 Task: Find a rental property in Sartell, United States, for 8 guests from 24th August to 10th September, with specific amenities and within a certain price range.
Action: Mouse moved to (811, 159)
Screenshot: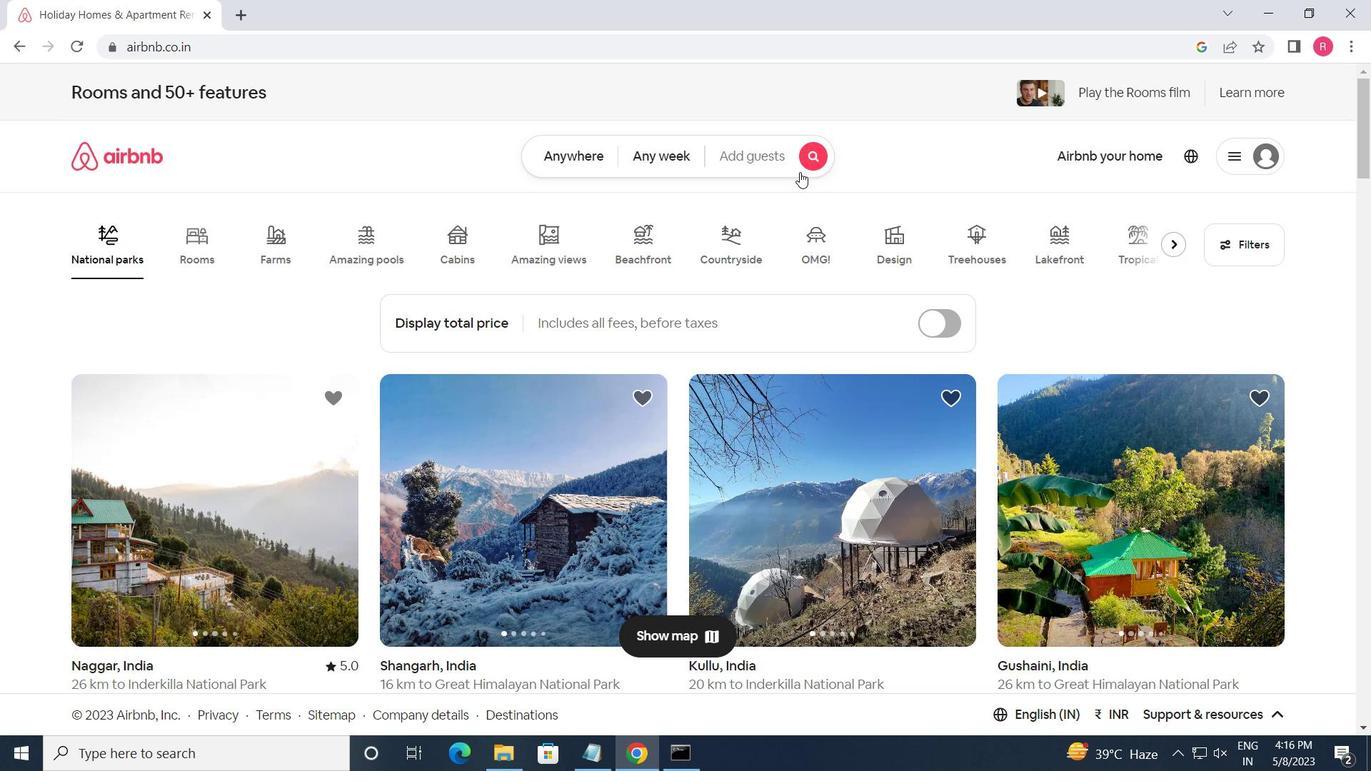 
Action: Mouse pressed left at (811, 159)
Screenshot: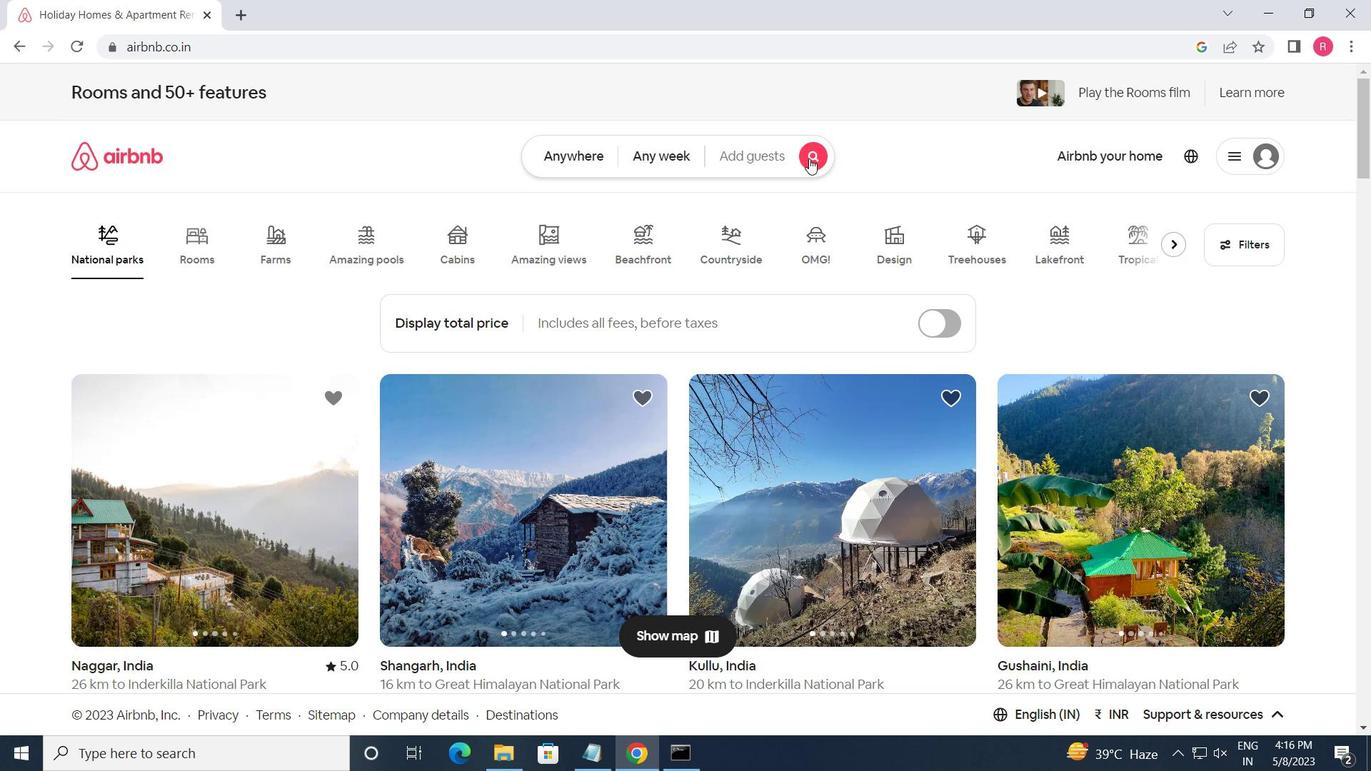 
Action: Mouse moved to (384, 240)
Screenshot: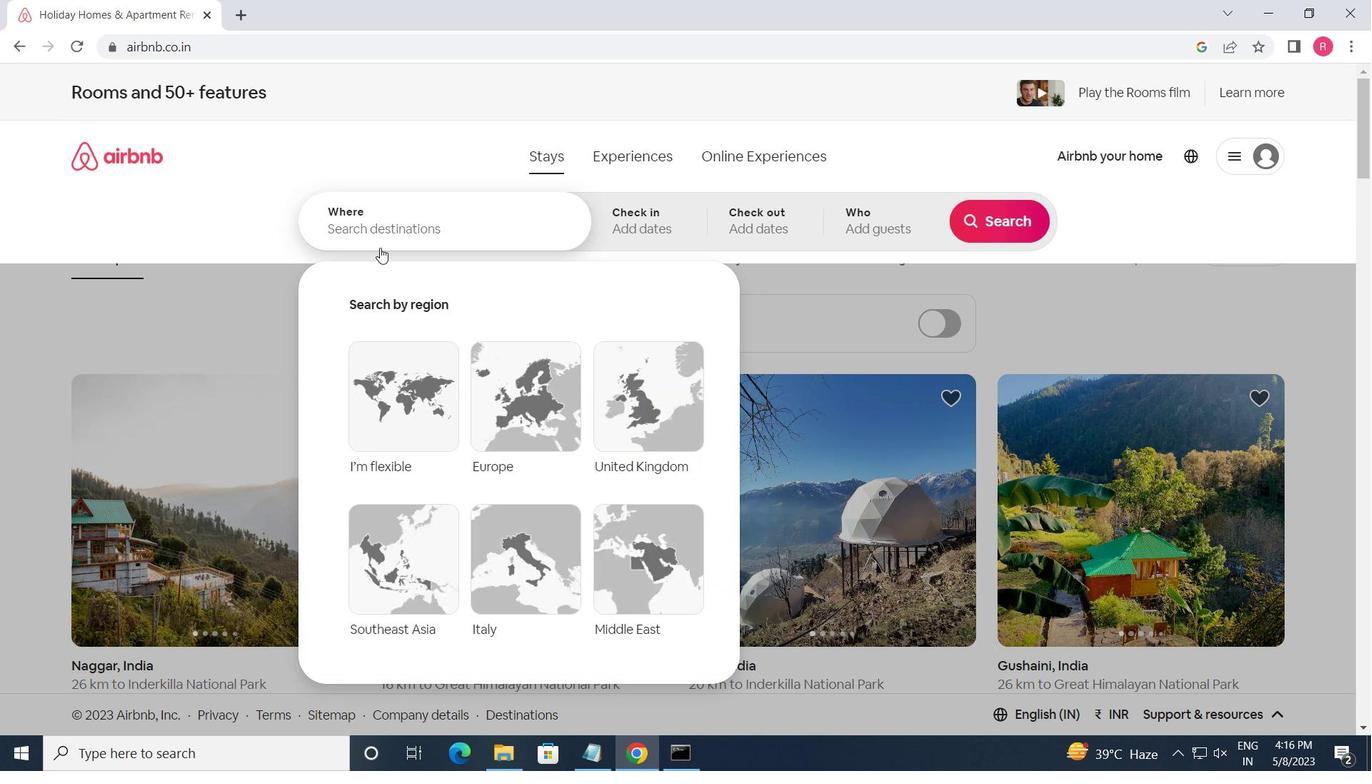 
Action: Mouse pressed left at (384, 240)
Screenshot: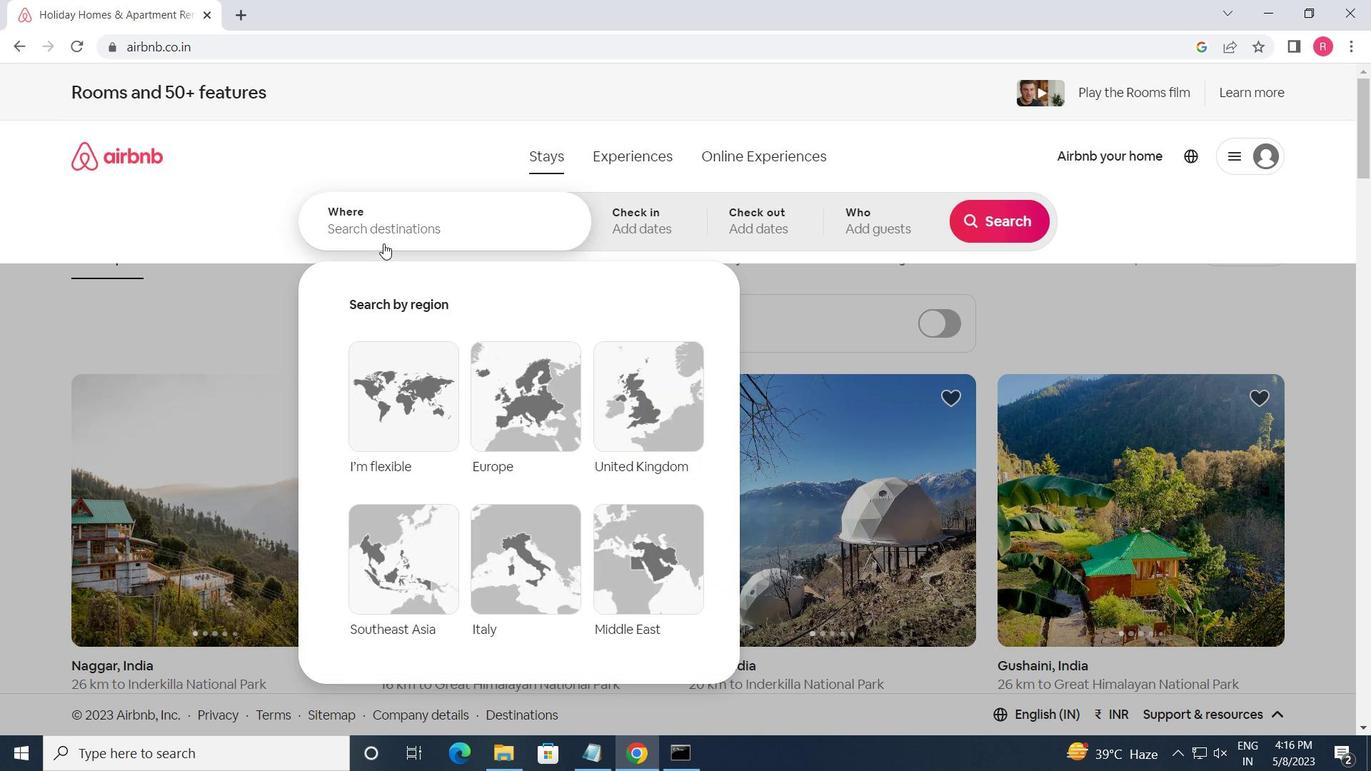 
Action: Key pressed <Key.shift>SARTELL,<Key.space><Key.shift_r>UNITED<Key.space><Key.shift>STATES<Key.enter>
Screenshot: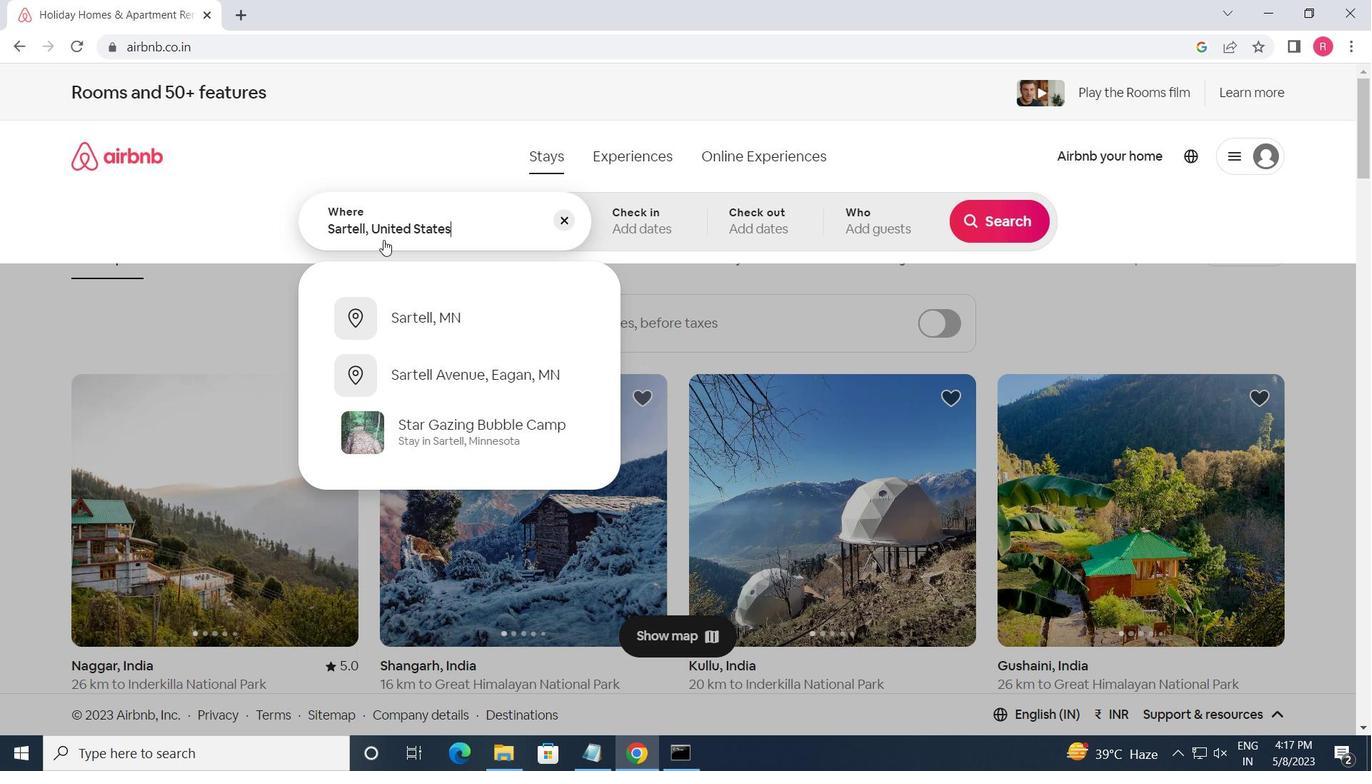 
Action: Mouse moved to (990, 368)
Screenshot: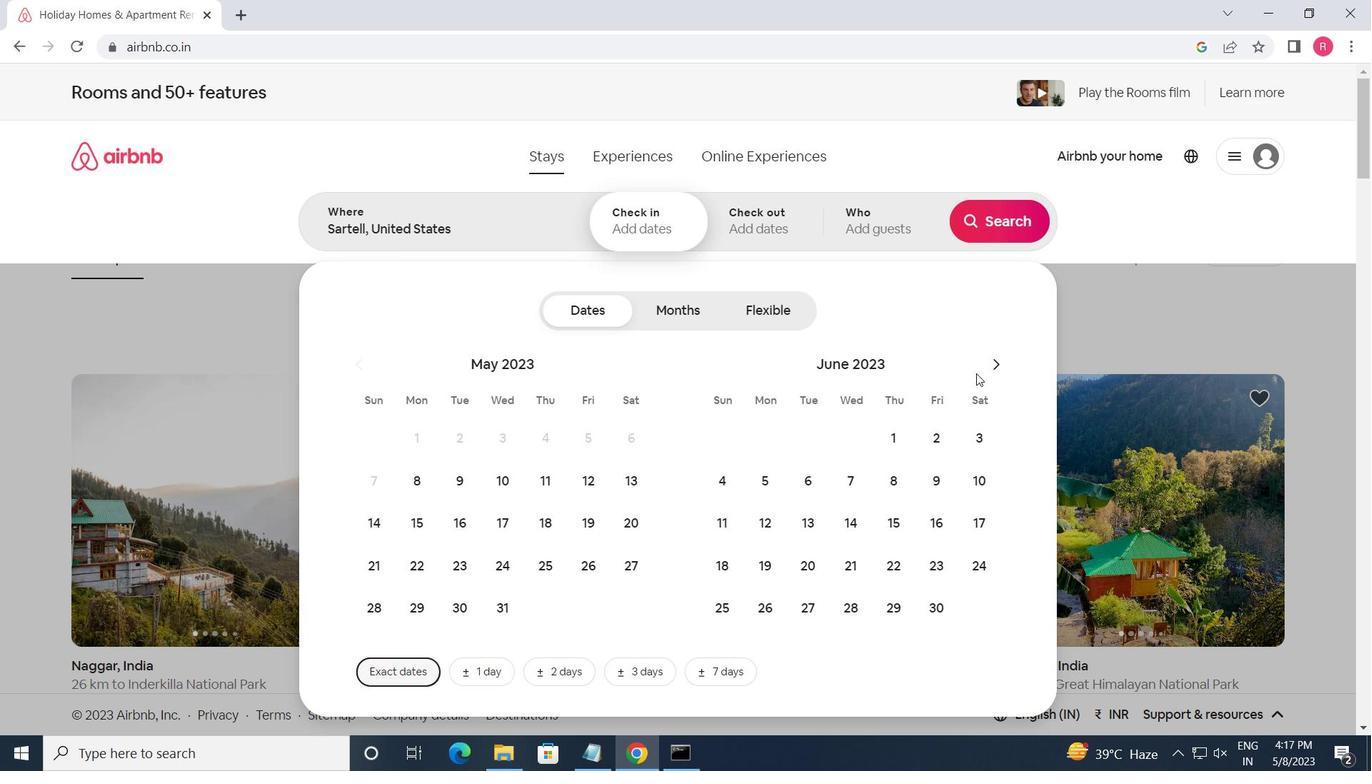 
Action: Mouse pressed left at (990, 368)
Screenshot: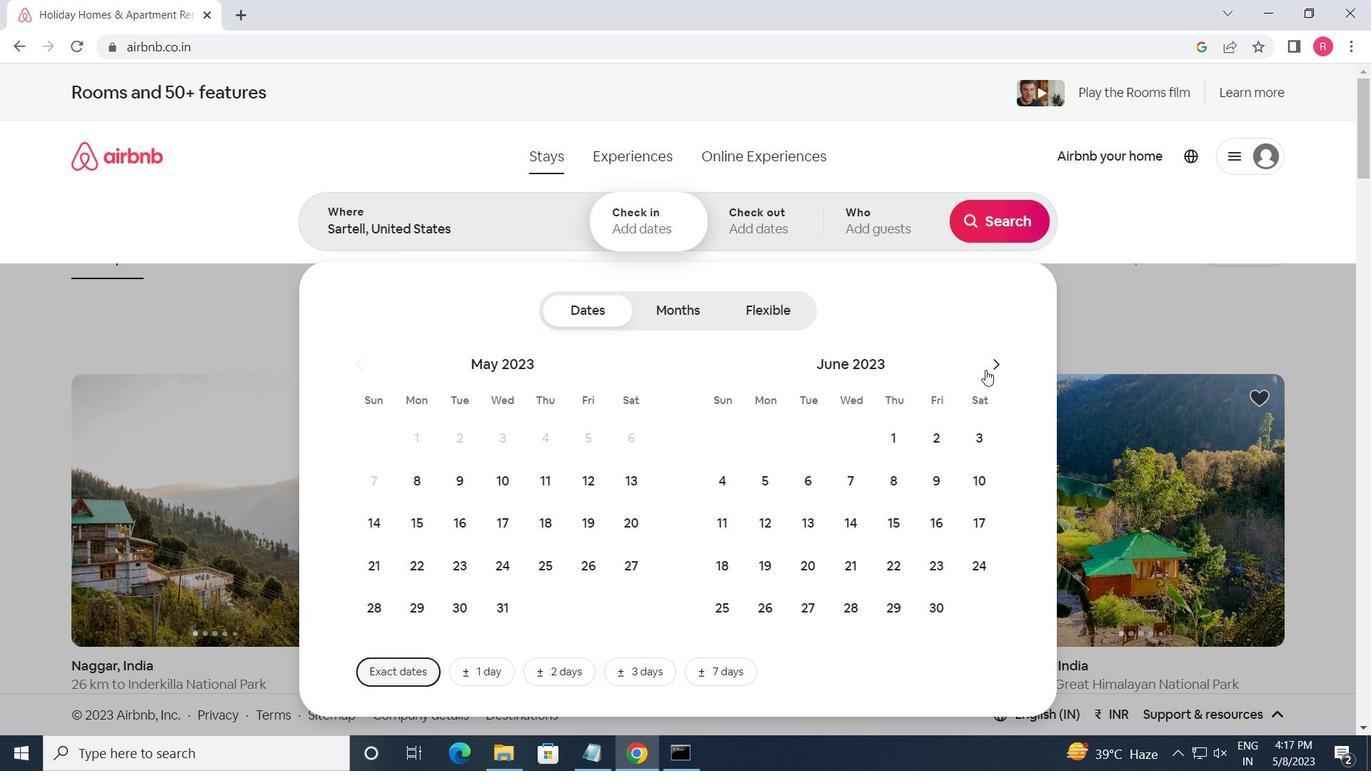 
Action: Mouse pressed left at (990, 368)
Screenshot: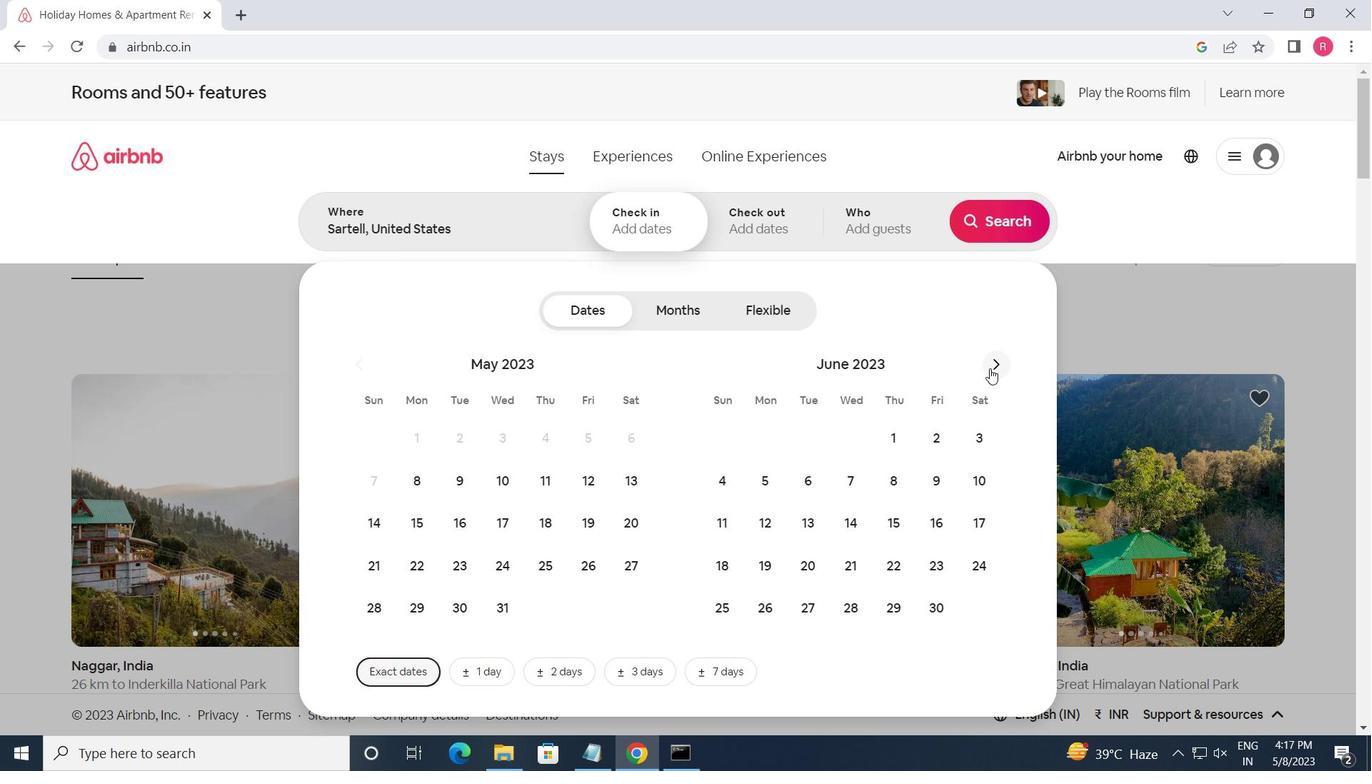 
Action: Mouse pressed left at (990, 368)
Screenshot: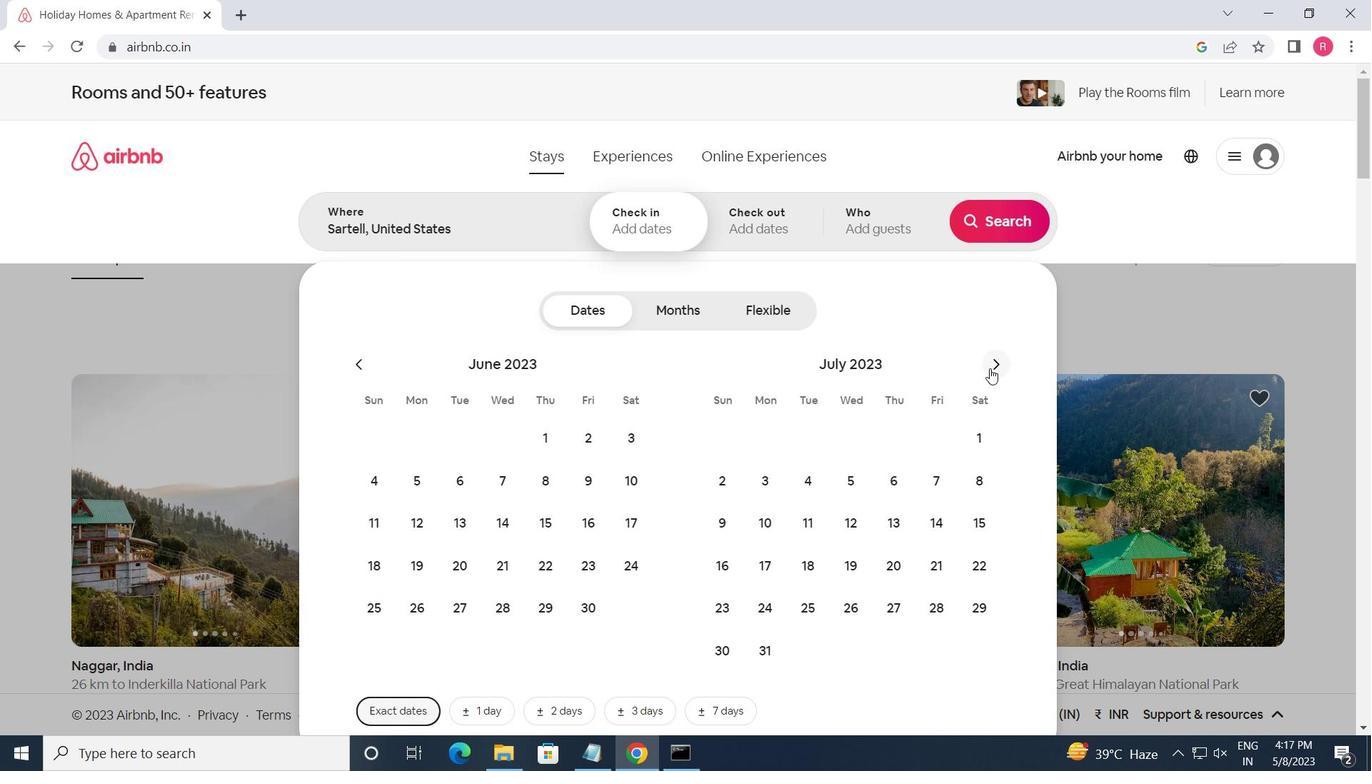 
Action: Mouse moved to (898, 570)
Screenshot: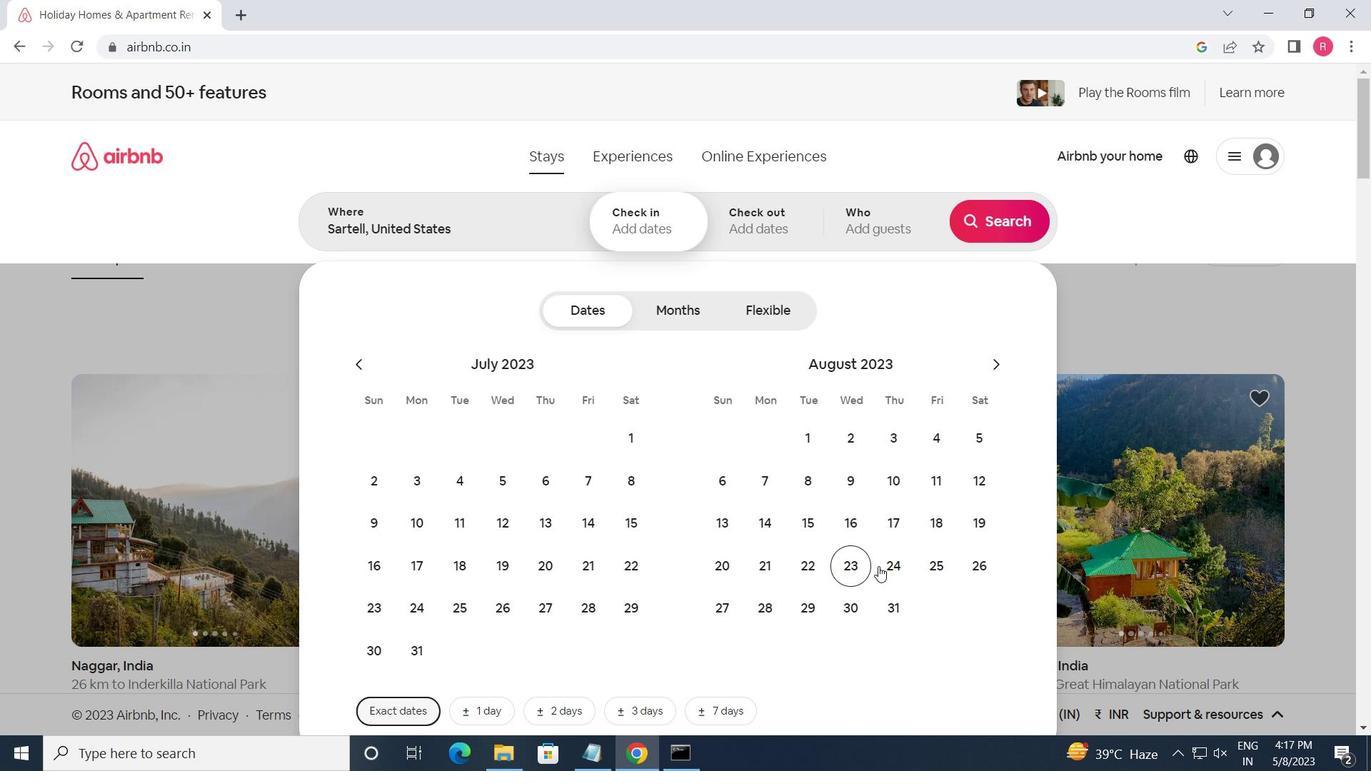 
Action: Mouse pressed left at (898, 570)
Screenshot: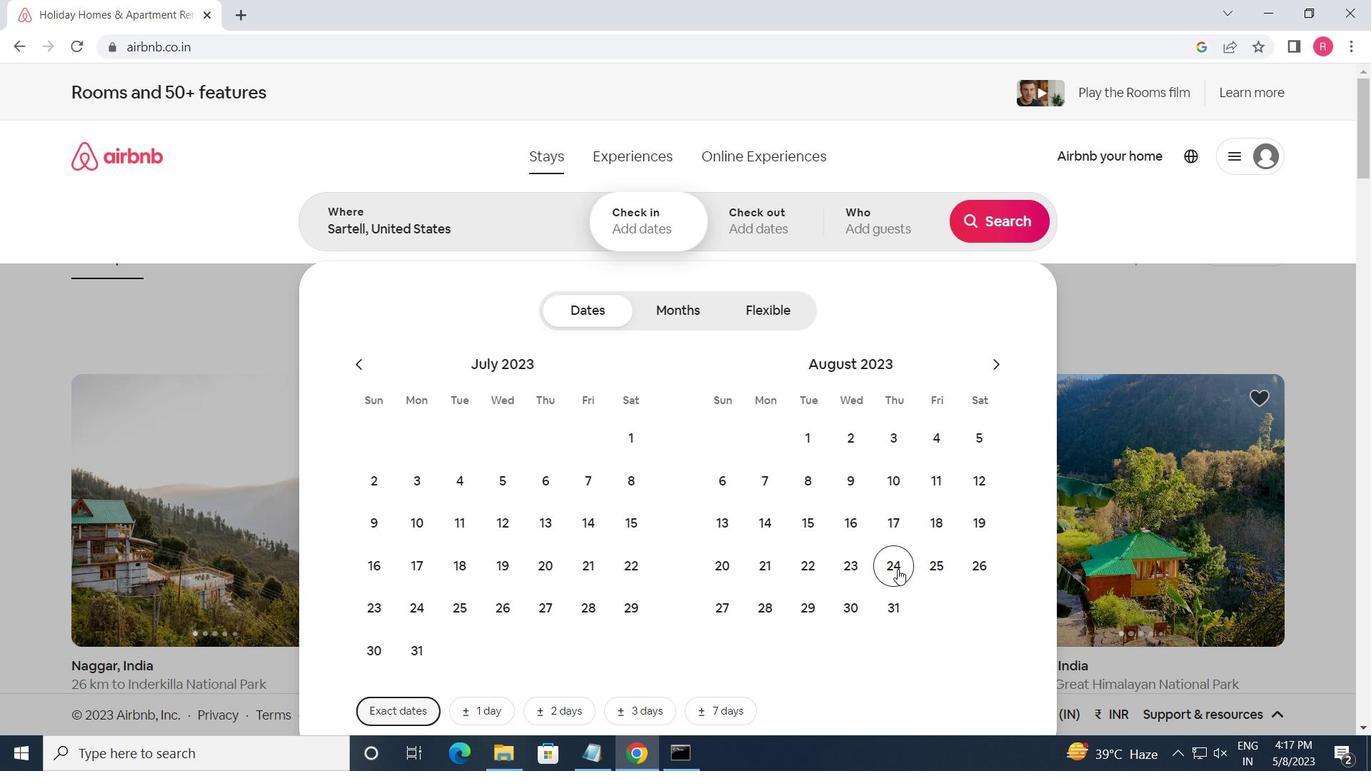 
Action: Mouse moved to (992, 367)
Screenshot: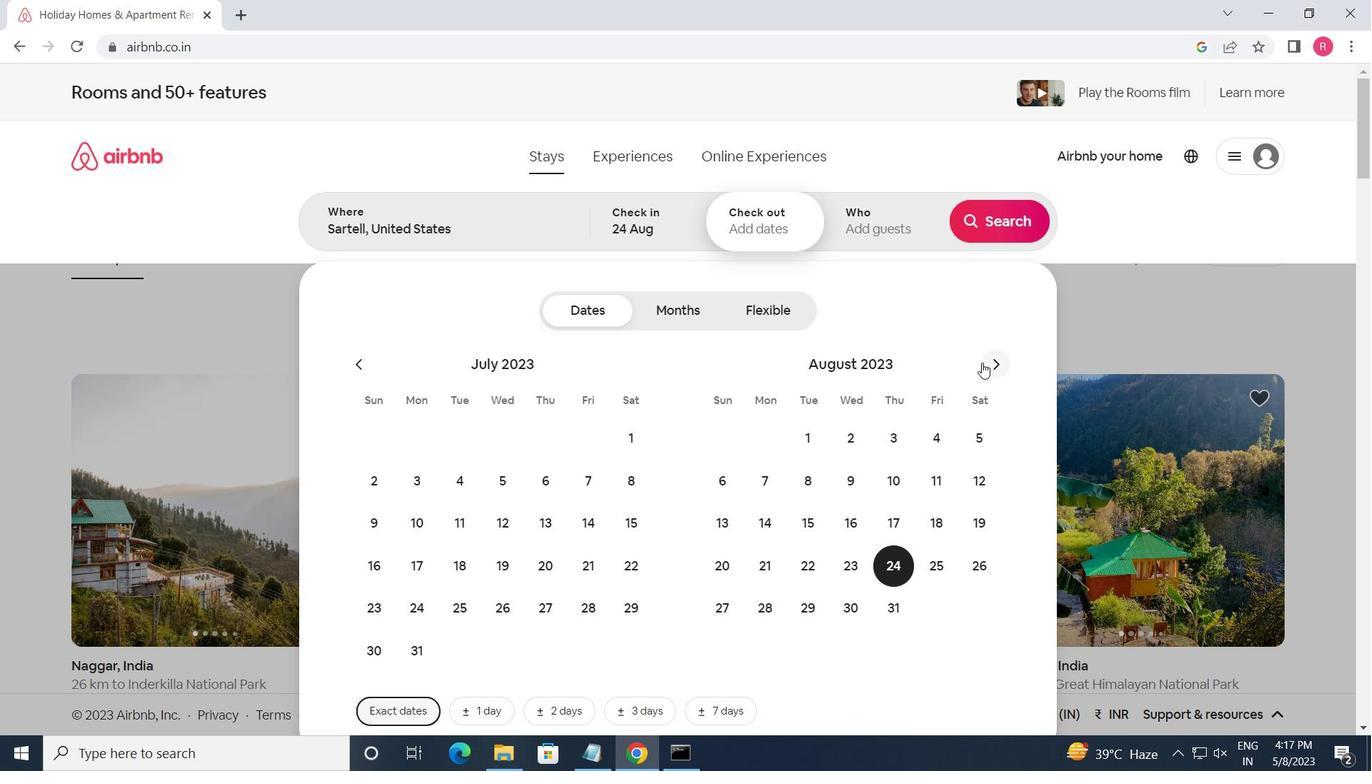 
Action: Mouse pressed left at (992, 367)
Screenshot: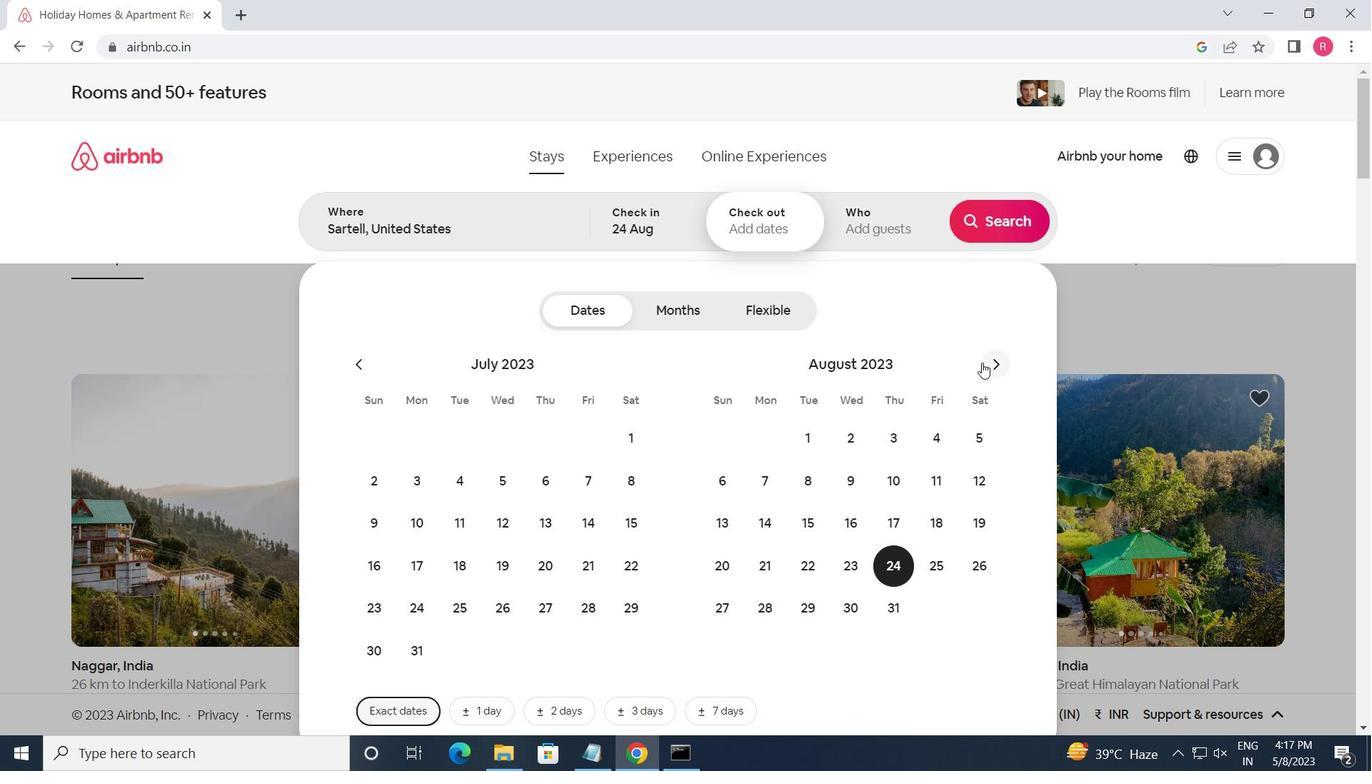 
Action: Mouse moved to (731, 520)
Screenshot: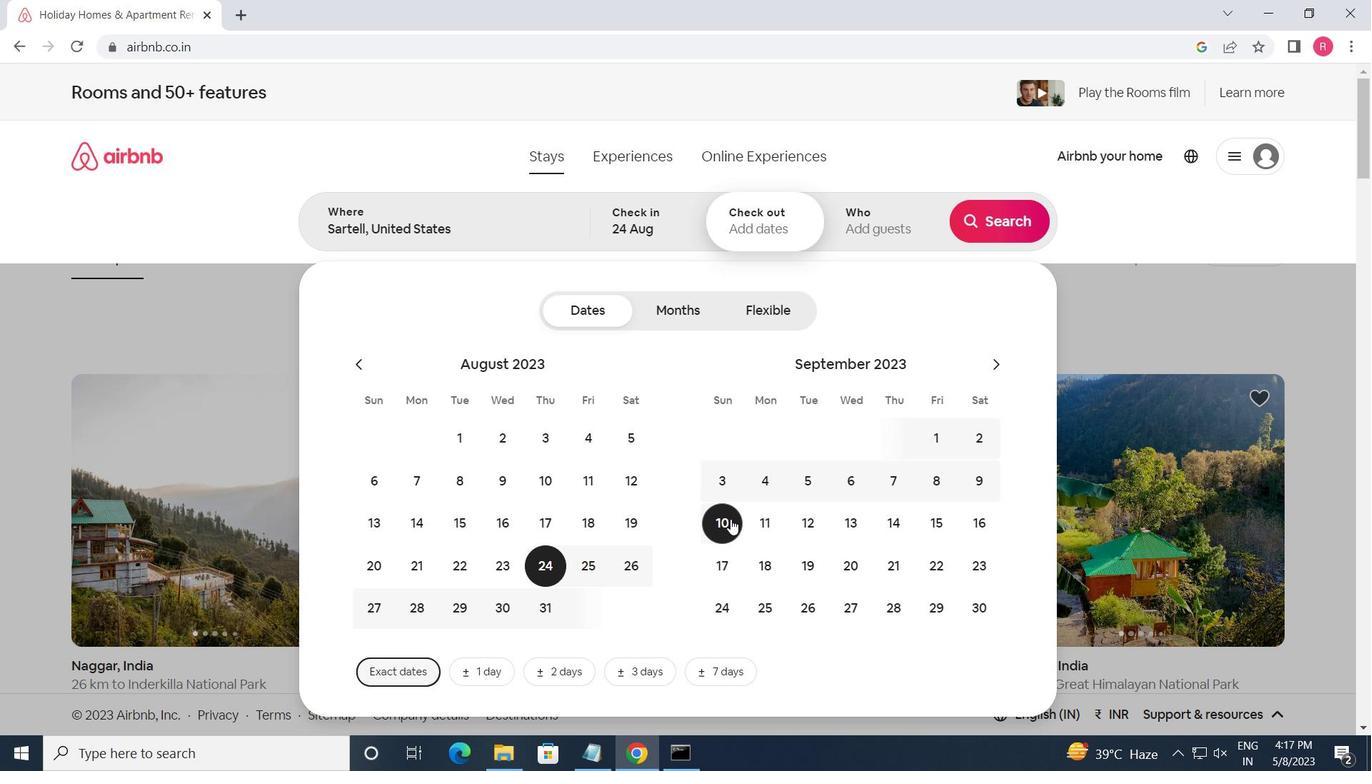 
Action: Mouse pressed left at (731, 520)
Screenshot: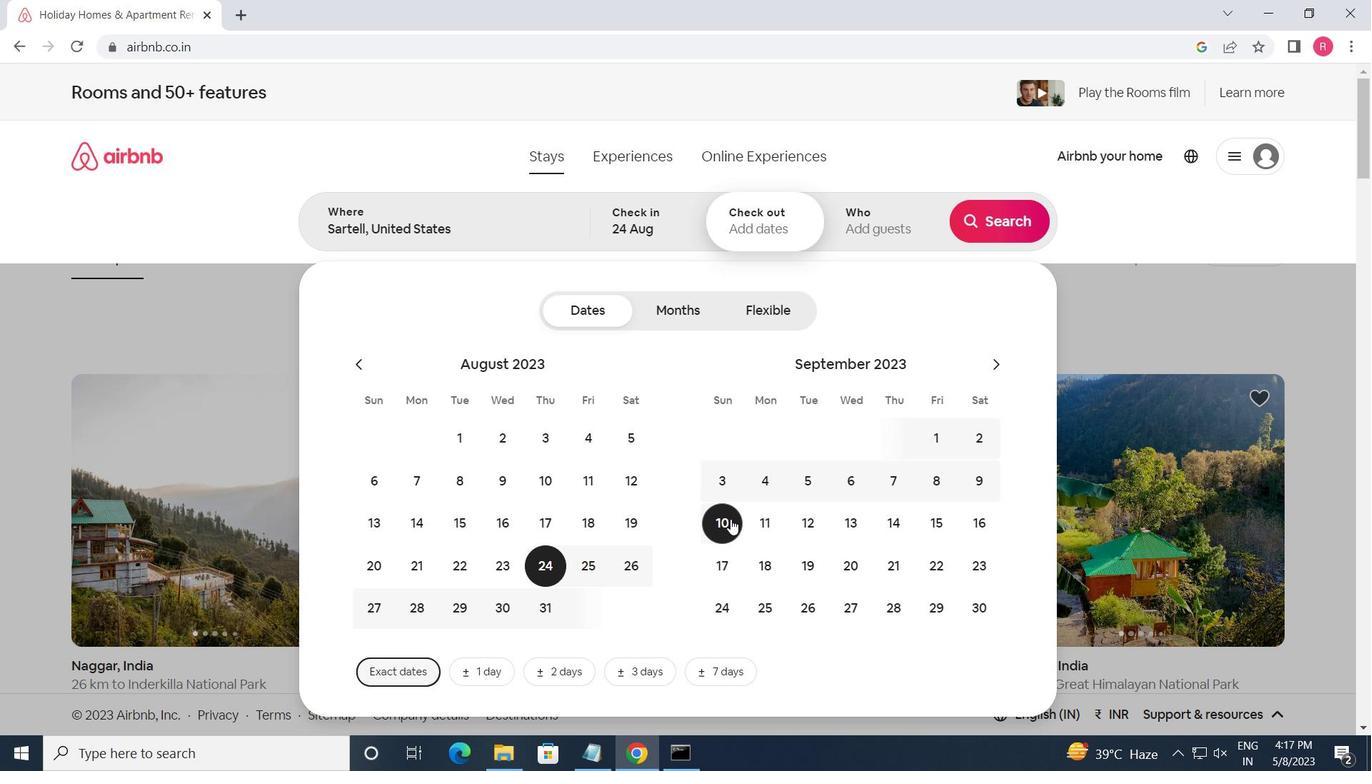 
Action: Mouse moved to (898, 245)
Screenshot: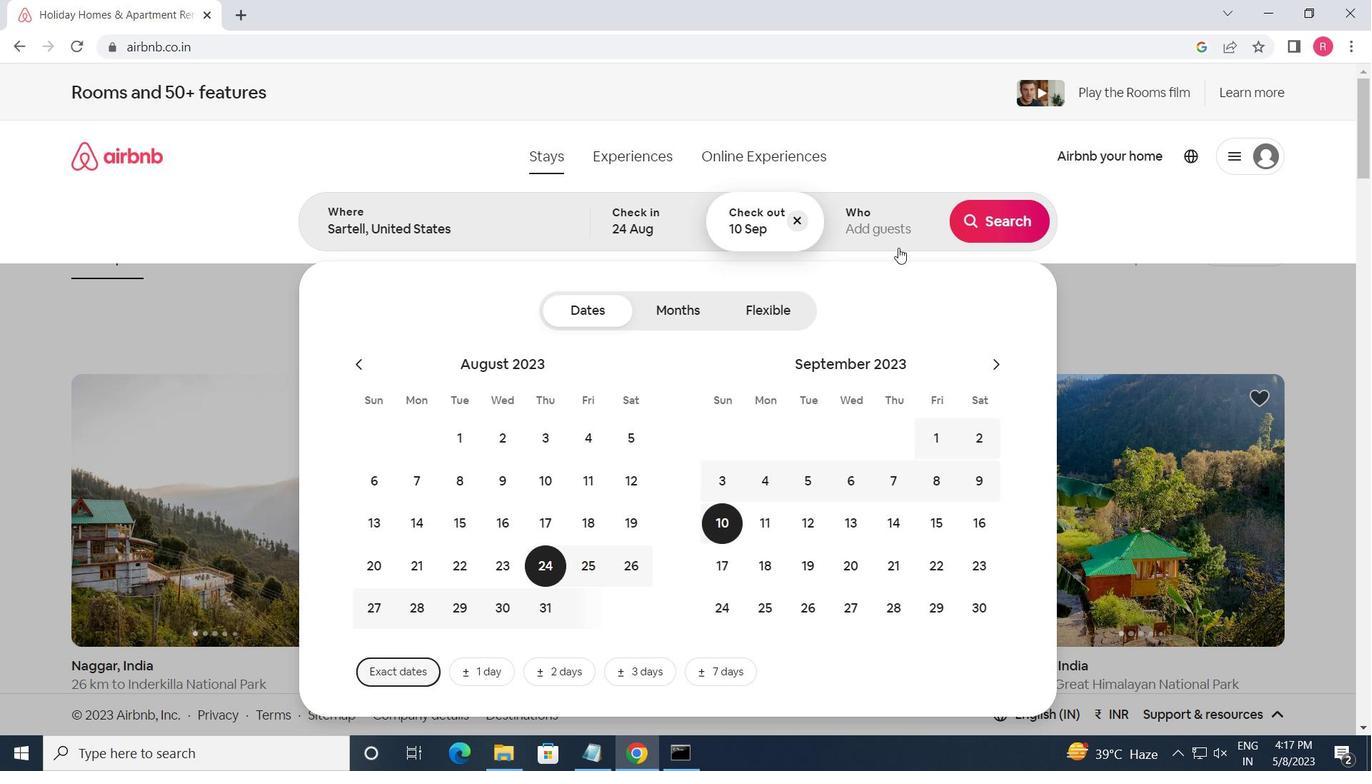 
Action: Mouse pressed left at (898, 245)
Screenshot: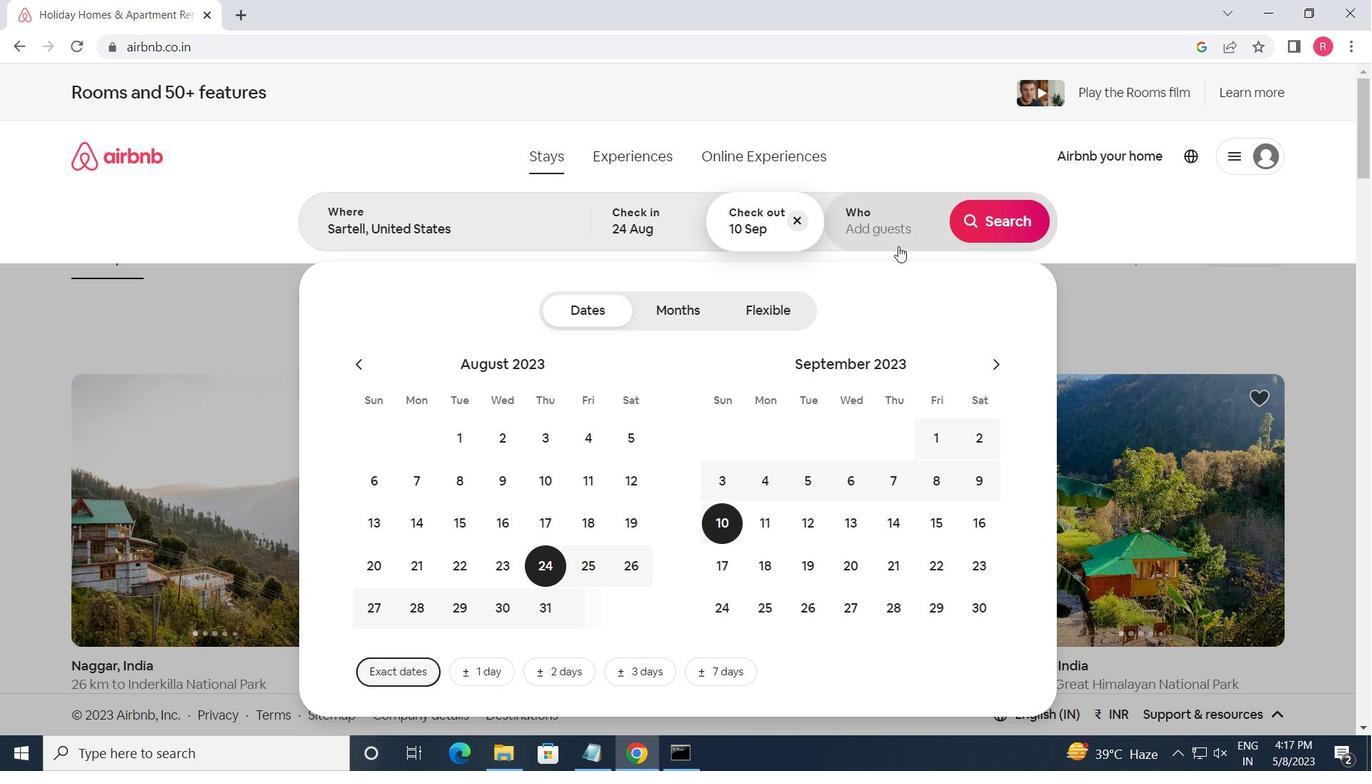 
Action: Mouse moved to (992, 312)
Screenshot: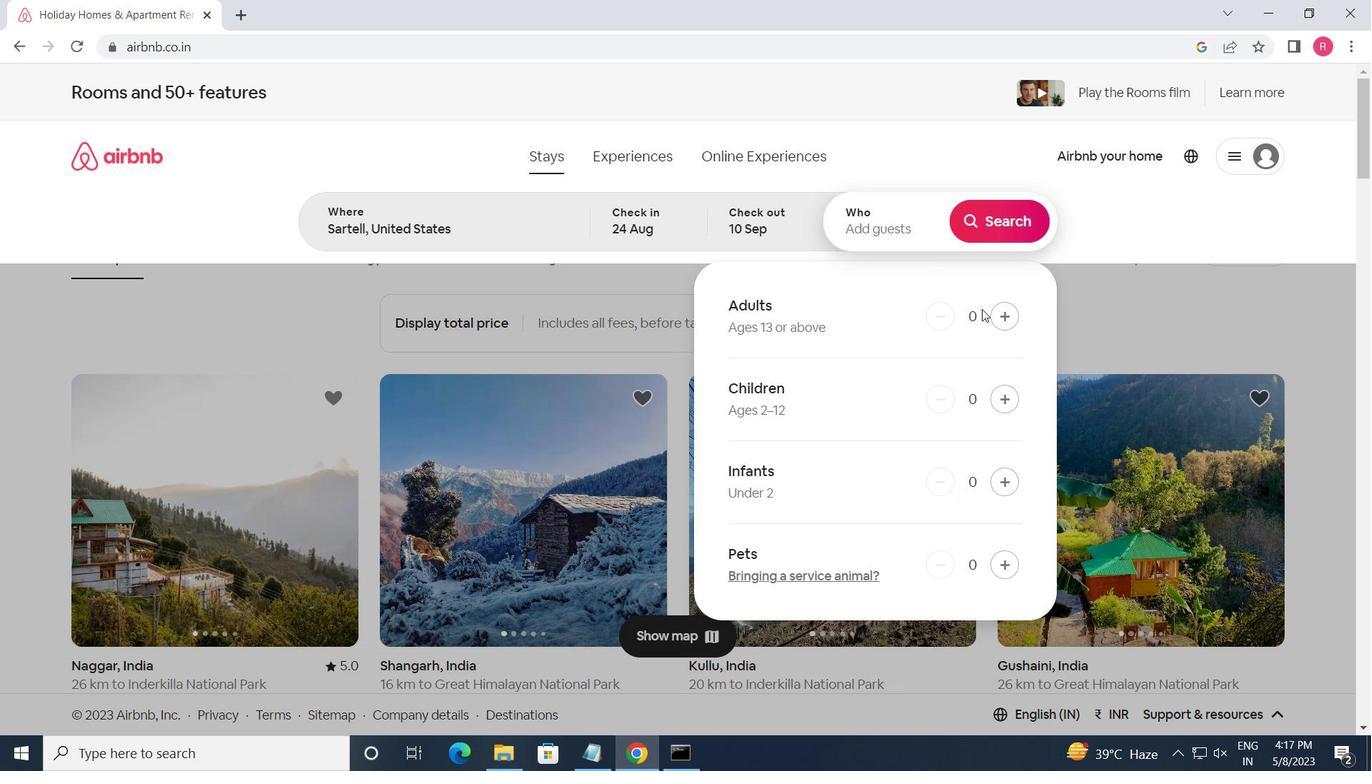
Action: Mouse pressed left at (992, 312)
Screenshot: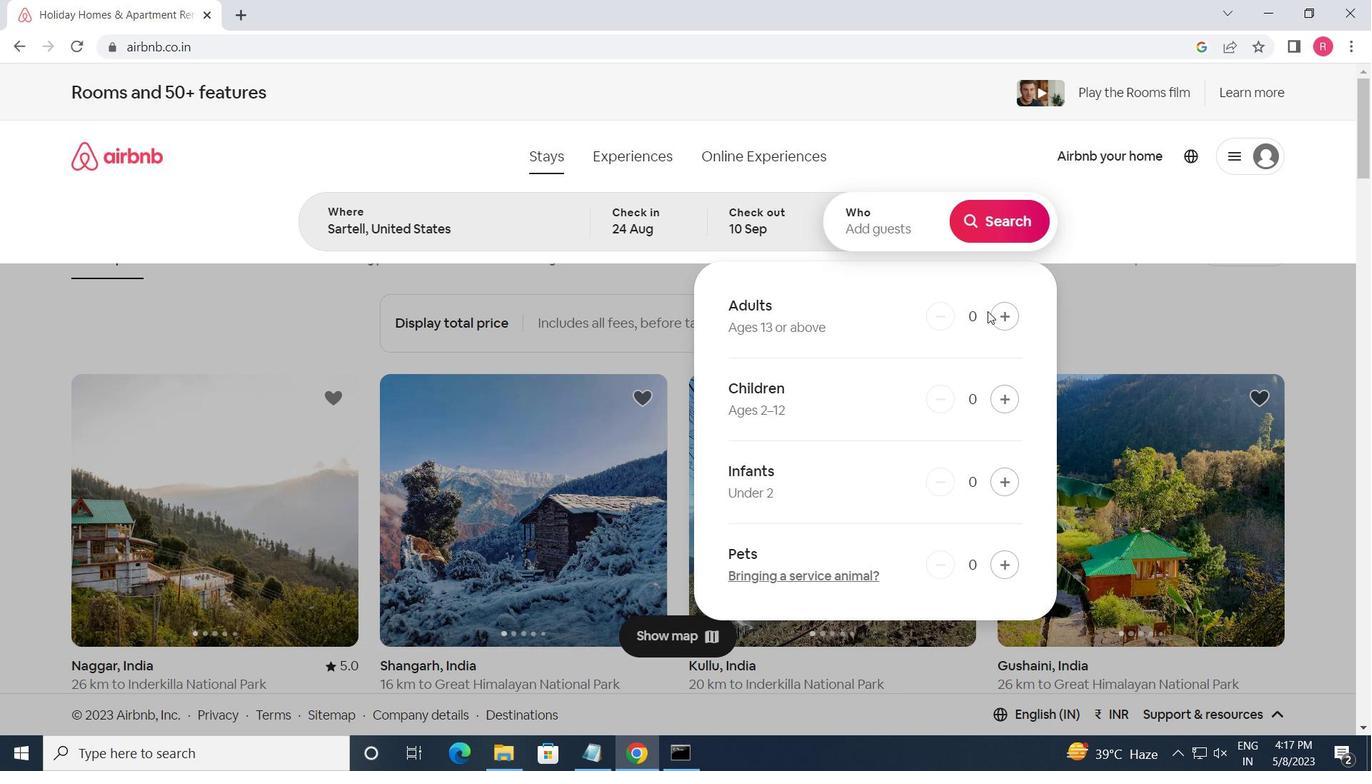 
Action: Mouse pressed left at (992, 312)
Screenshot: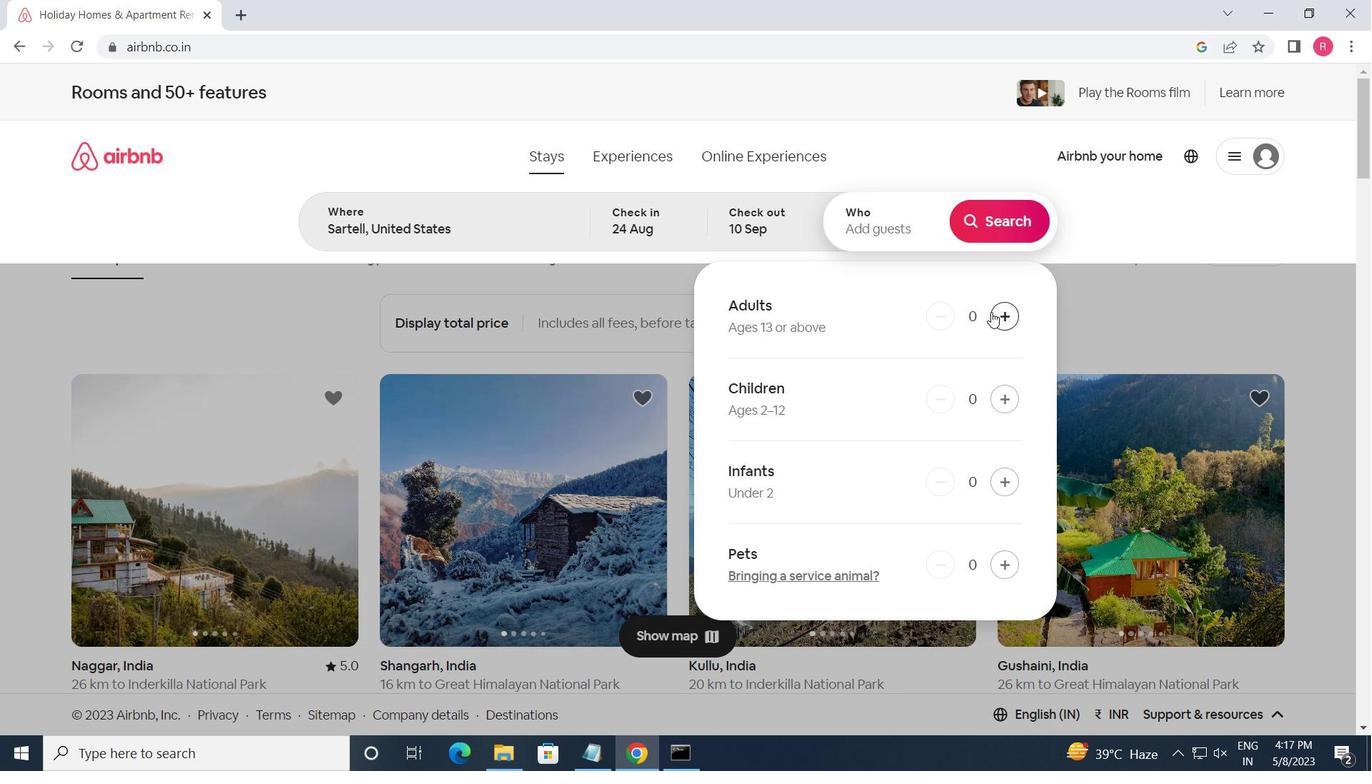 
Action: Mouse pressed left at (992, 312)
Screenshot: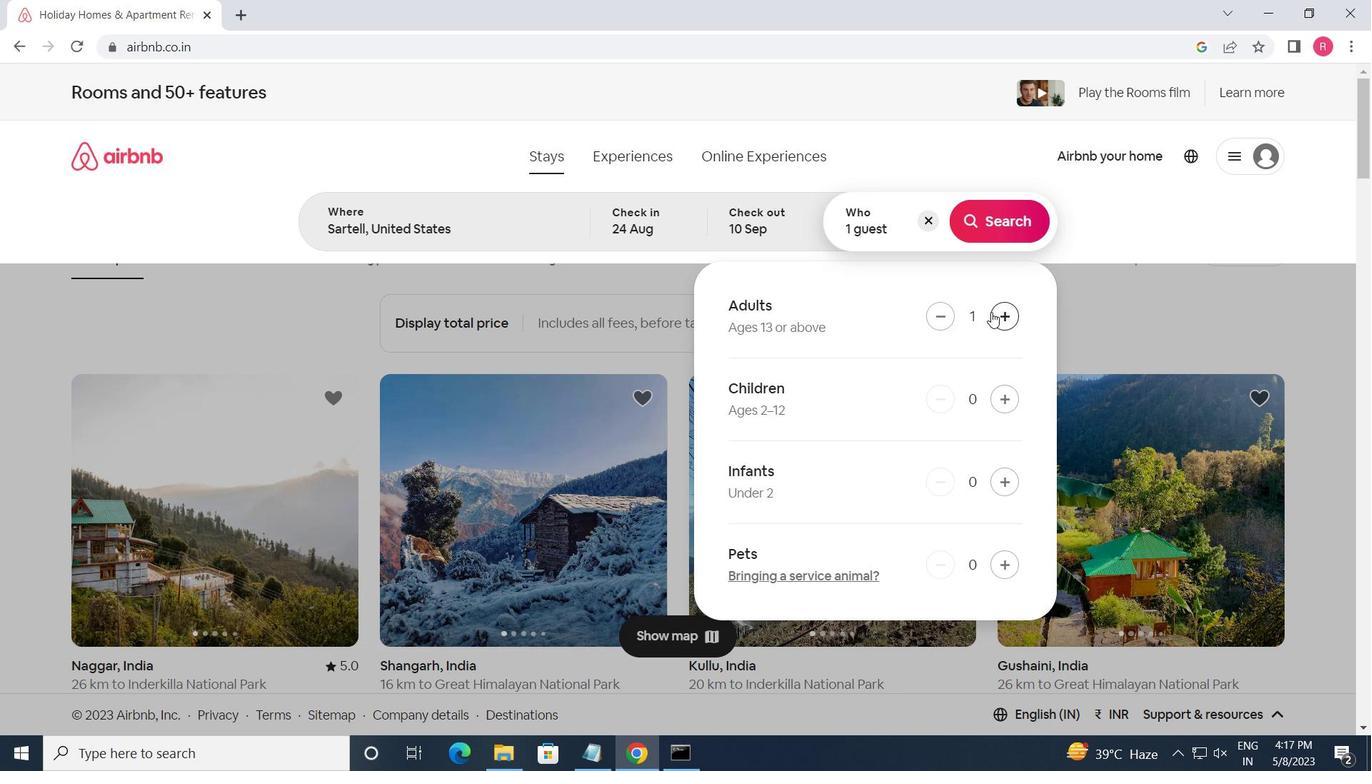 
Action: Mouse pressed left at (992, 312)
Screenshot: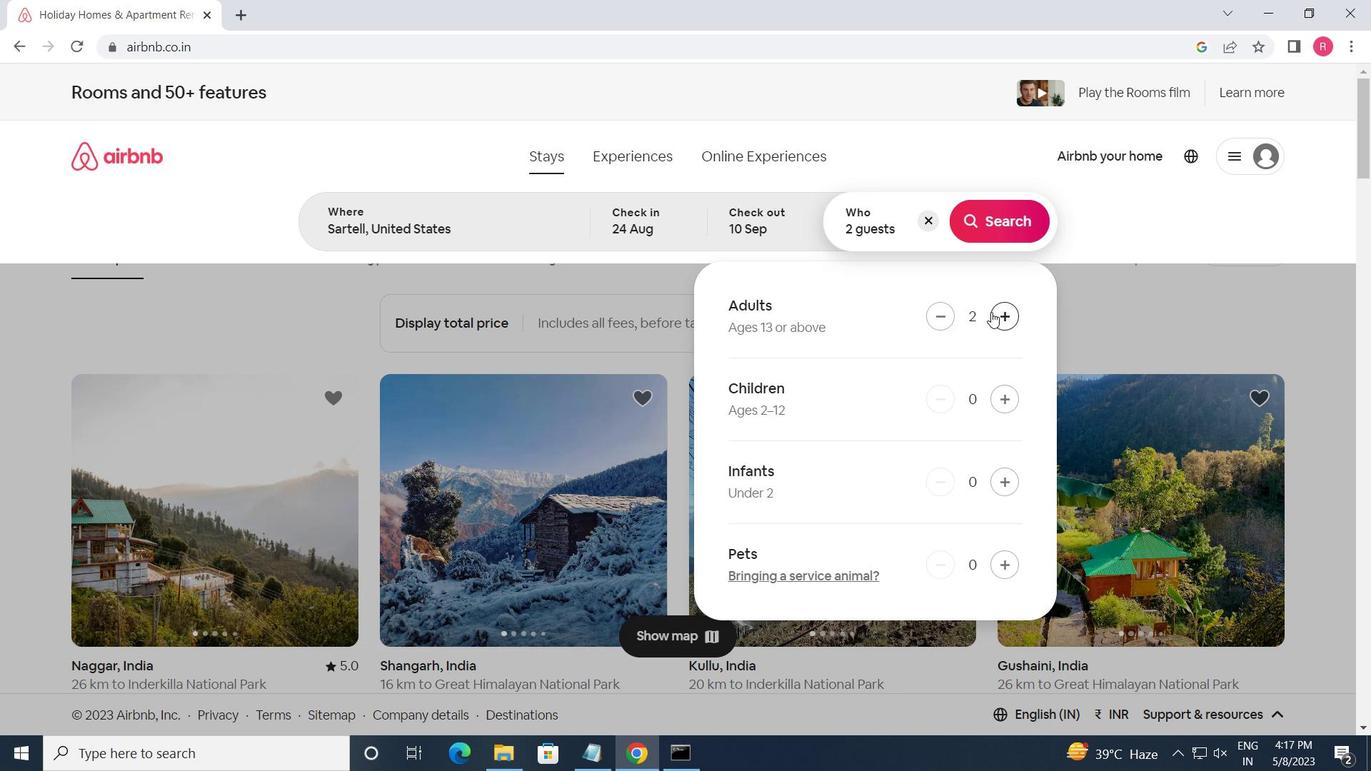 
Action: Mouse pressed left at (992, 312)
Screenshot: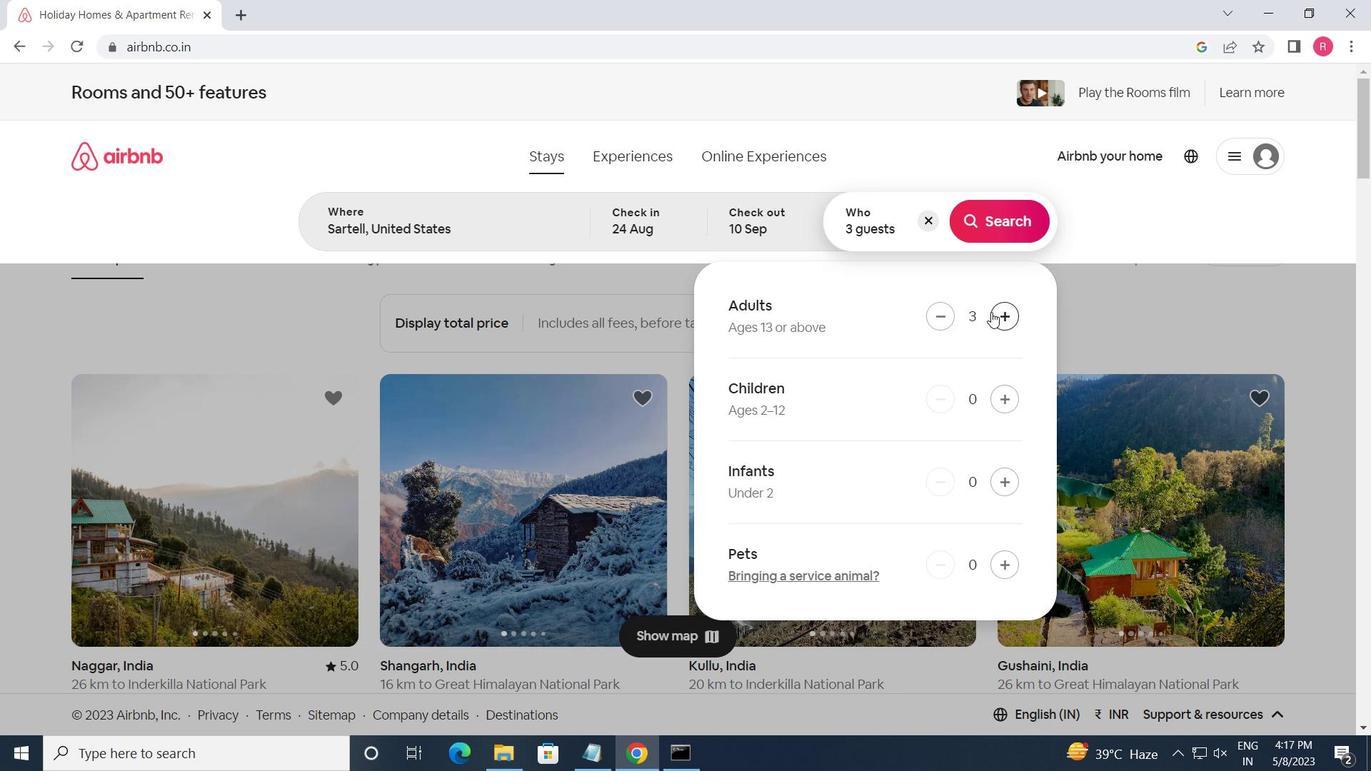 
Action: Mouse pressed left at (992, 312)
Screenshot: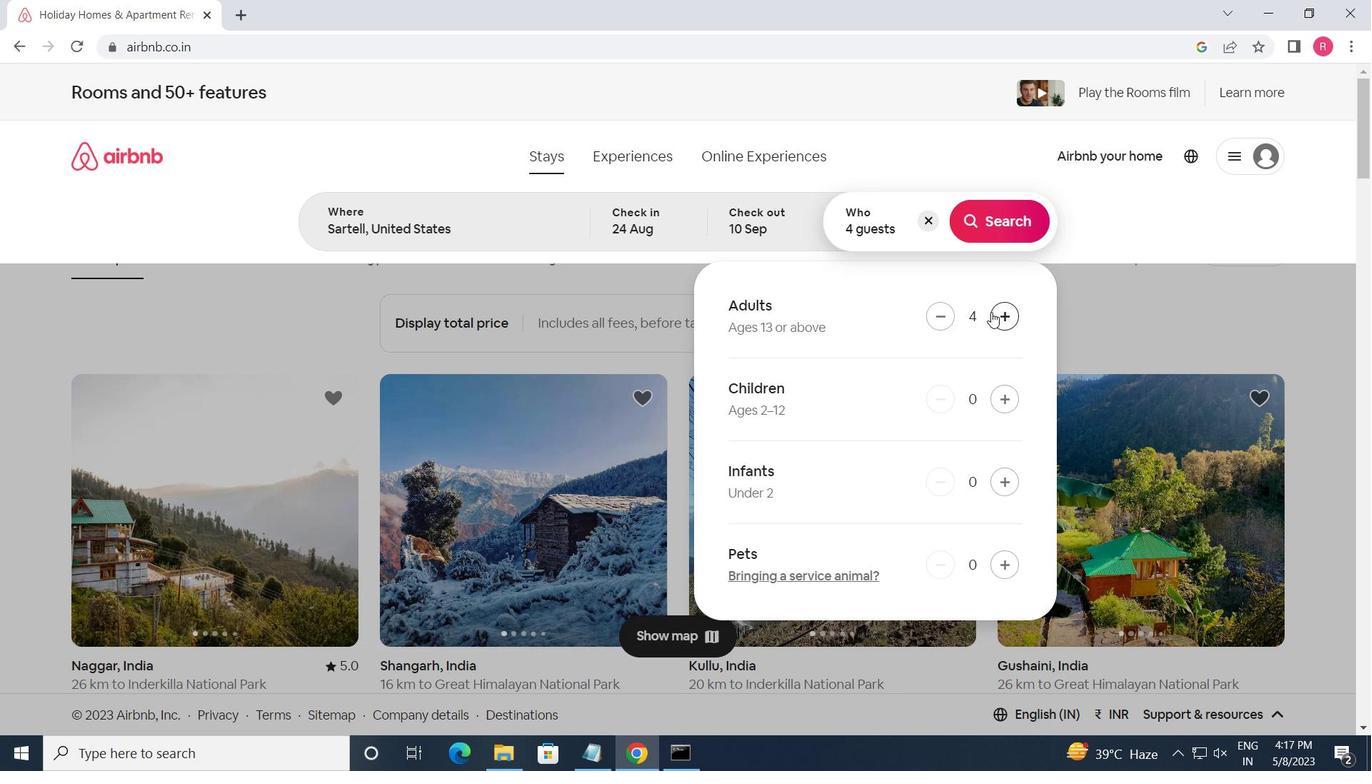 
Action: Mouse pressed left at (992, 312)
Screenshot: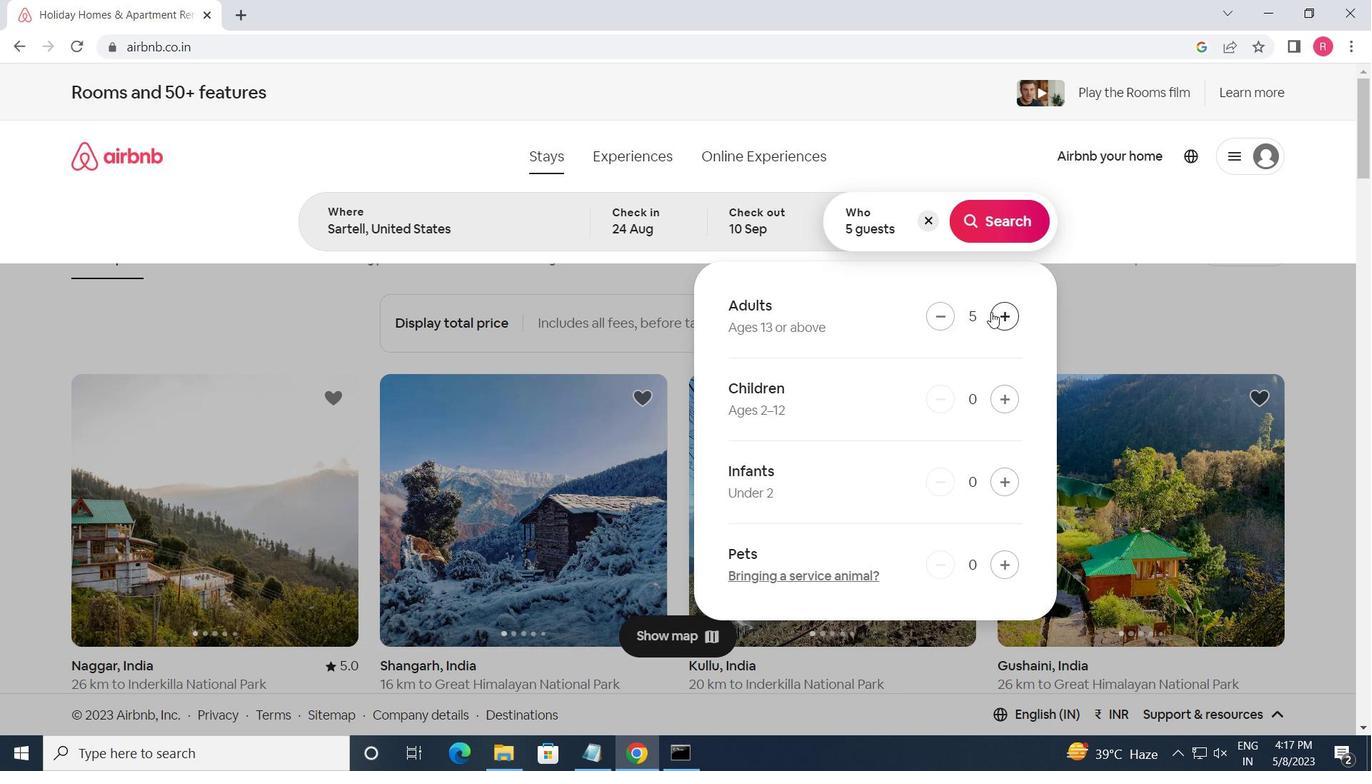 
Action: Mouse pressed left at (992, 312)
Screenshot: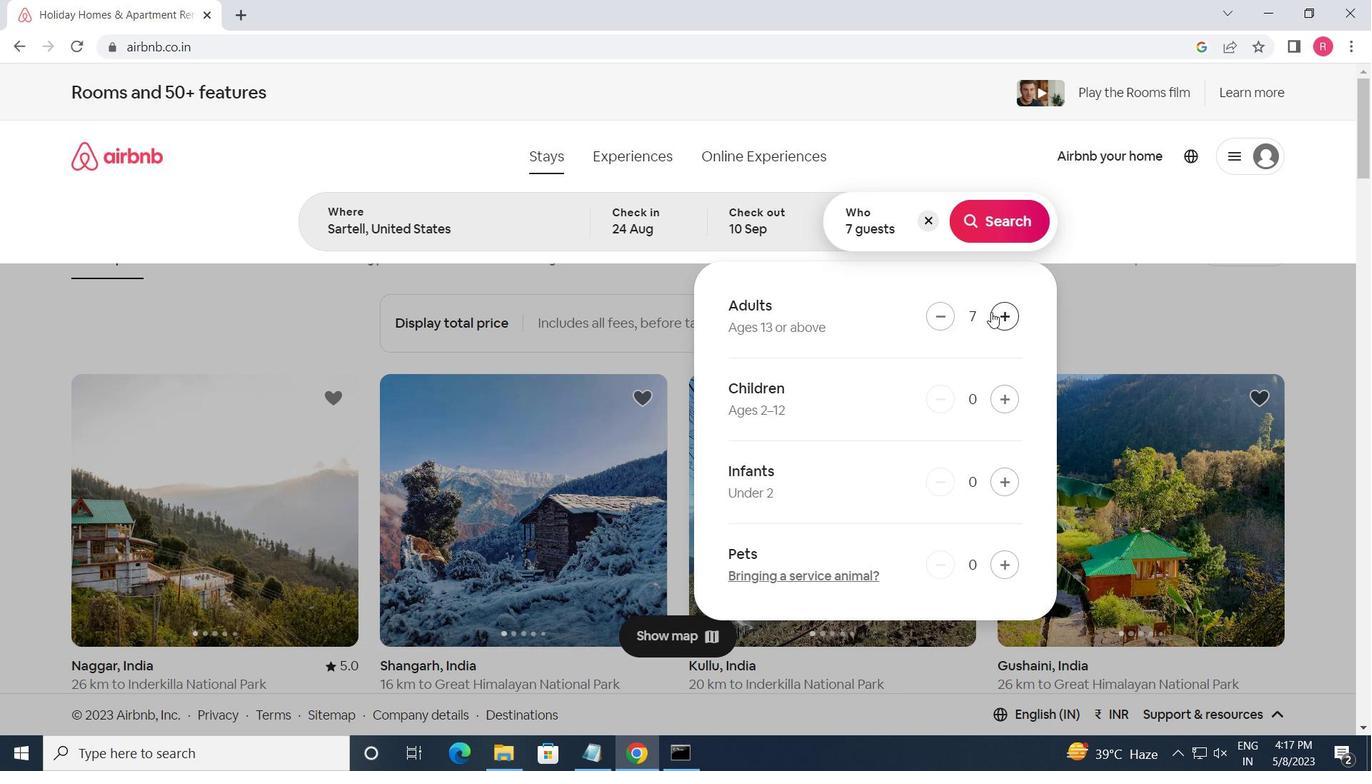 
Action: Mouse moved to (997, 234)
Screenshot: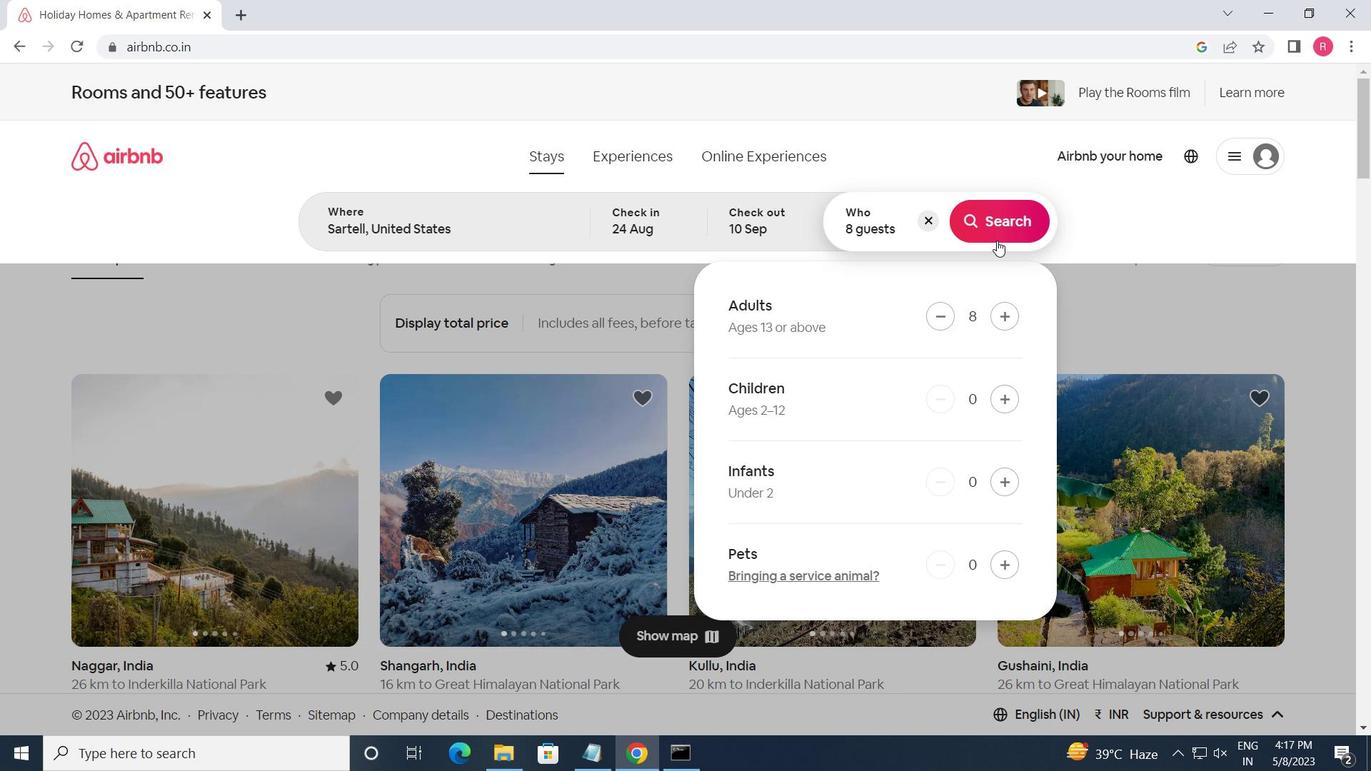 
Action: Mouse pressed left at (997, 234)
Screenshot: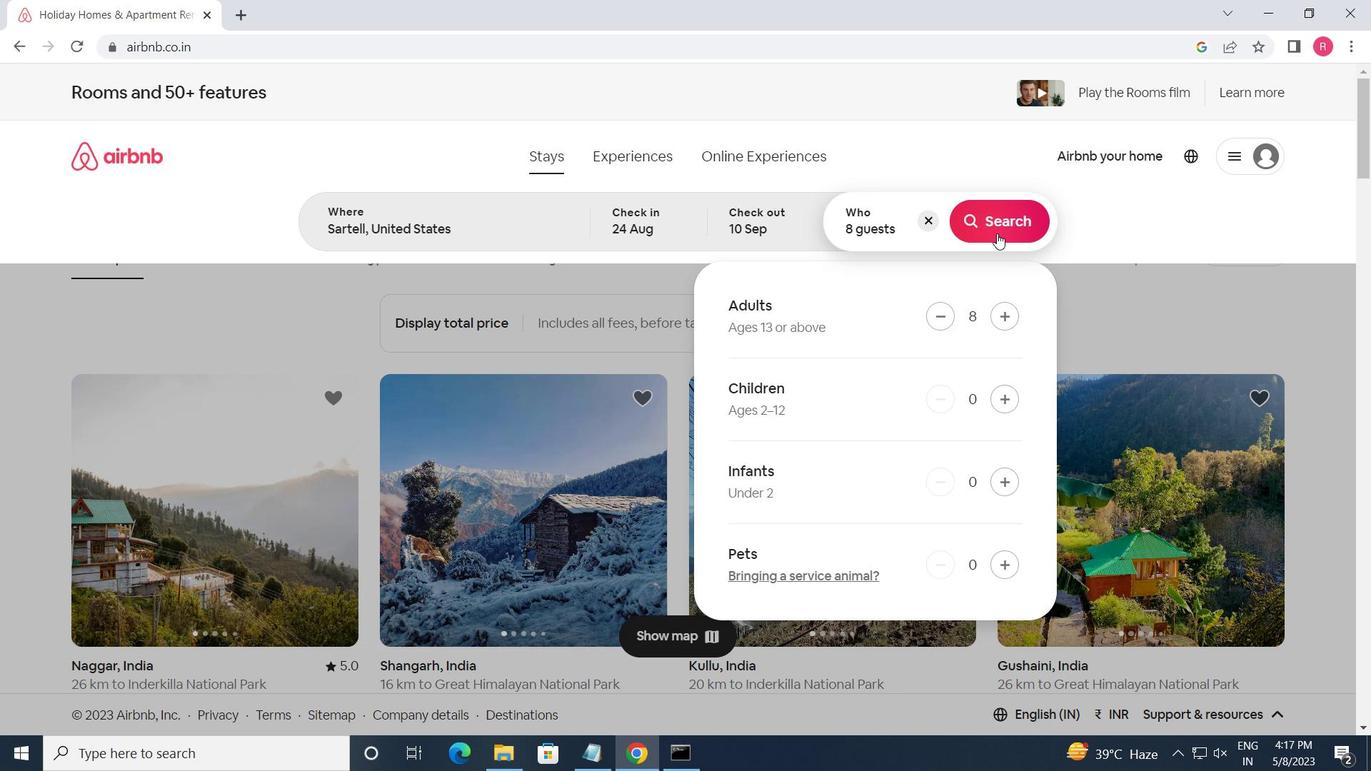 
Action: Mouse moved to (1289, 183)
Screenshot: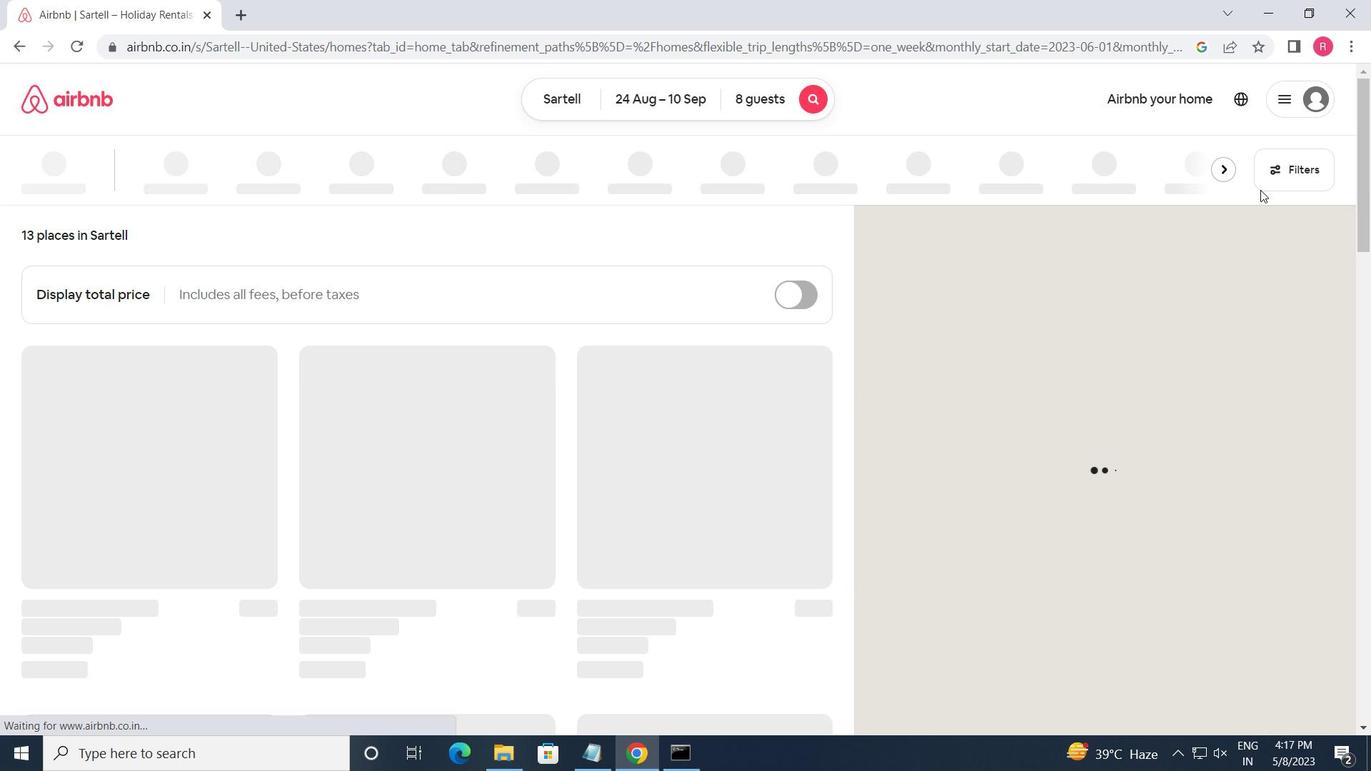 
Action: Mouse pressed left at (1289, 183)
Screenshot: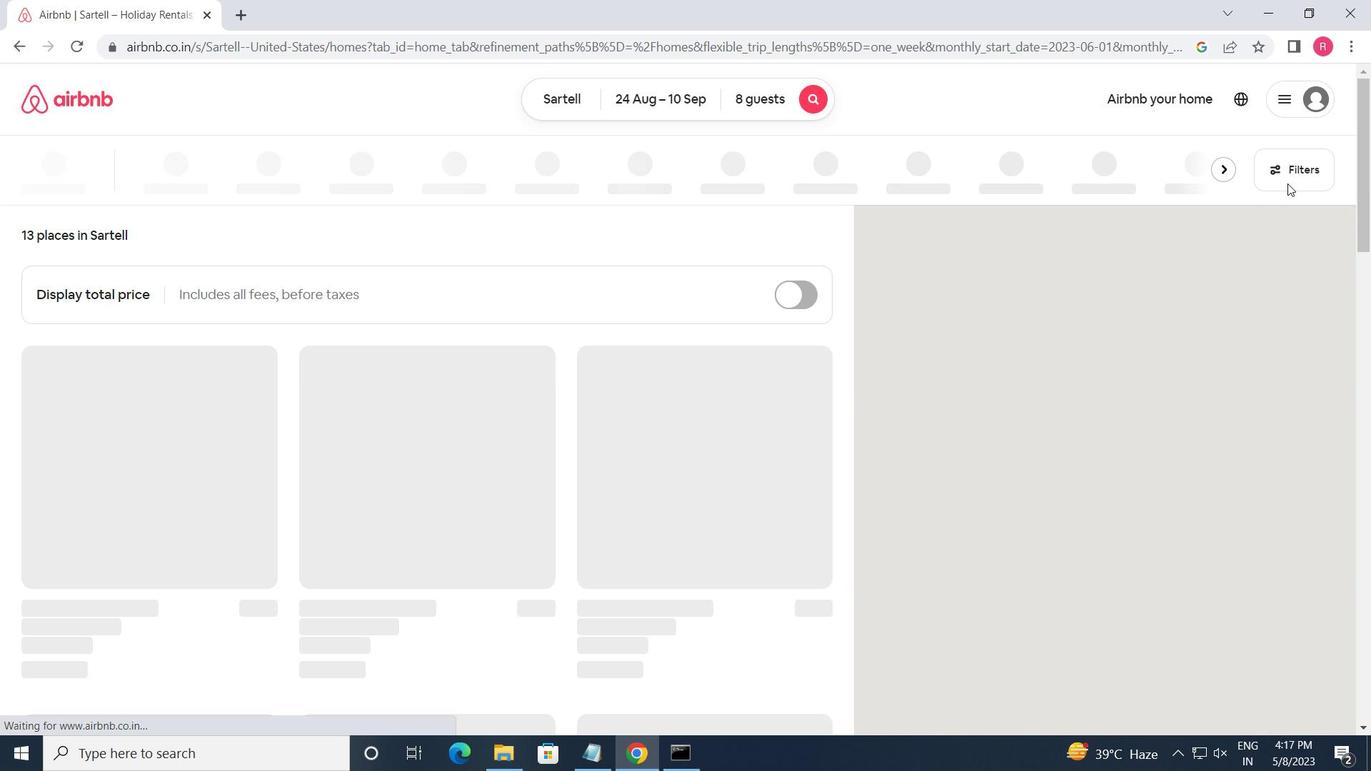 
Action: Mouse moved to (561, 608)
Screenshot: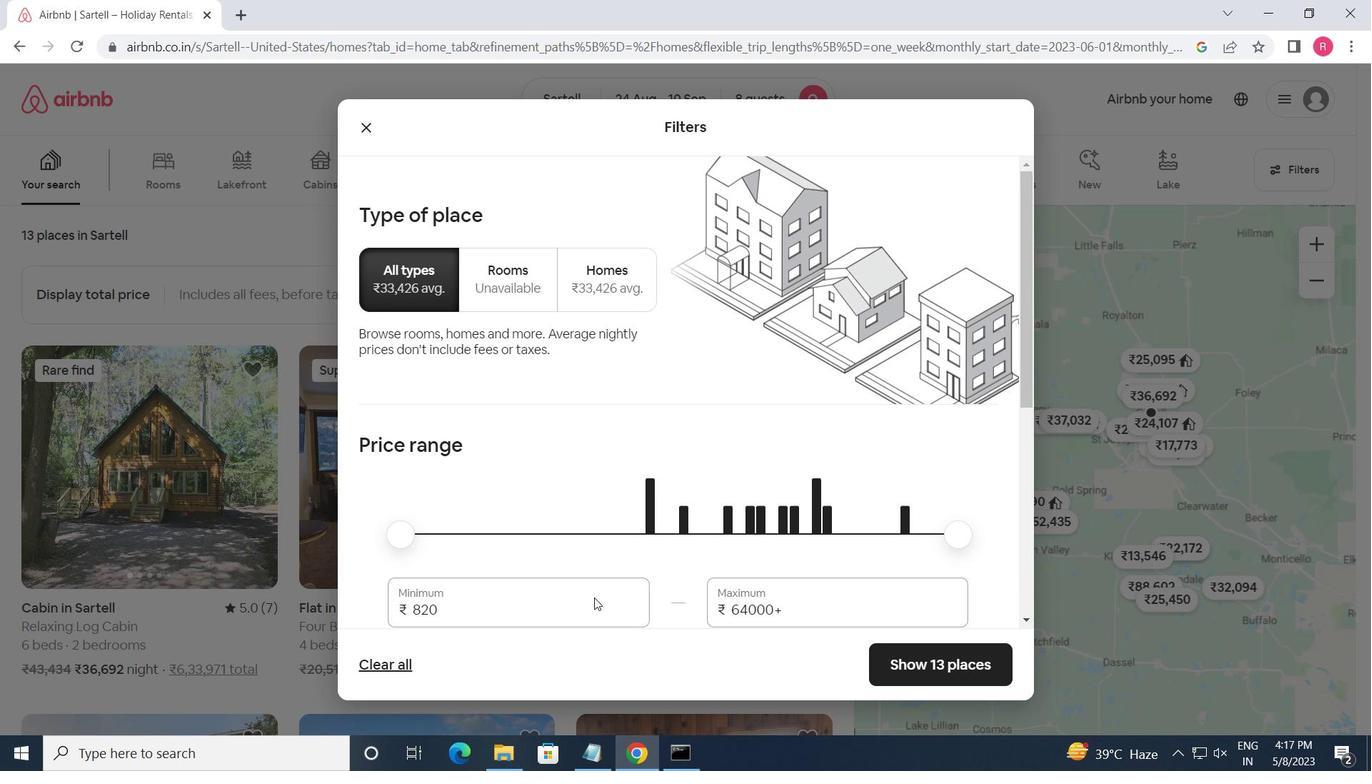 
Action: Mouse pressed left at (561, 608)
Screenshot: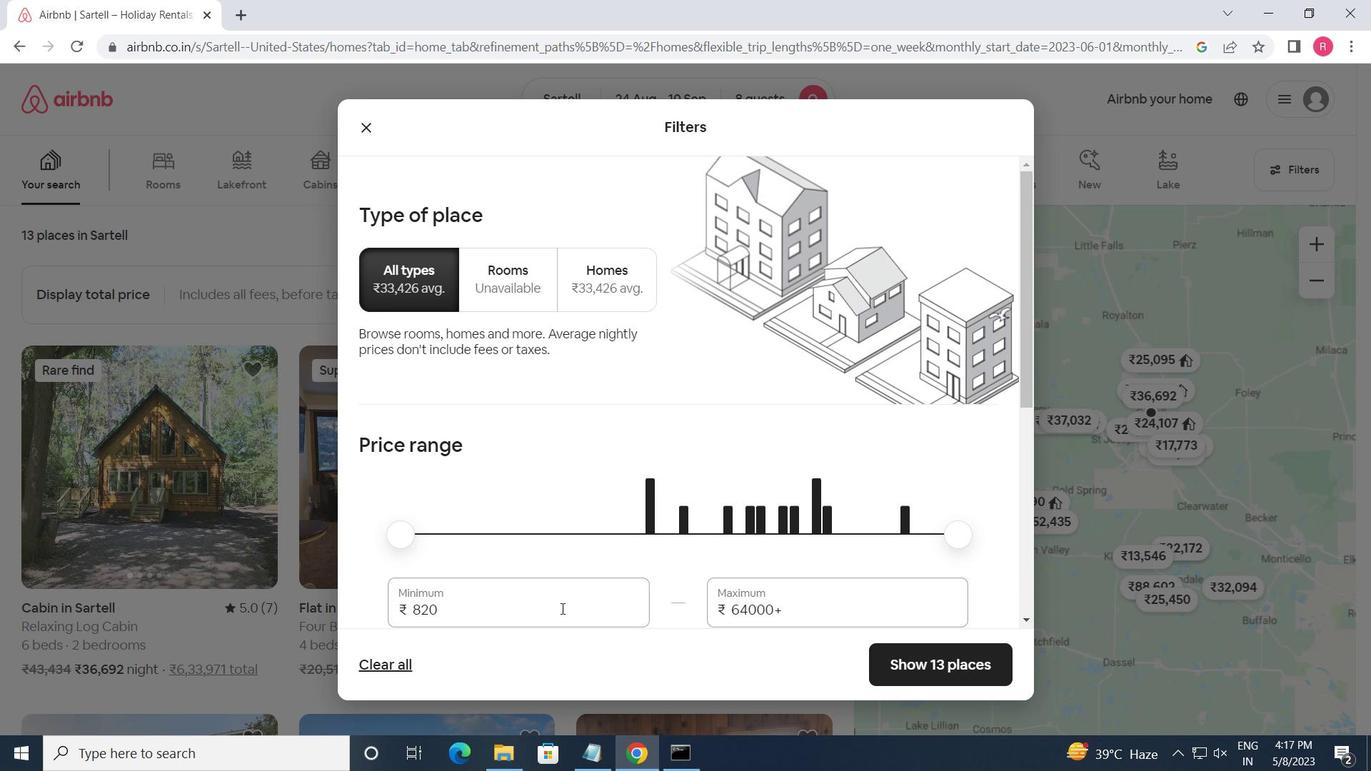 
Action: Mouse pressed left at (561, 608)
Screenshot: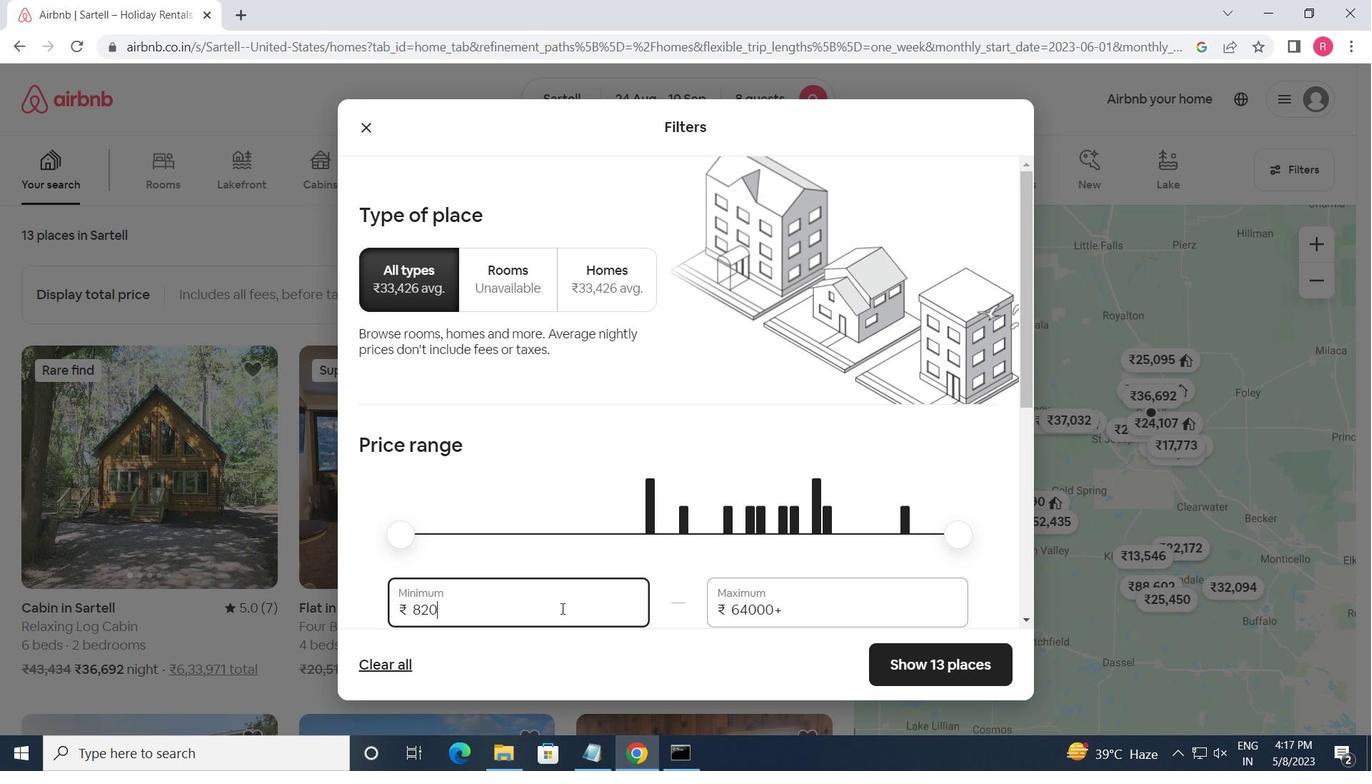 
Action: Key pressed 12
Screenshot: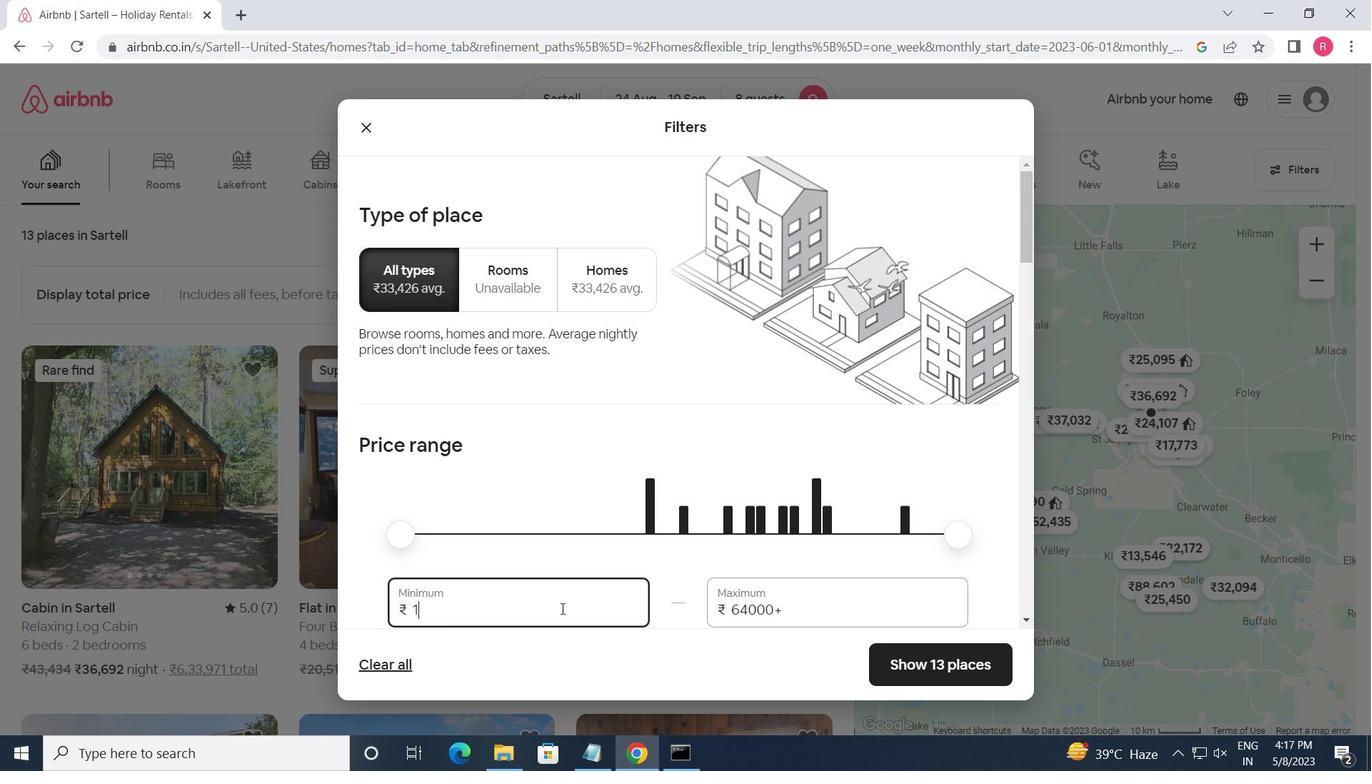 
Action: Mouse moved to (642, 607)
Screenshot: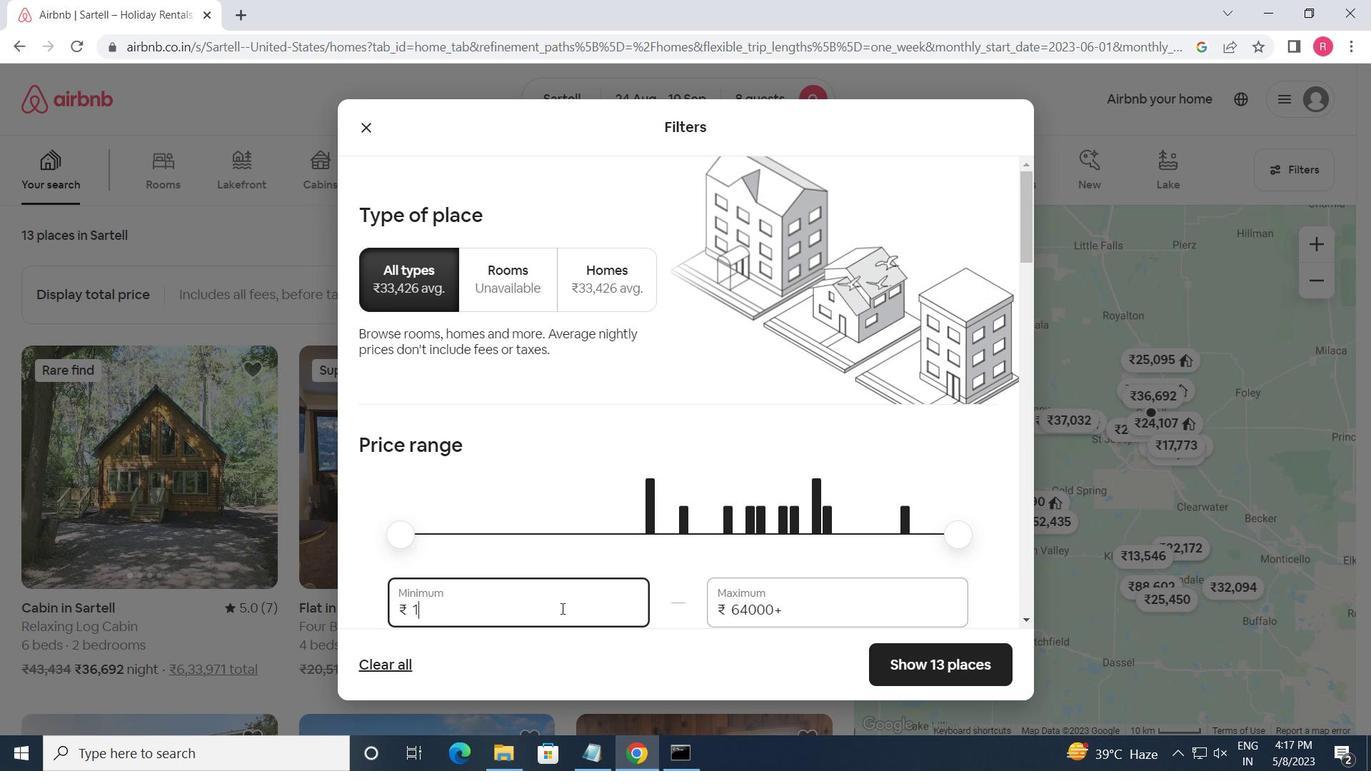 
Action: Key pressed 000<Key.tab>15000
Screenshot: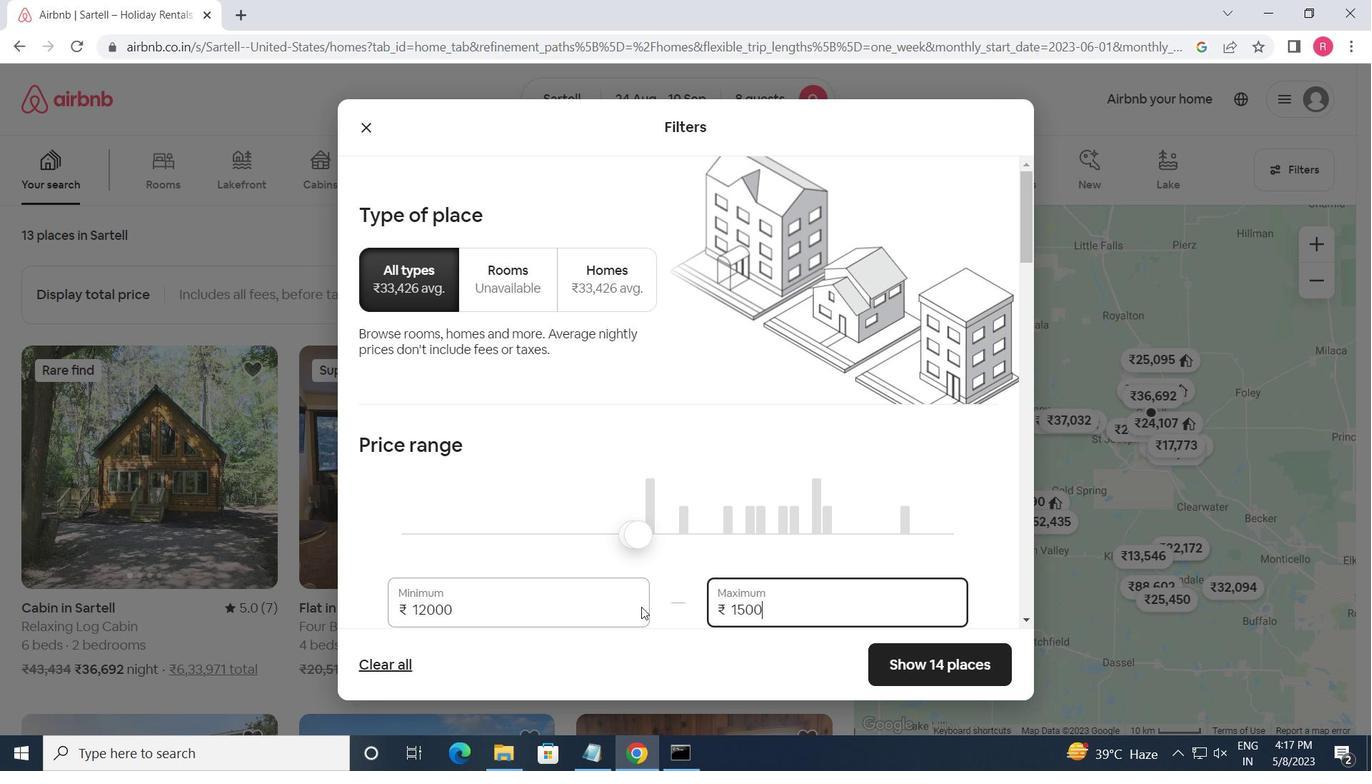 
Action: Mouse moved to (647, 582)
Screenshot: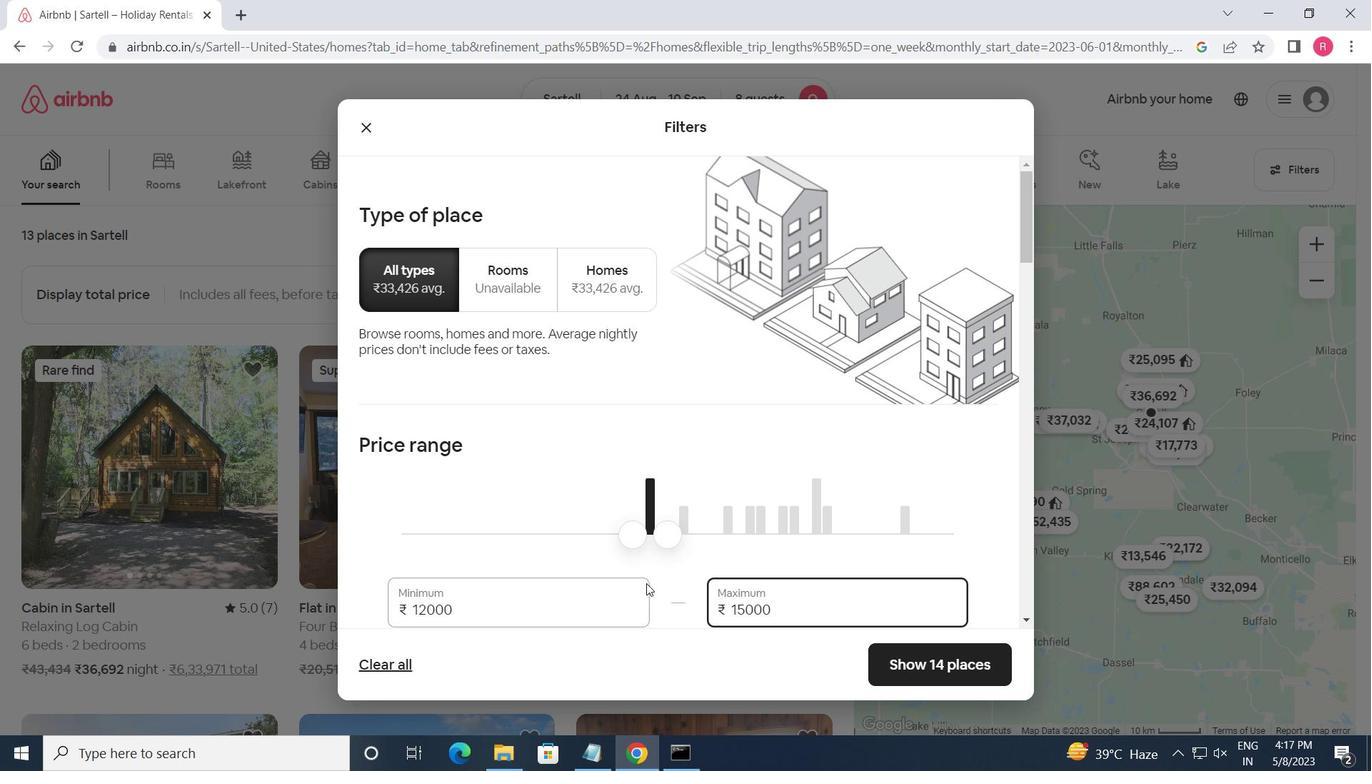 
Action: Mouse scrolled (647, 581) with delta (0, 0)
Screenshot: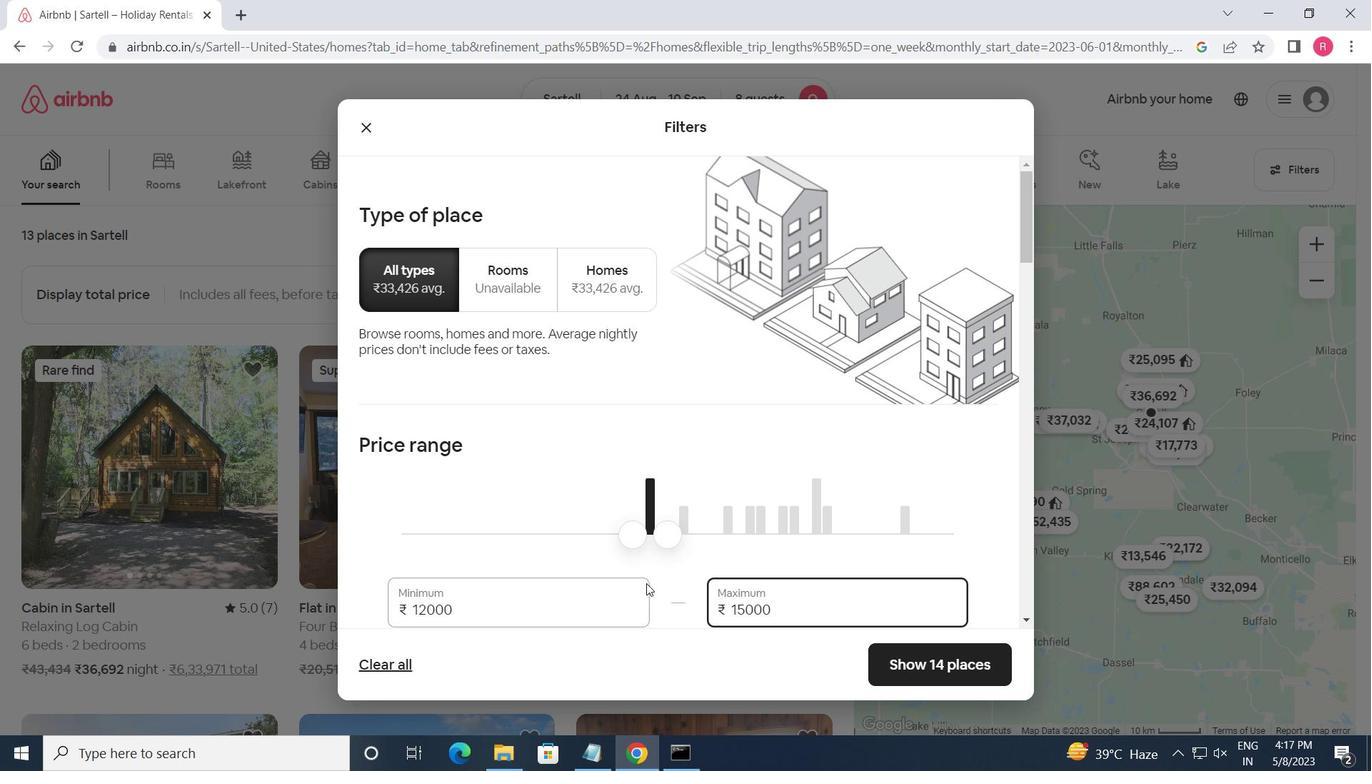 
Action: Mouse moved to (648, 581)
Screenshot: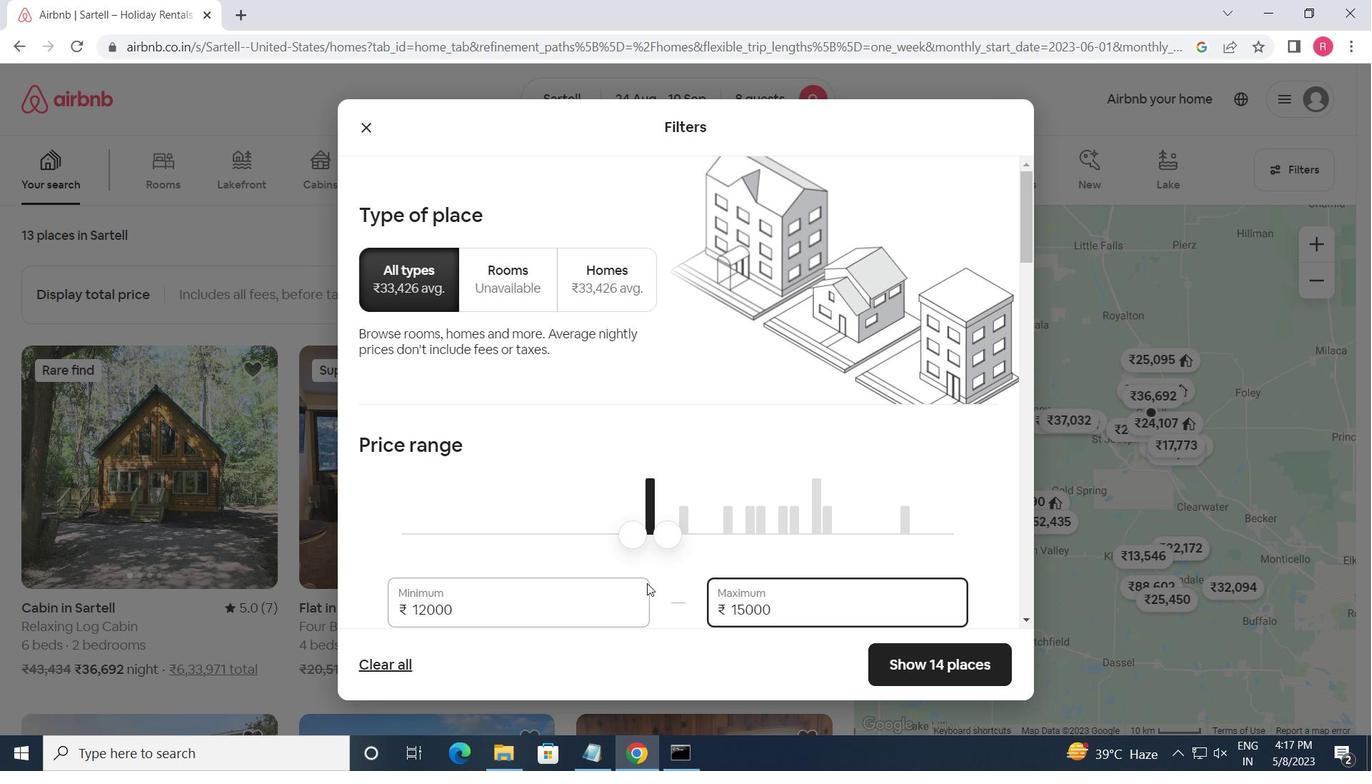 
Action: Mouse scrolled (648, 580) with delta (0, 0)
Screenshot: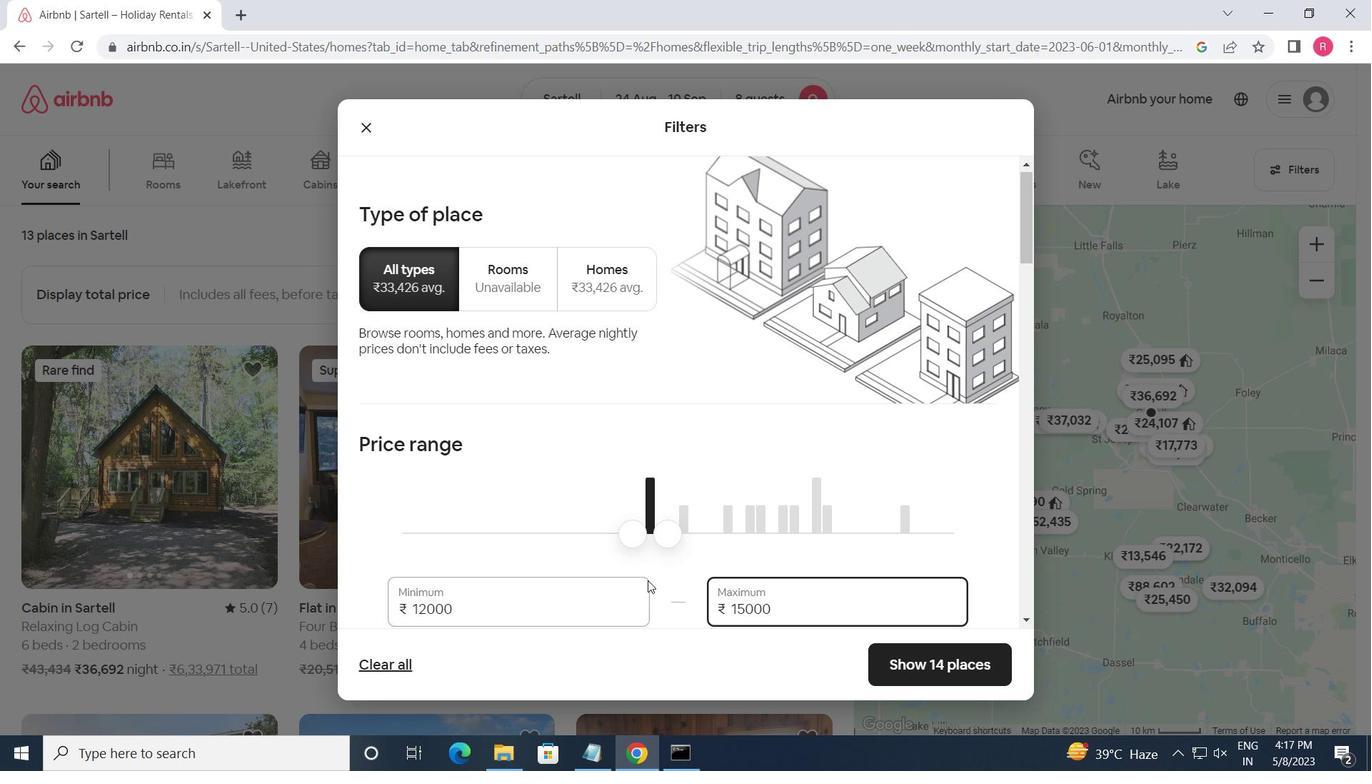 
Action: Mouse scrolled (648, 580) with delta (0, 0)
Screenshot: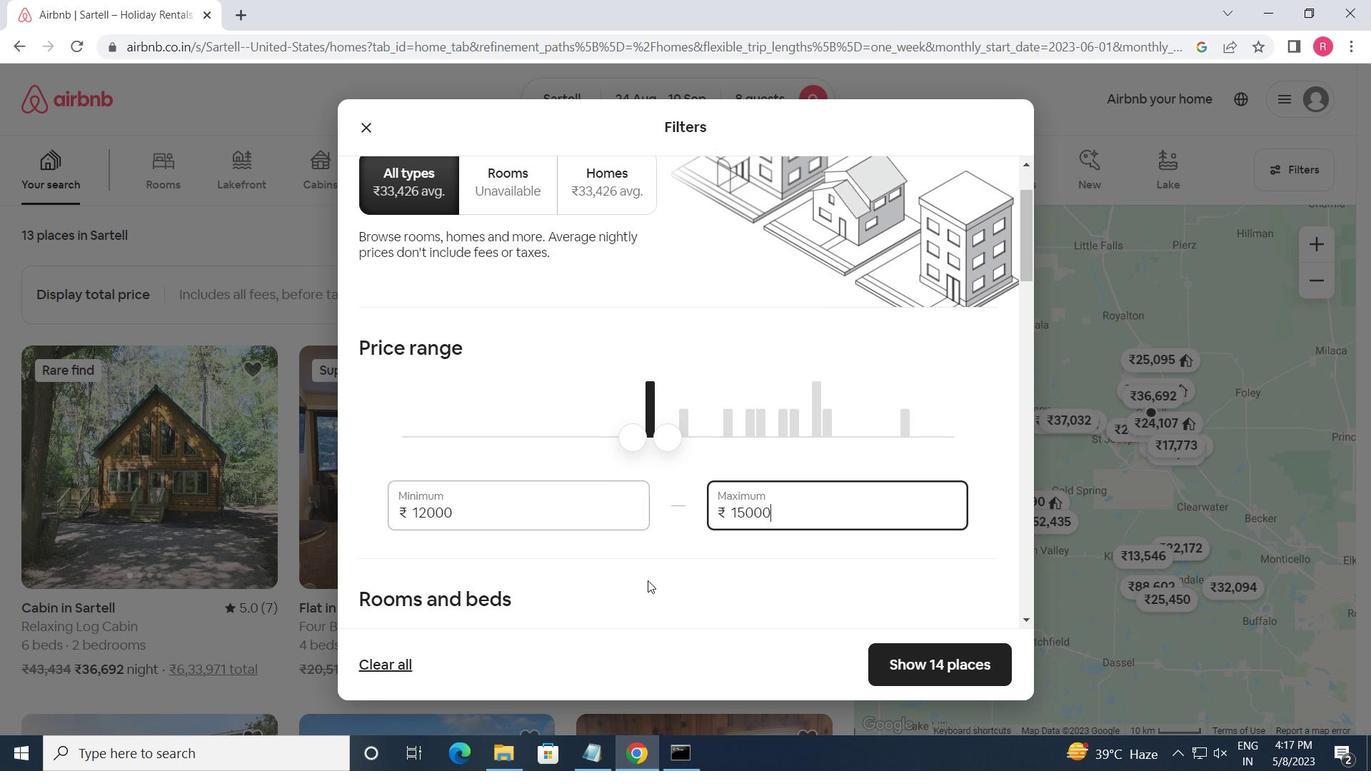 
Action: Mouse moved to (643, 577)
Screenshot: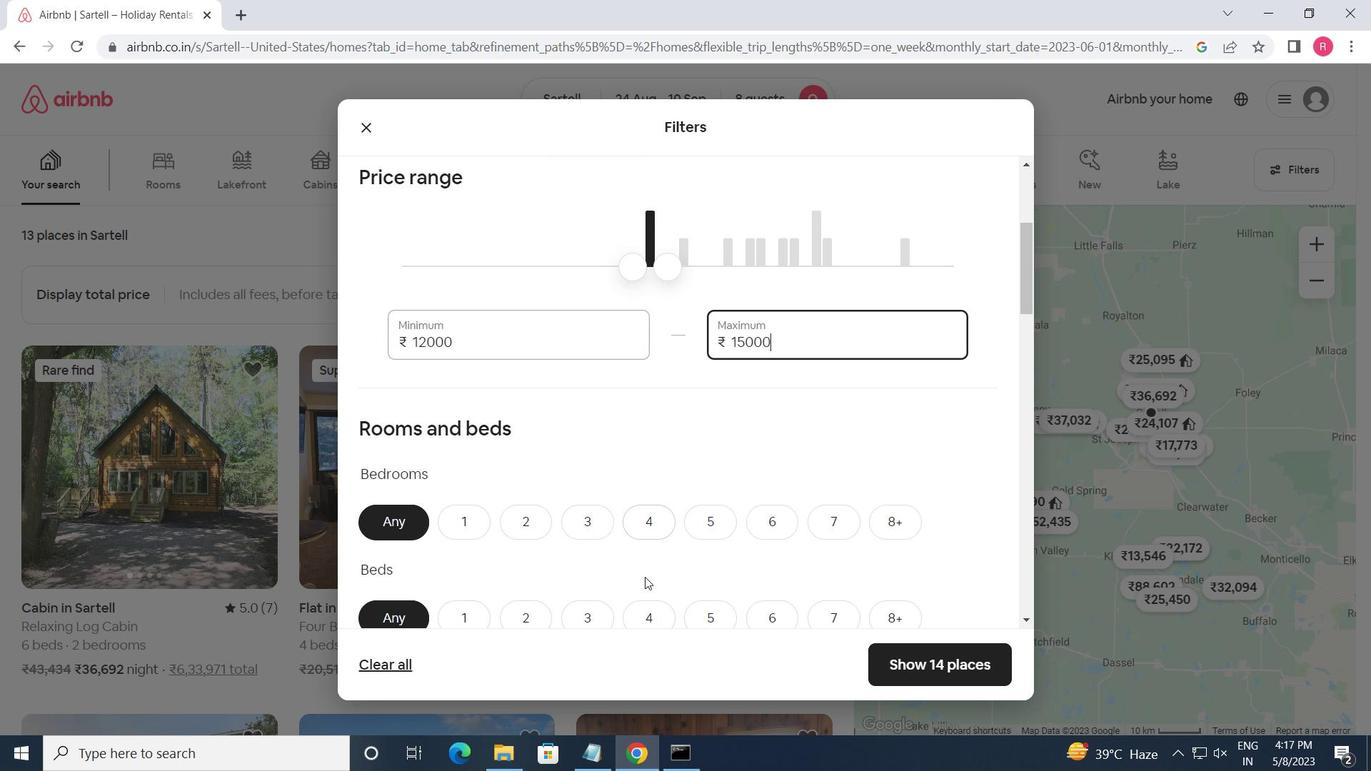 
Action: Mouse scrolled (643, 576) with delta (0, 0)
Screenshot: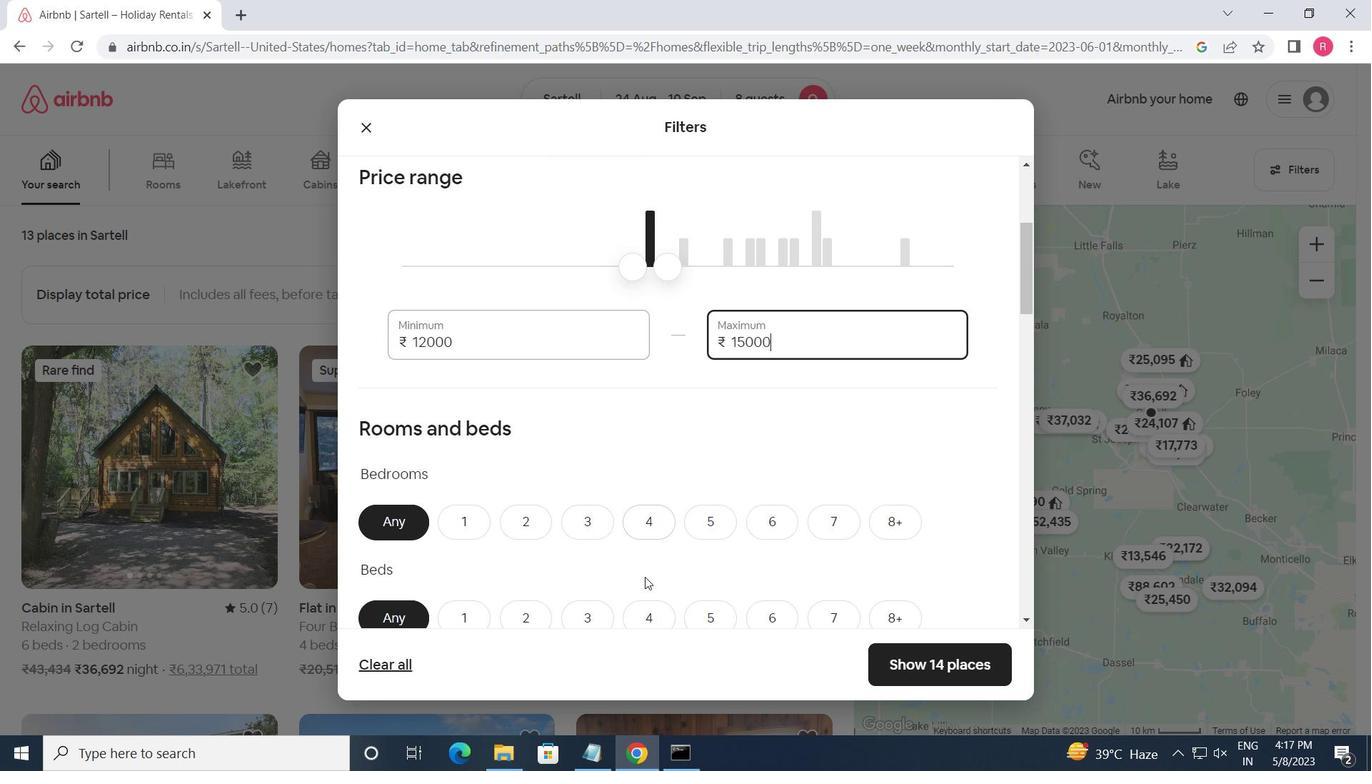 
Action: Mouse moved to (652, 443)
Screenshot: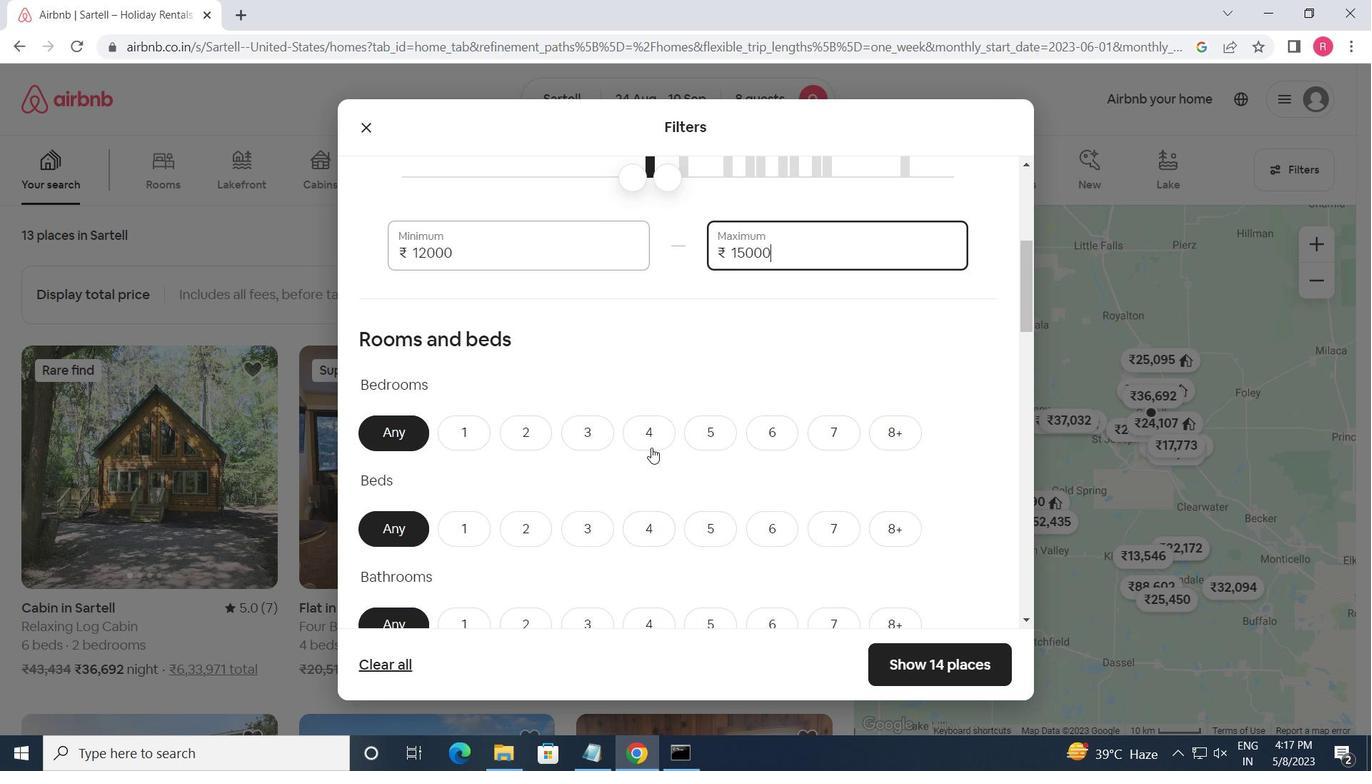 
Action: Mouse pressed left at (652, 443)
Screenshot: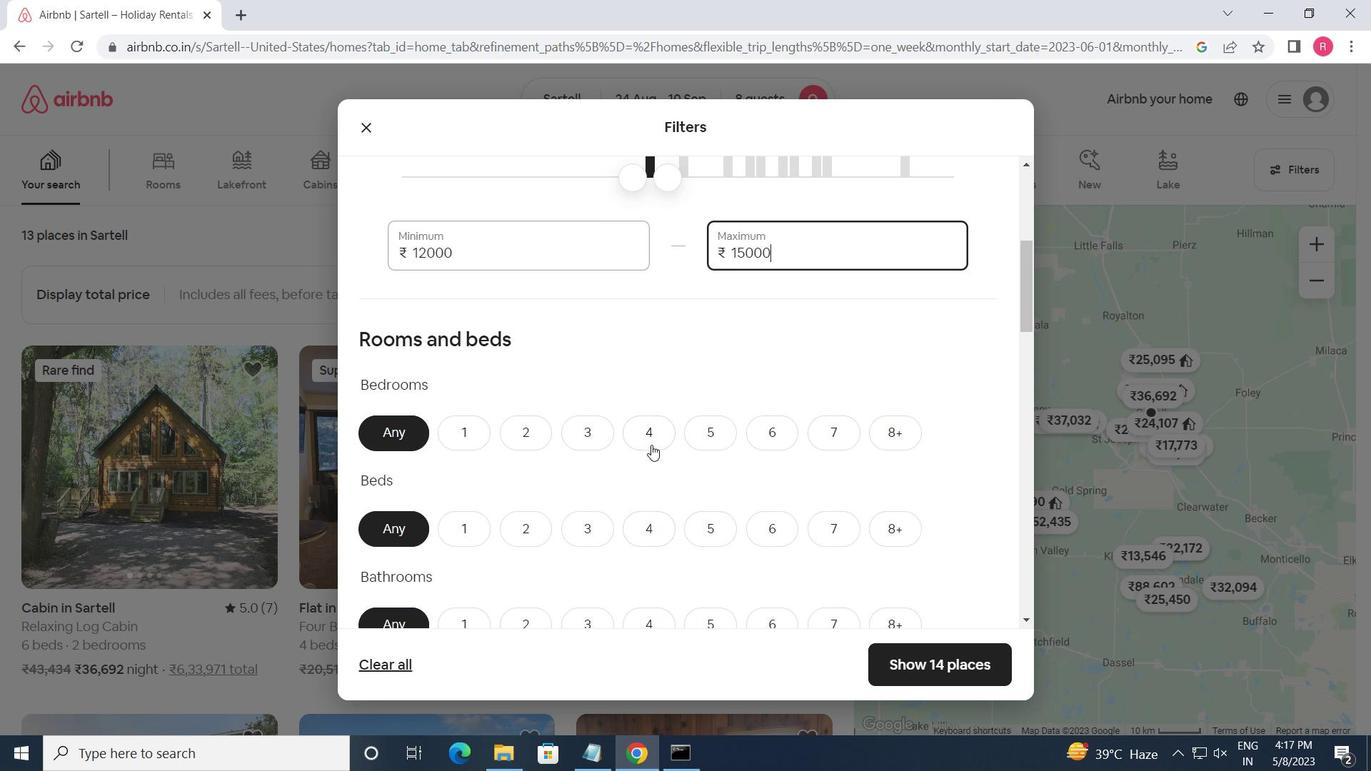 
Action: Mouse moved to (900, 525)
Screenshot: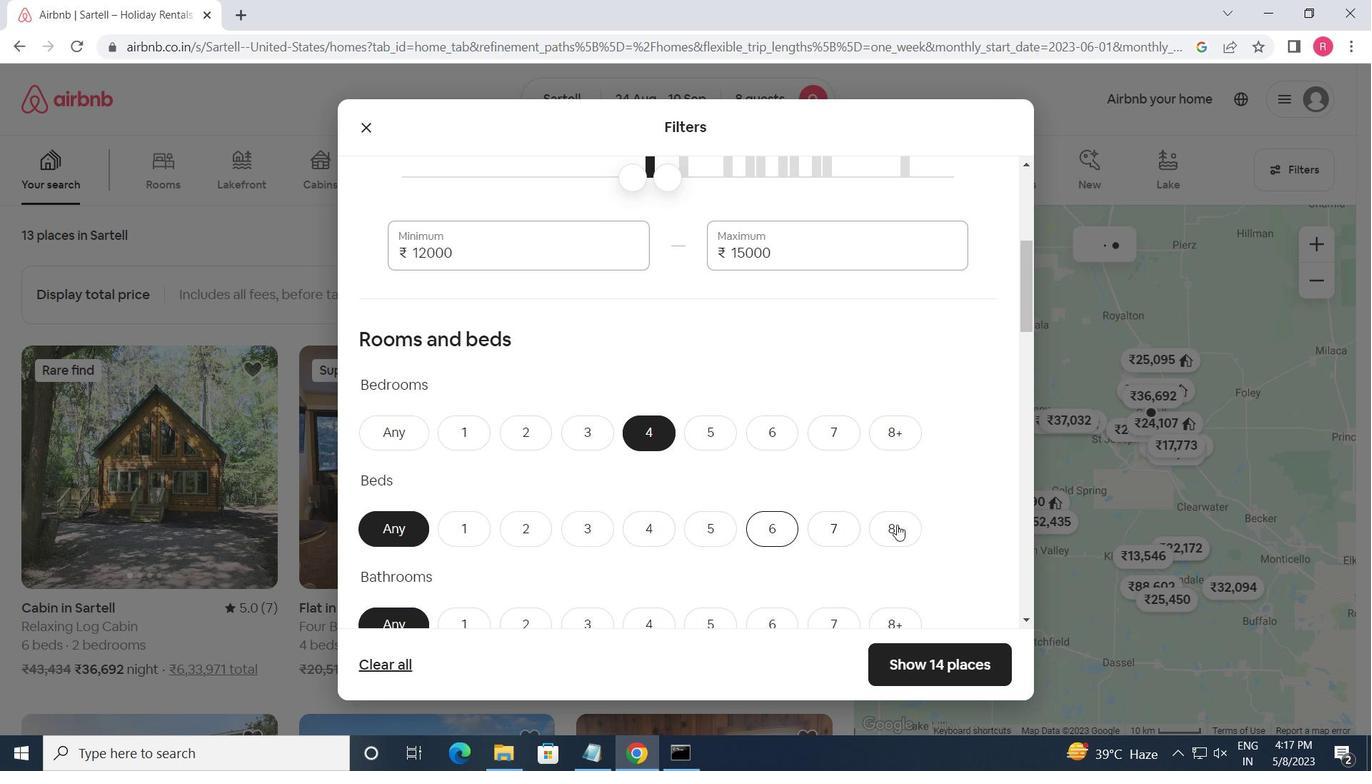 
Action: Mouse pressed left at (900, 525)
Screenshot: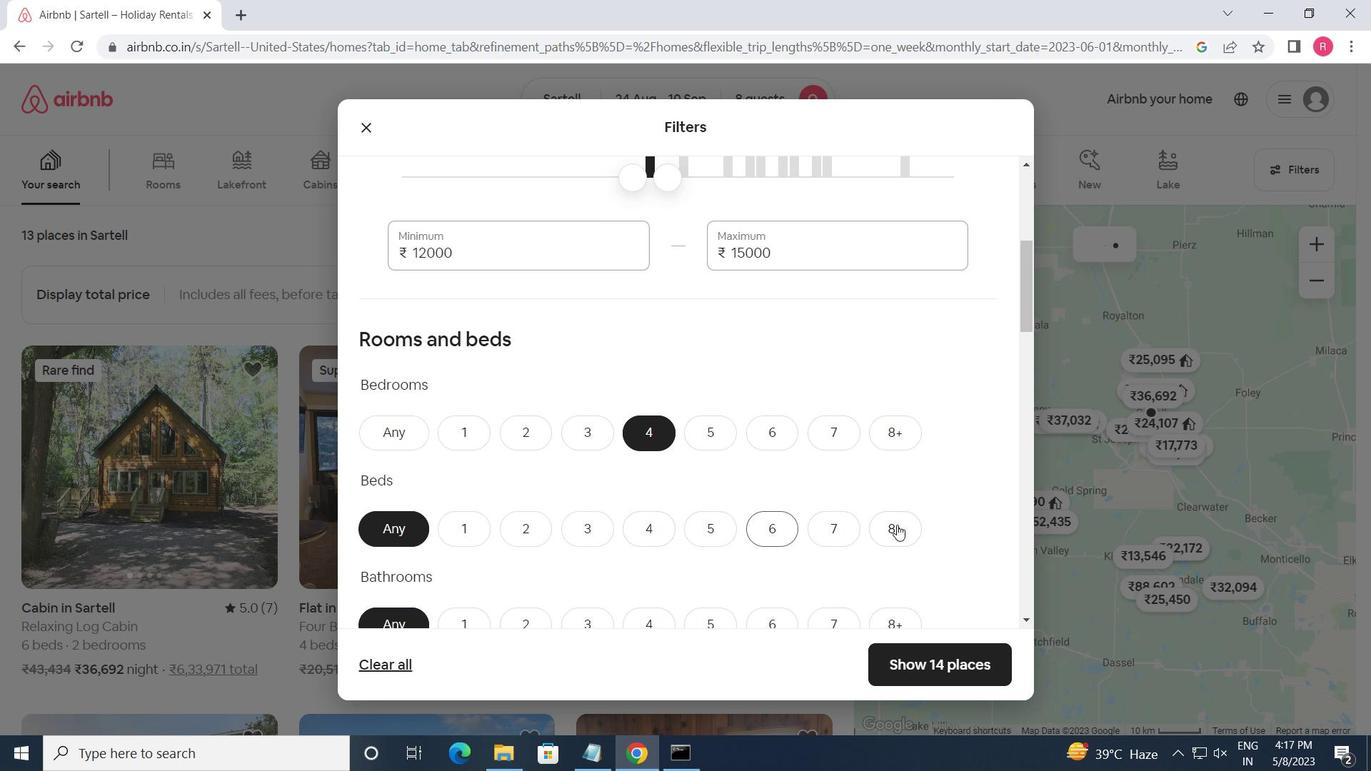 
Action: Mouse moved to (638, 610)
Screenshot: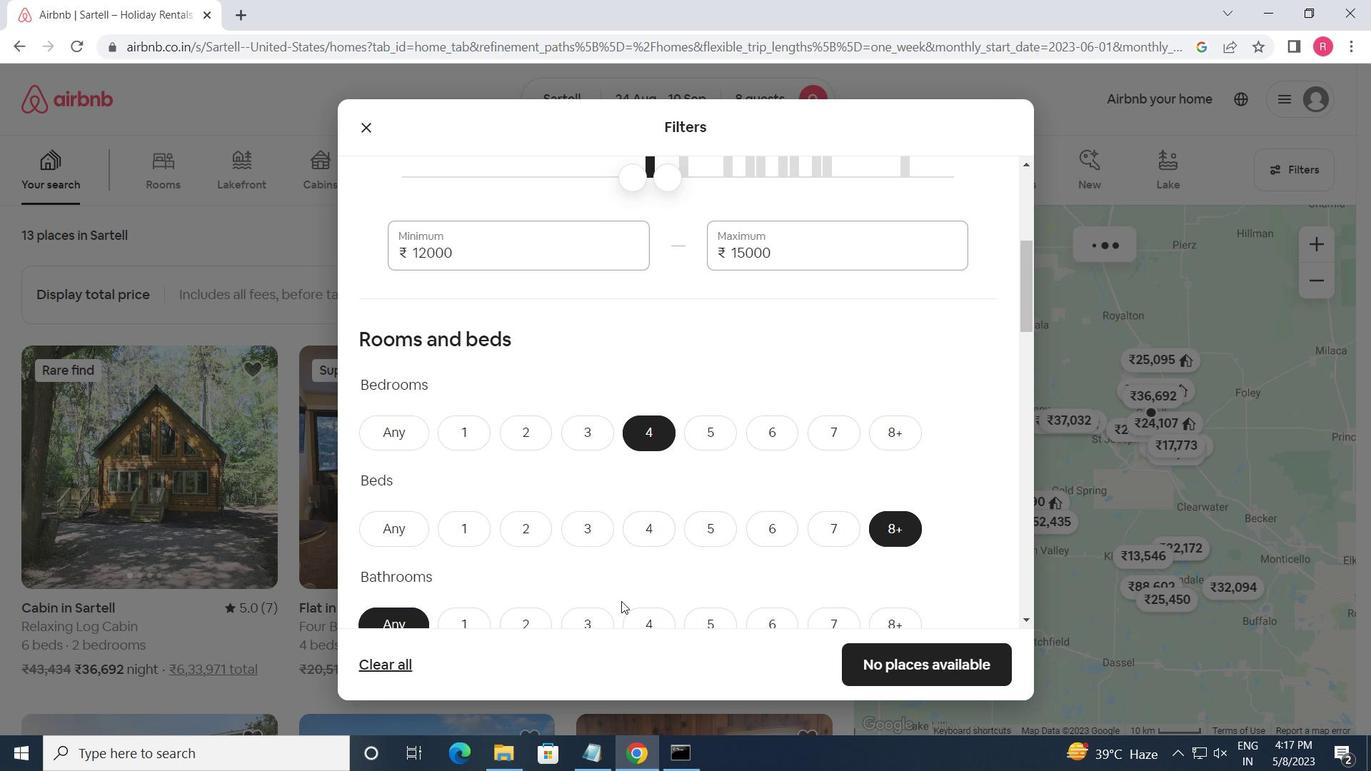 
Action: Mouse pressed left at (638, 610)
Screenshot: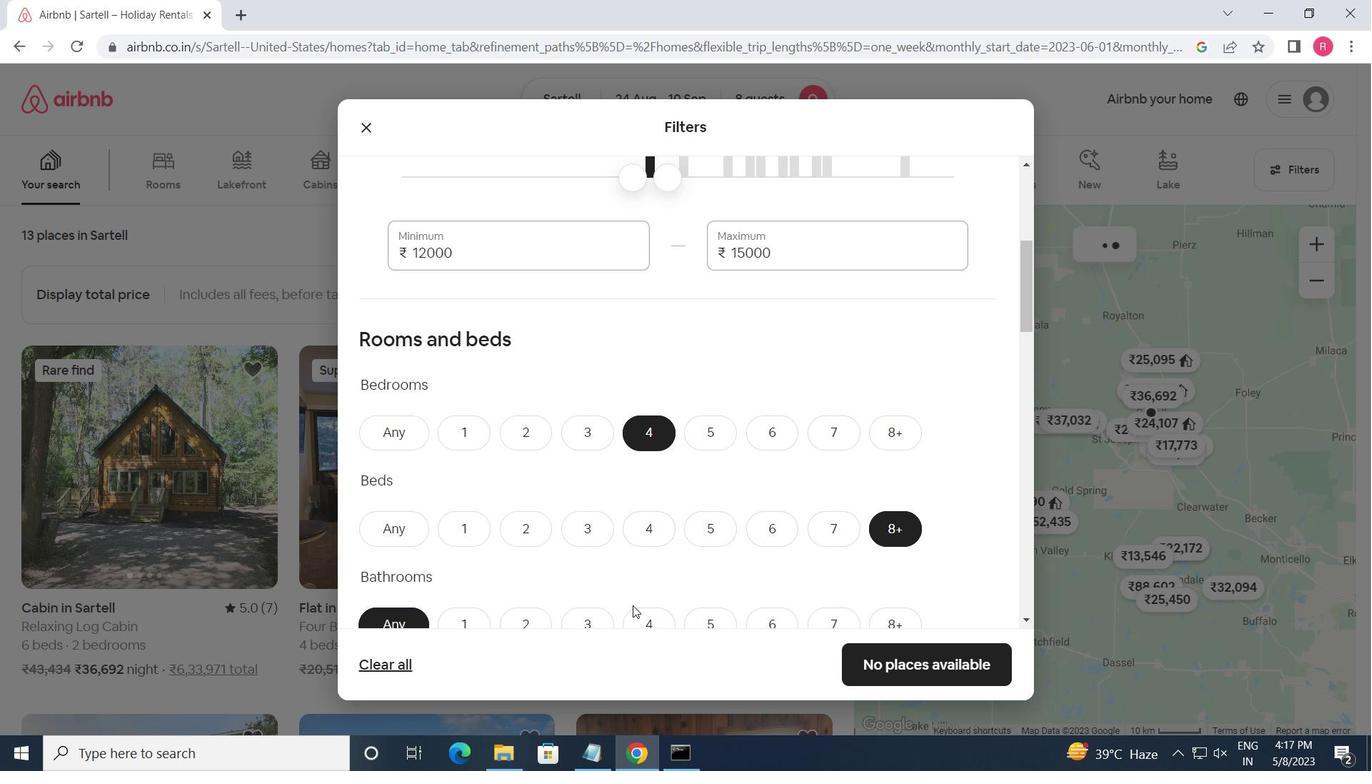 
Action: Mouse moved to (650, 595)
Screenshot: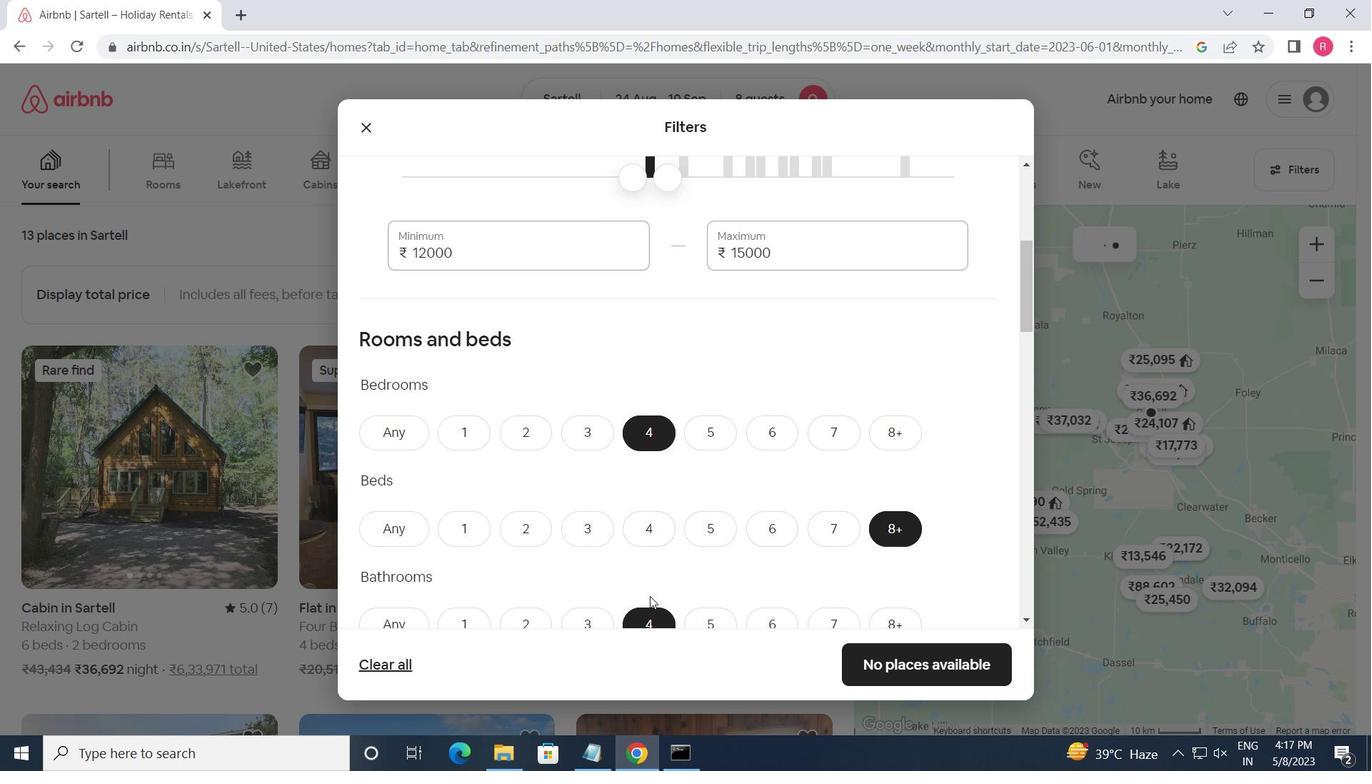 
Action: Mouse scrolled (650, 595) with delta (0, 0)
Screenshot: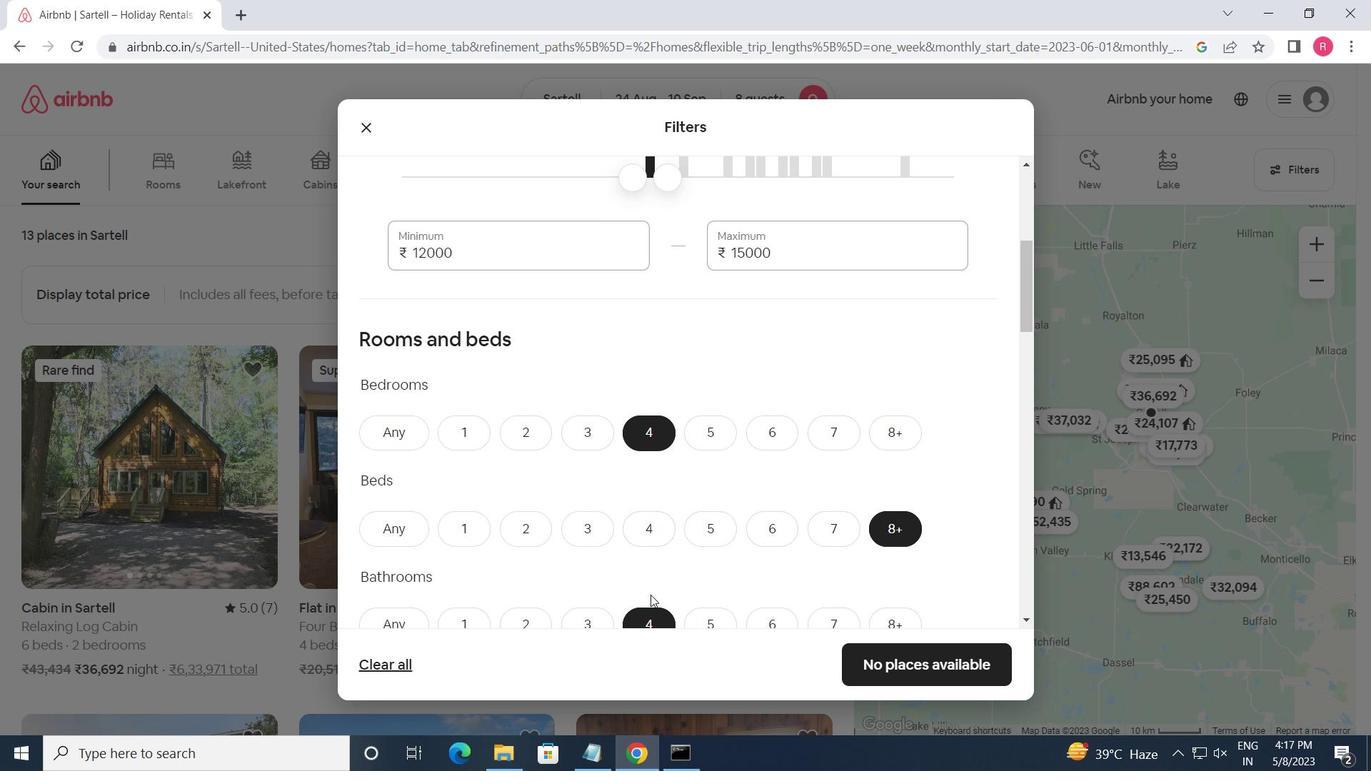 
Action: Mouse scrolled (650, 595) with delta (0, 0)
Screenshot: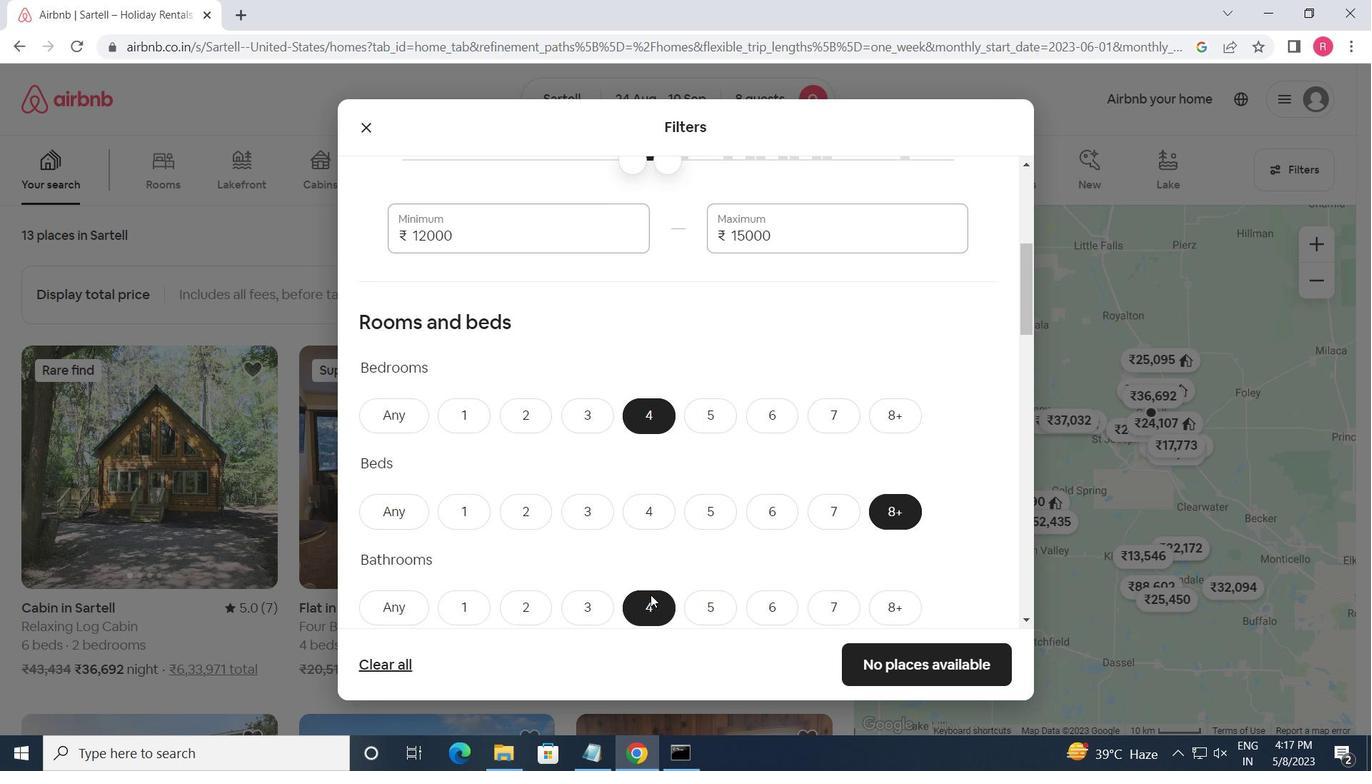 
Action: Mouse moved to (652, 596)
Screenshot: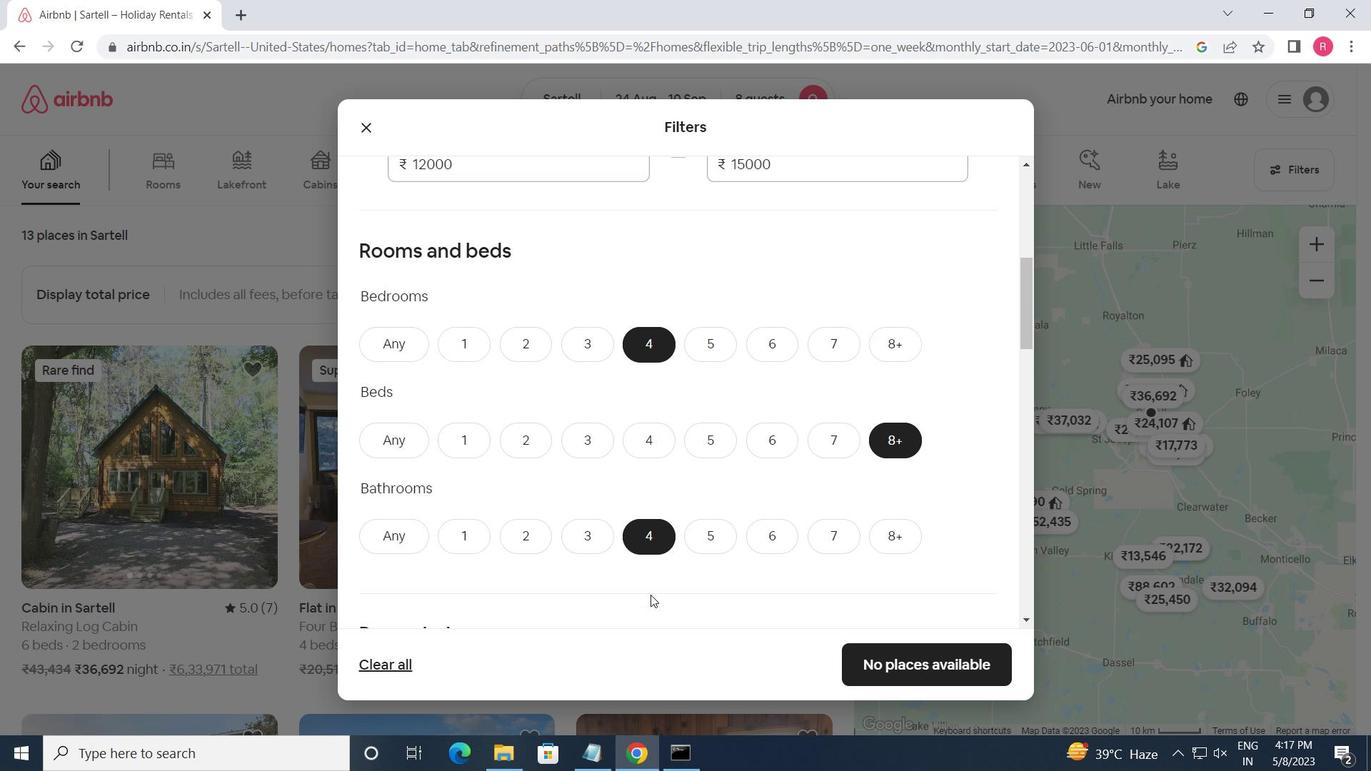 
Action: Mouse scrolled (652, 595) with delta (0, 0)
Screenshot: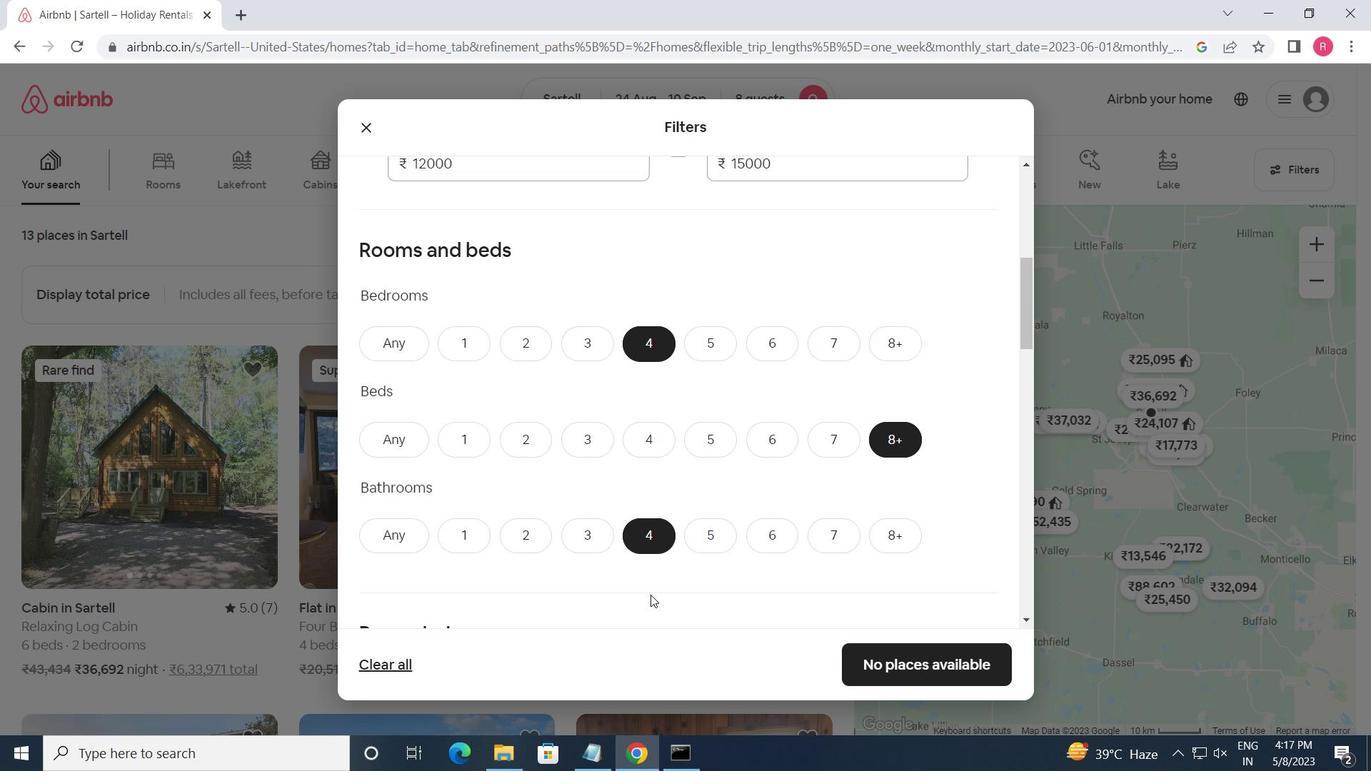 
Action: Mouse scrolled (652, 595) with delta (0, 0)
Screenshot: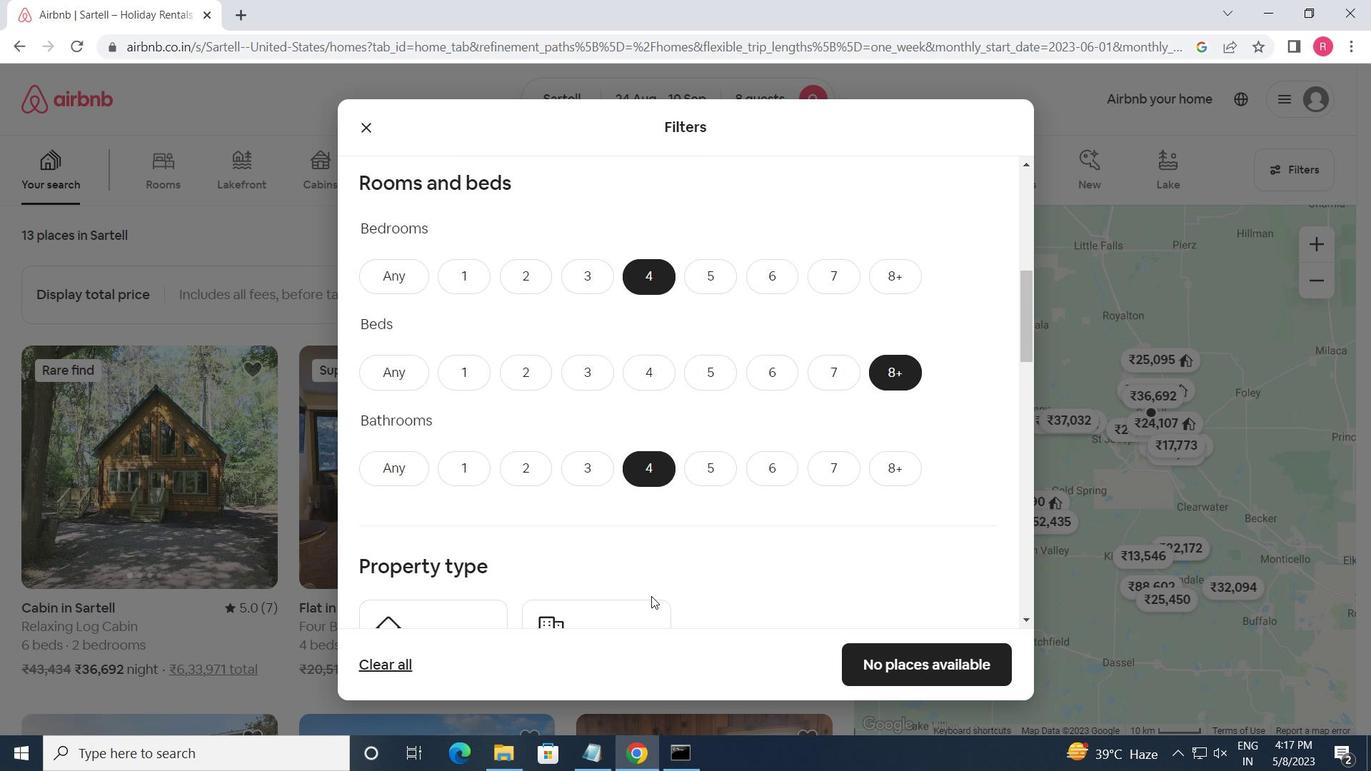 
Action: Mouse moved to (438, 497)
Screenshot: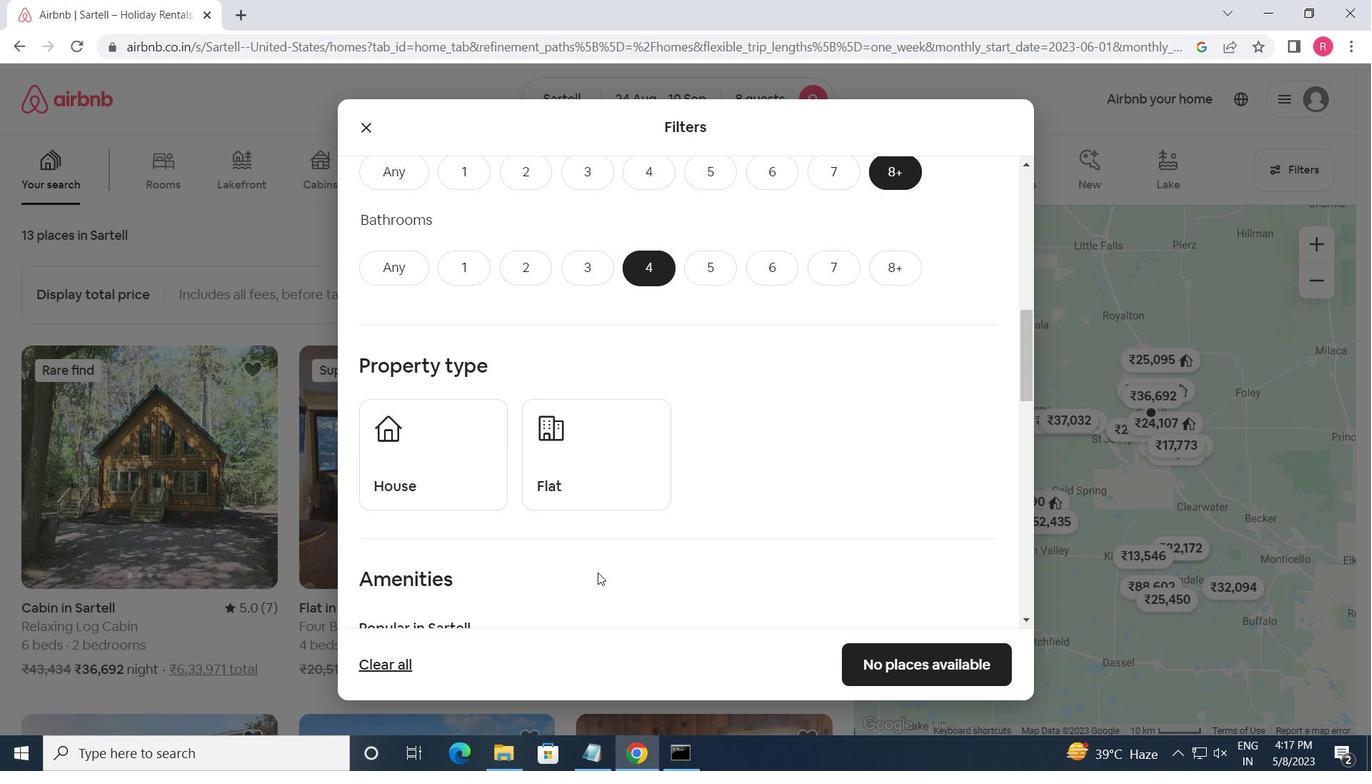 
Action: Mouse pressed left at (438, 497)
Screenshot: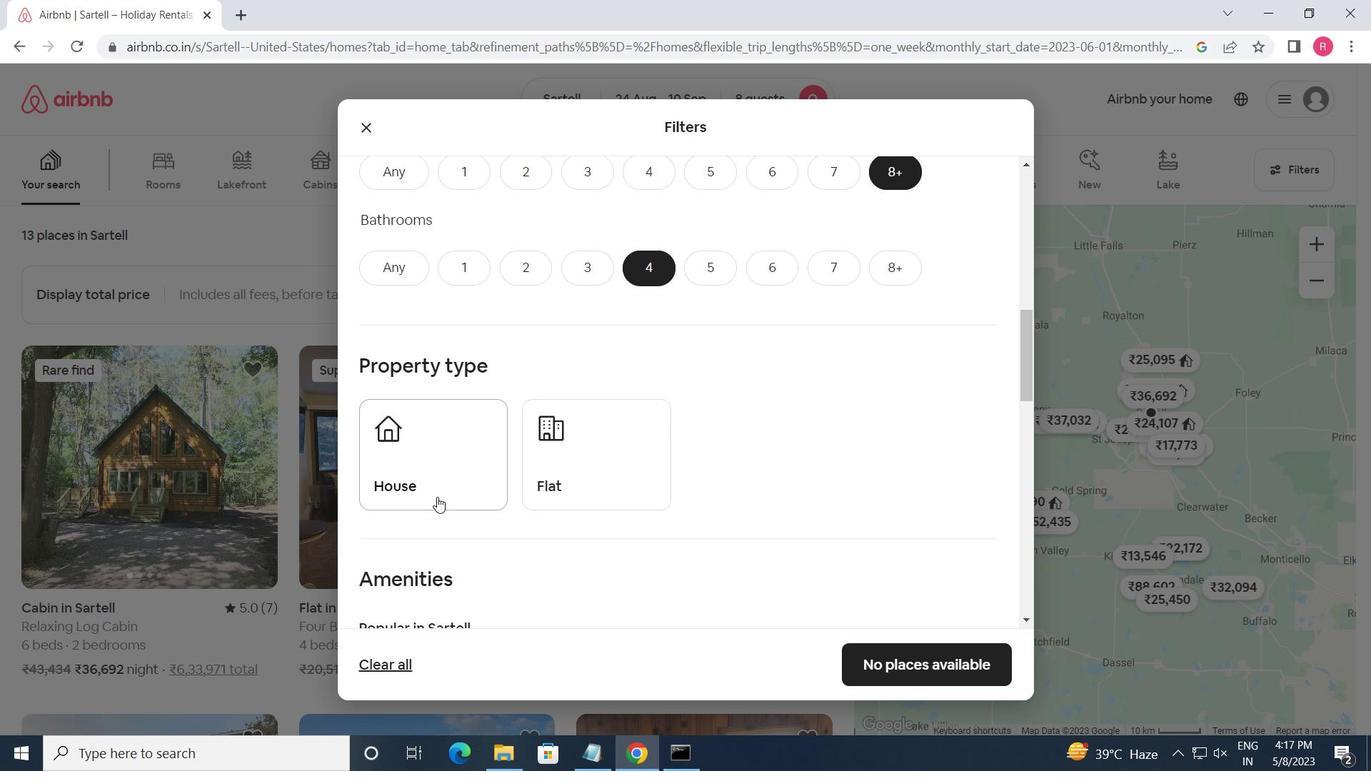 
Action: Mouse moved to (560, 495)
Screenshot: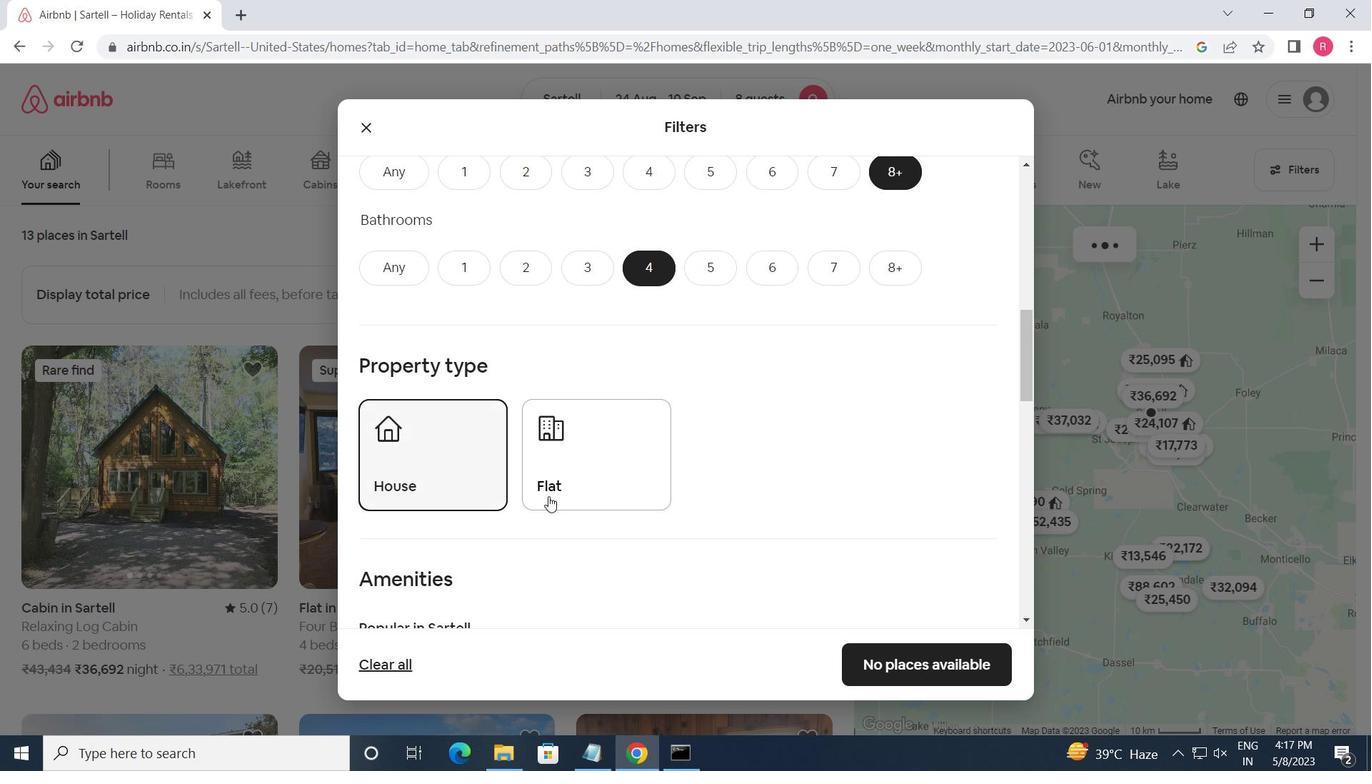 
Action: Mouse pressed left at (560, 495)
Screenshot: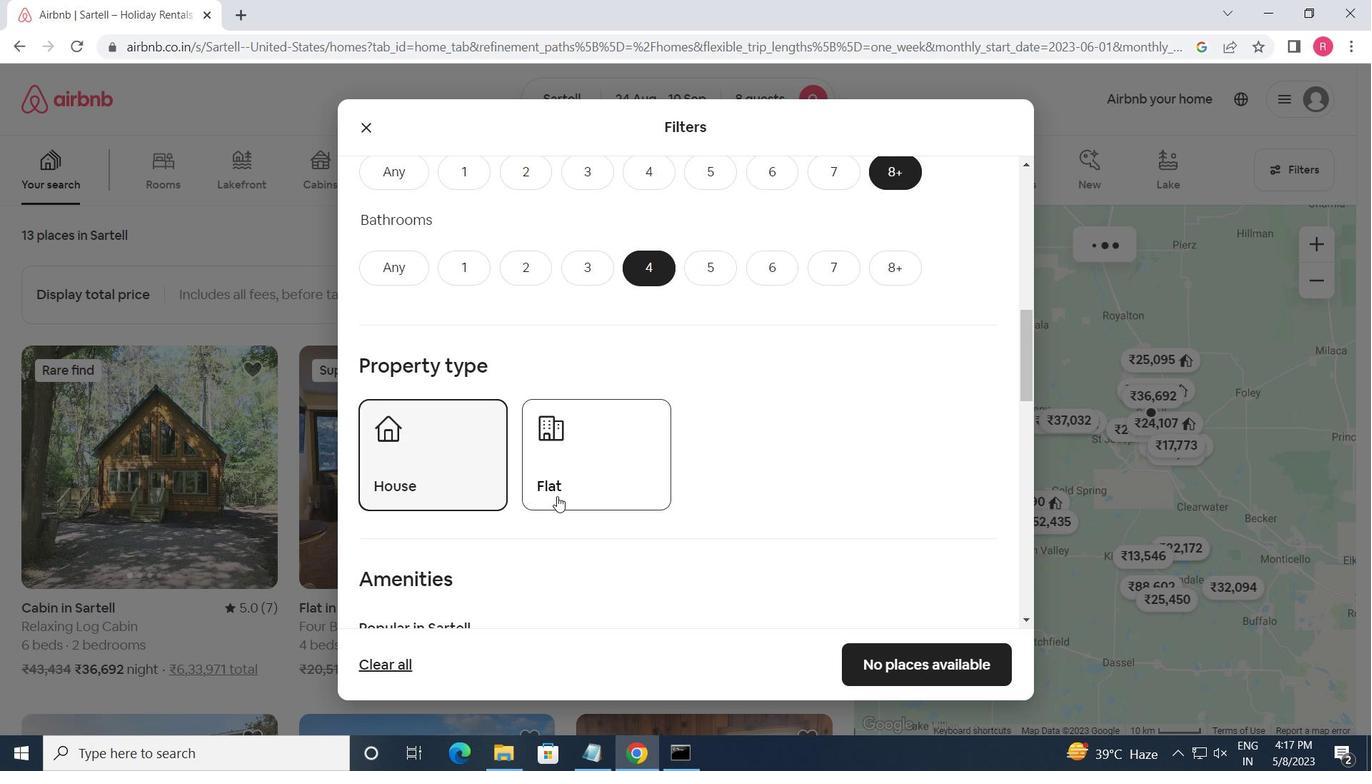 
Action: Mouse moved to (559, 495)
Screenshot: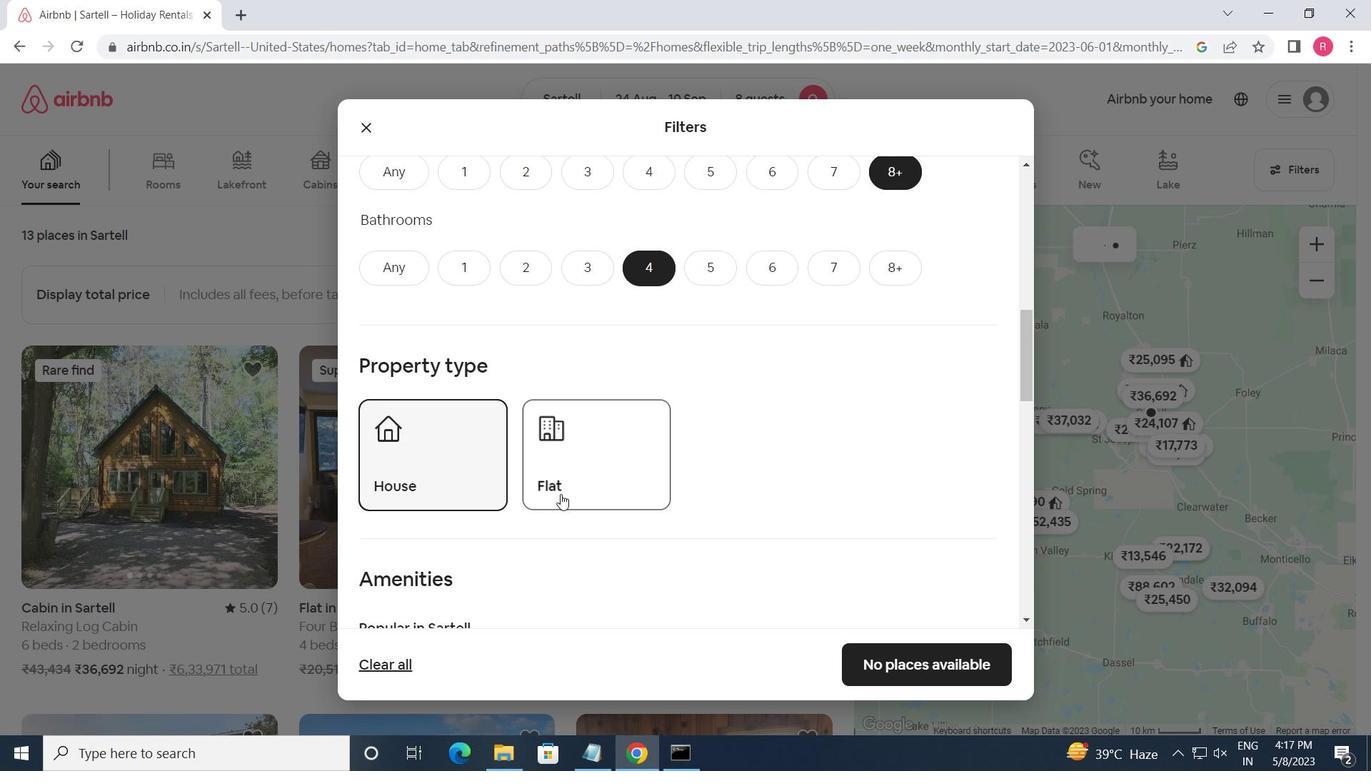 
Action: Mouse scrolled (559, 494) with delta (0, 0)
Screenshot: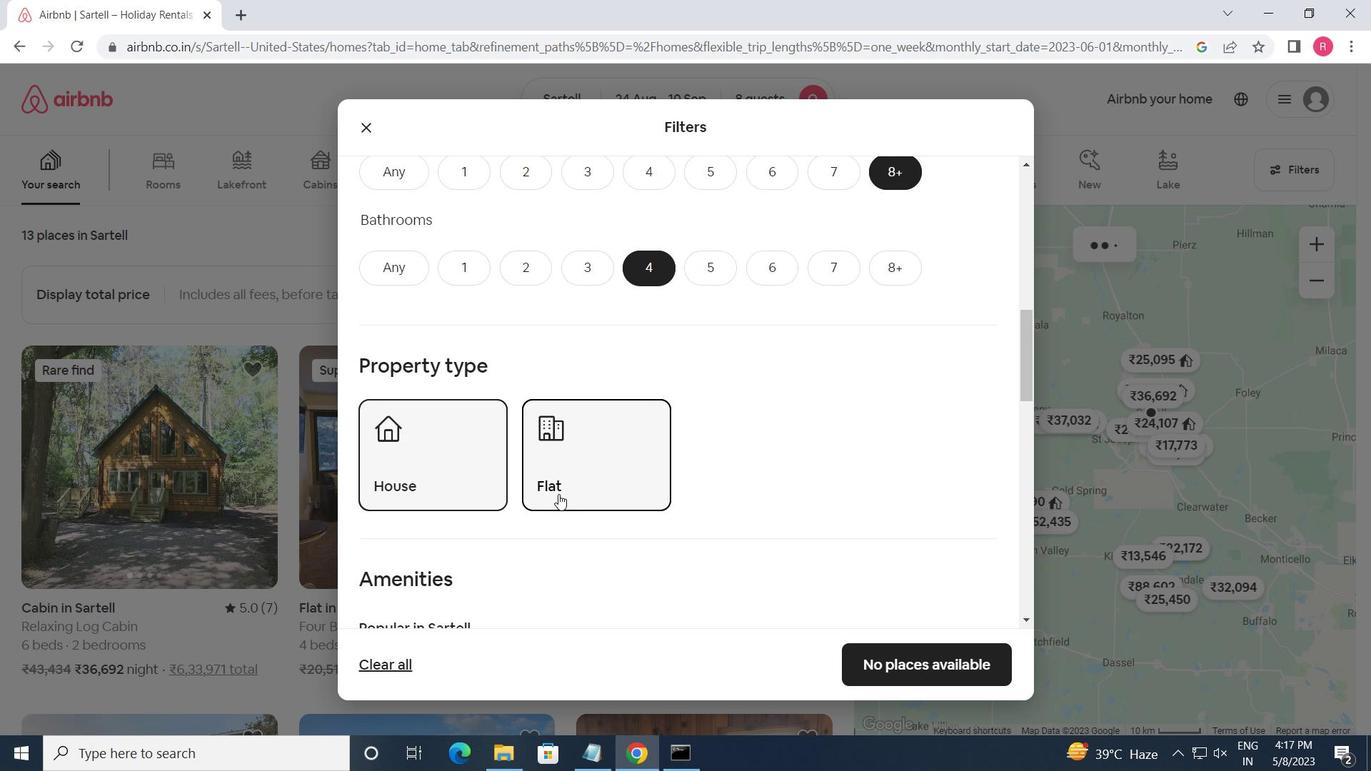
Action: Mouse scrolled (559, 494) with delta (0, 0)
Screenshot: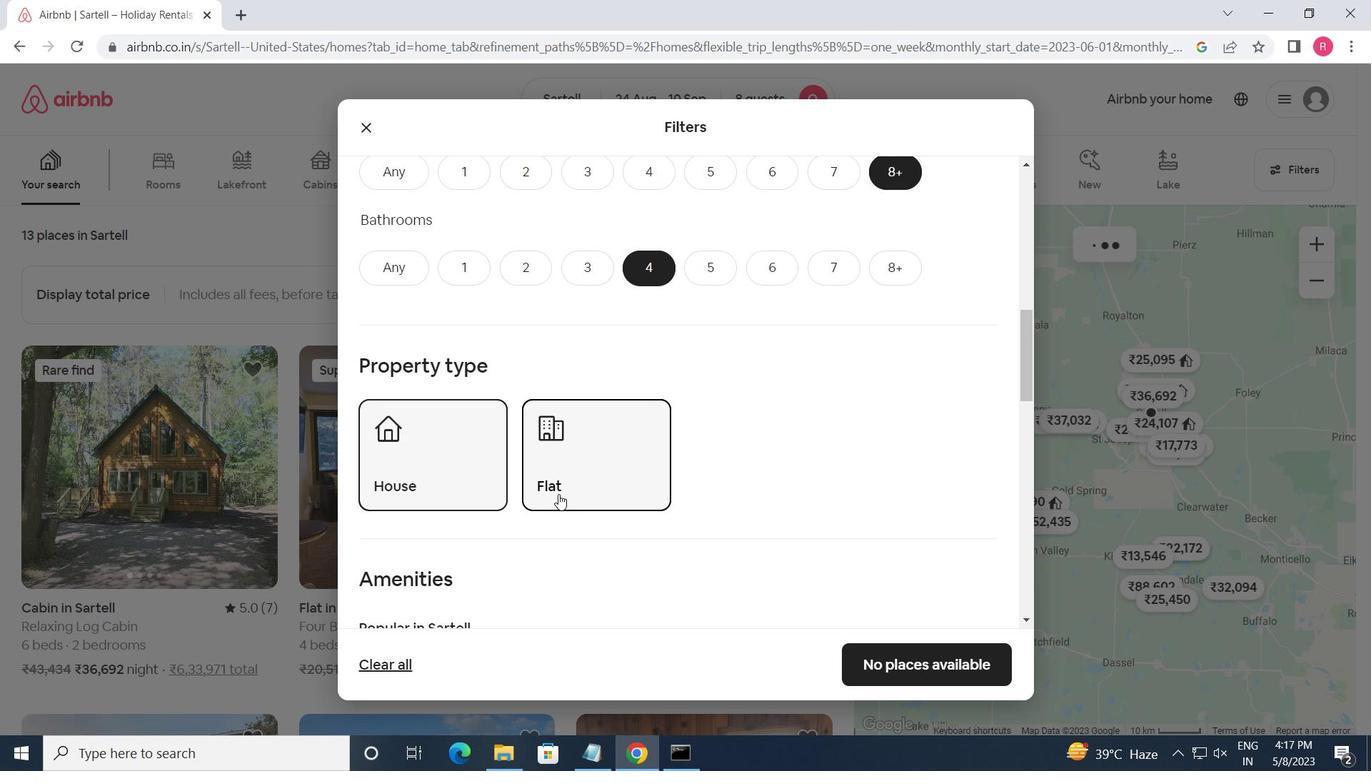 
Action: Mouse scrolled (559, 494) with delta (0, 0)
Screenshot: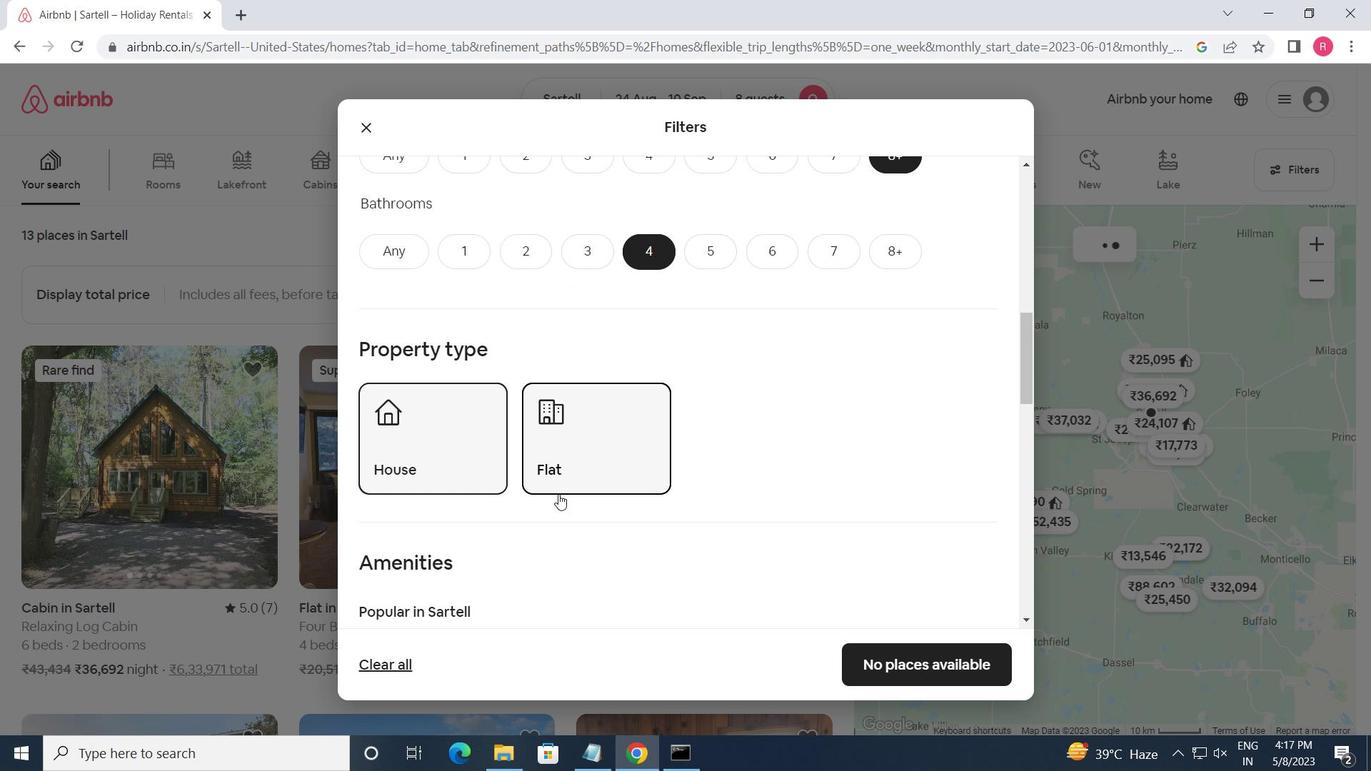 
Action: Mouse moved to (375, 403)
Screenshot: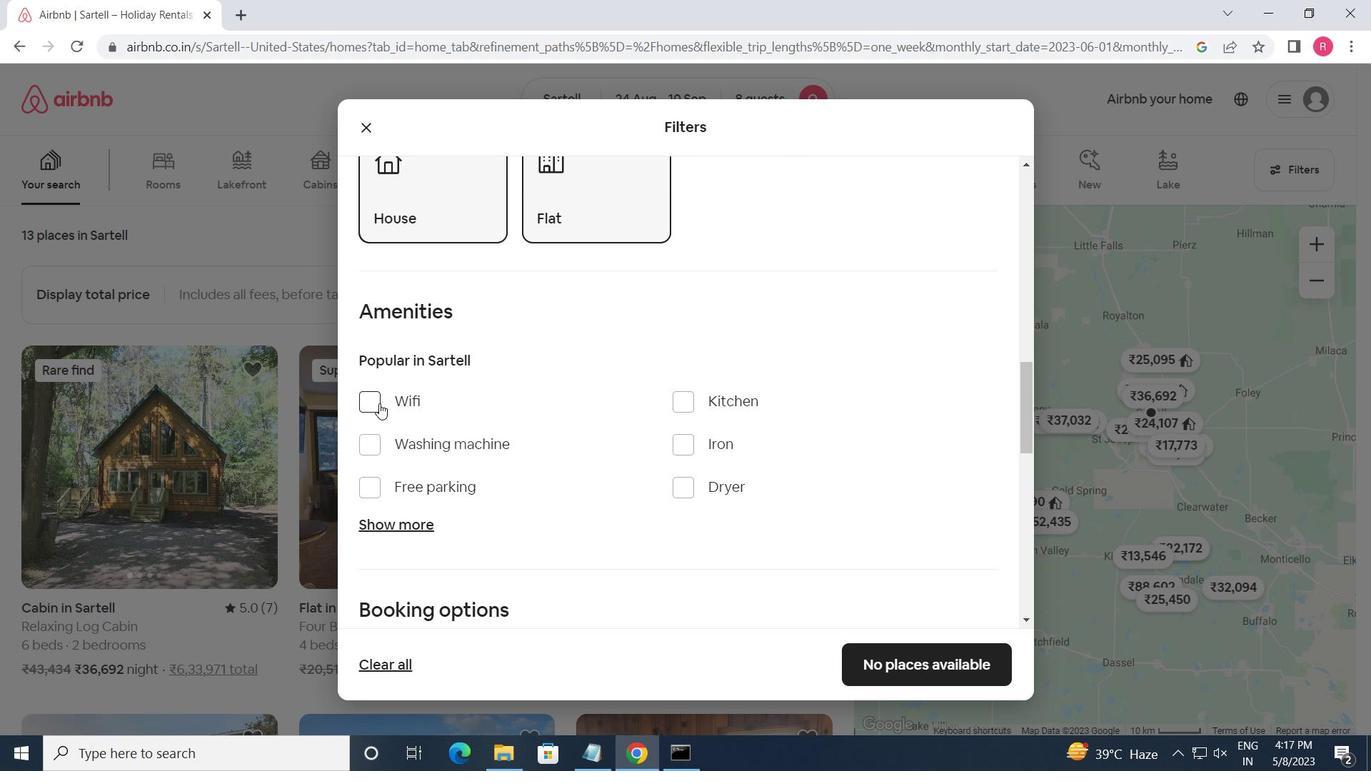 
Action: Mouse pressed left at (375, 403)
Screenshot: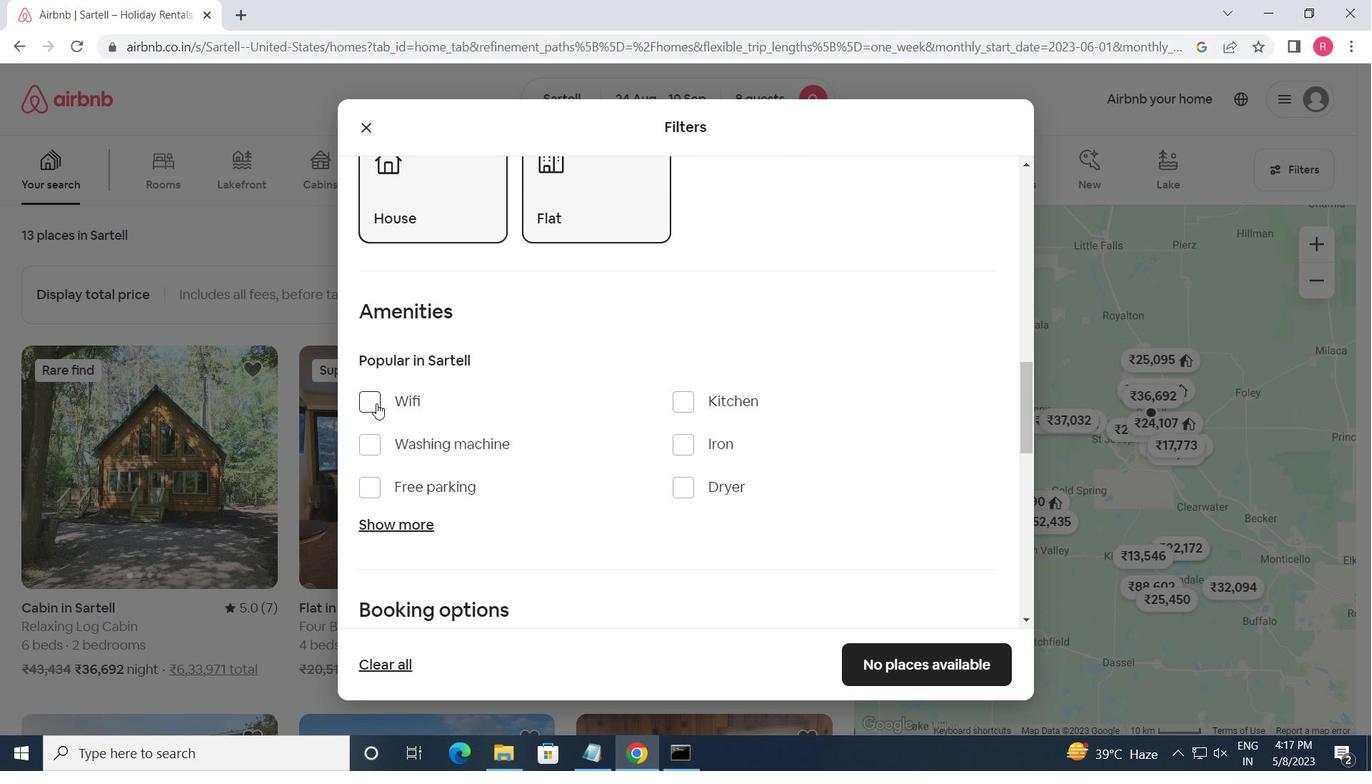 
Action: Mouse moved to (405, 521)
Screenshot: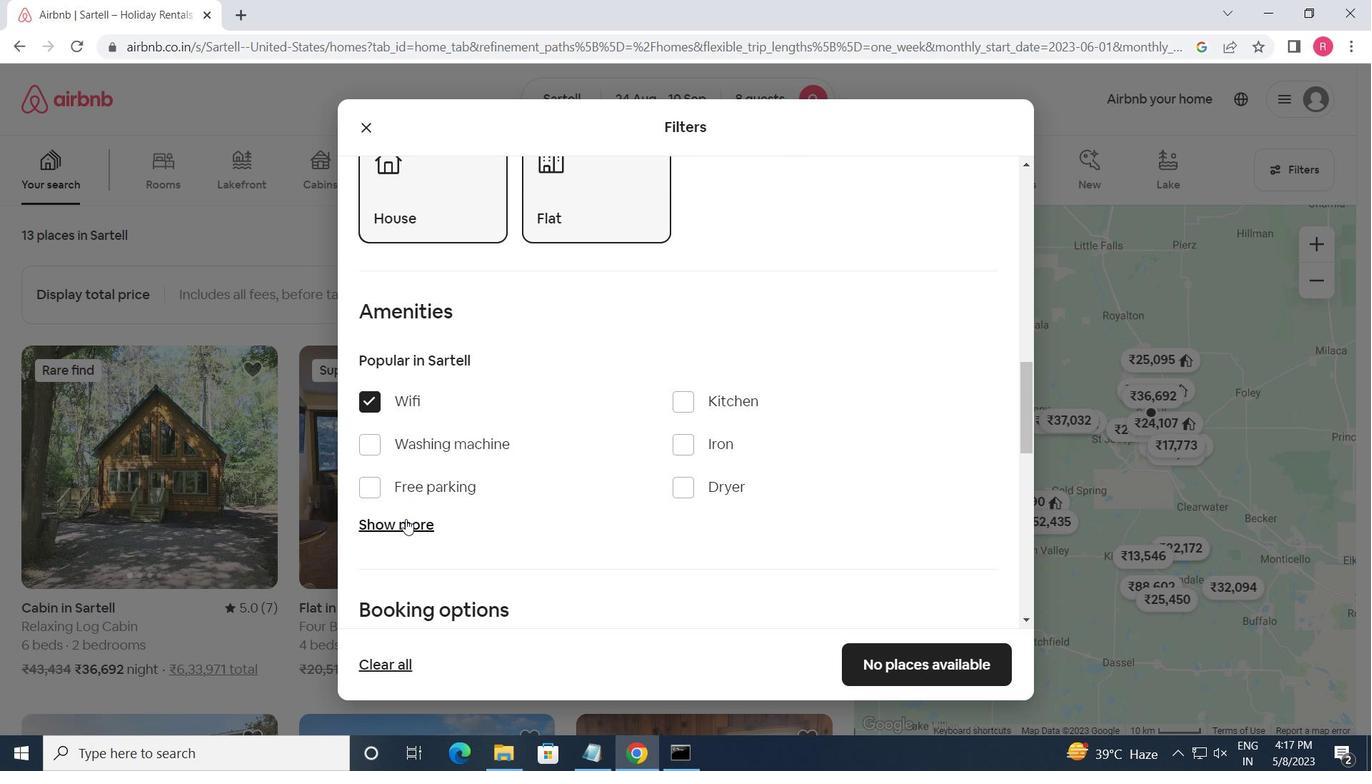 
Action: Mouse pressed left at (405, 521)
Screenshot: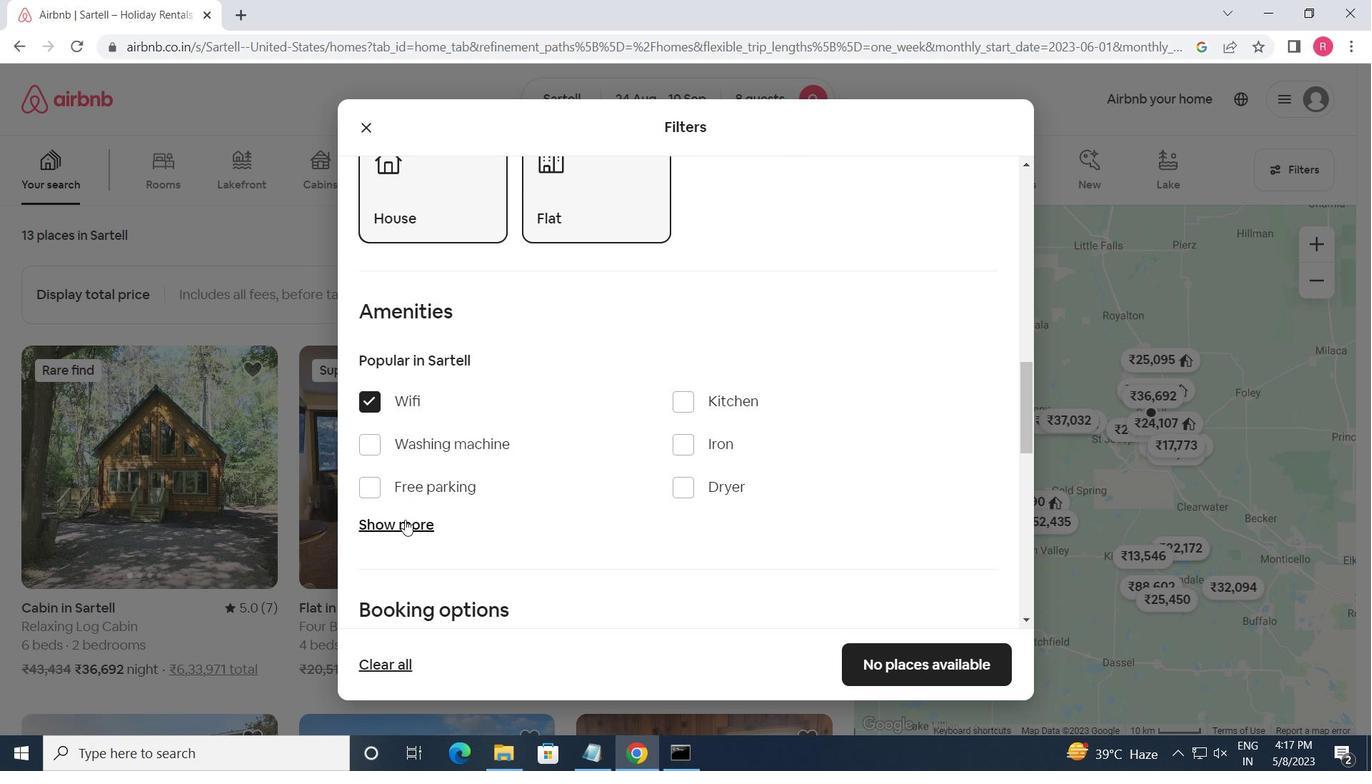 
Action: Mouse moved to (370, 492)
Screenshot: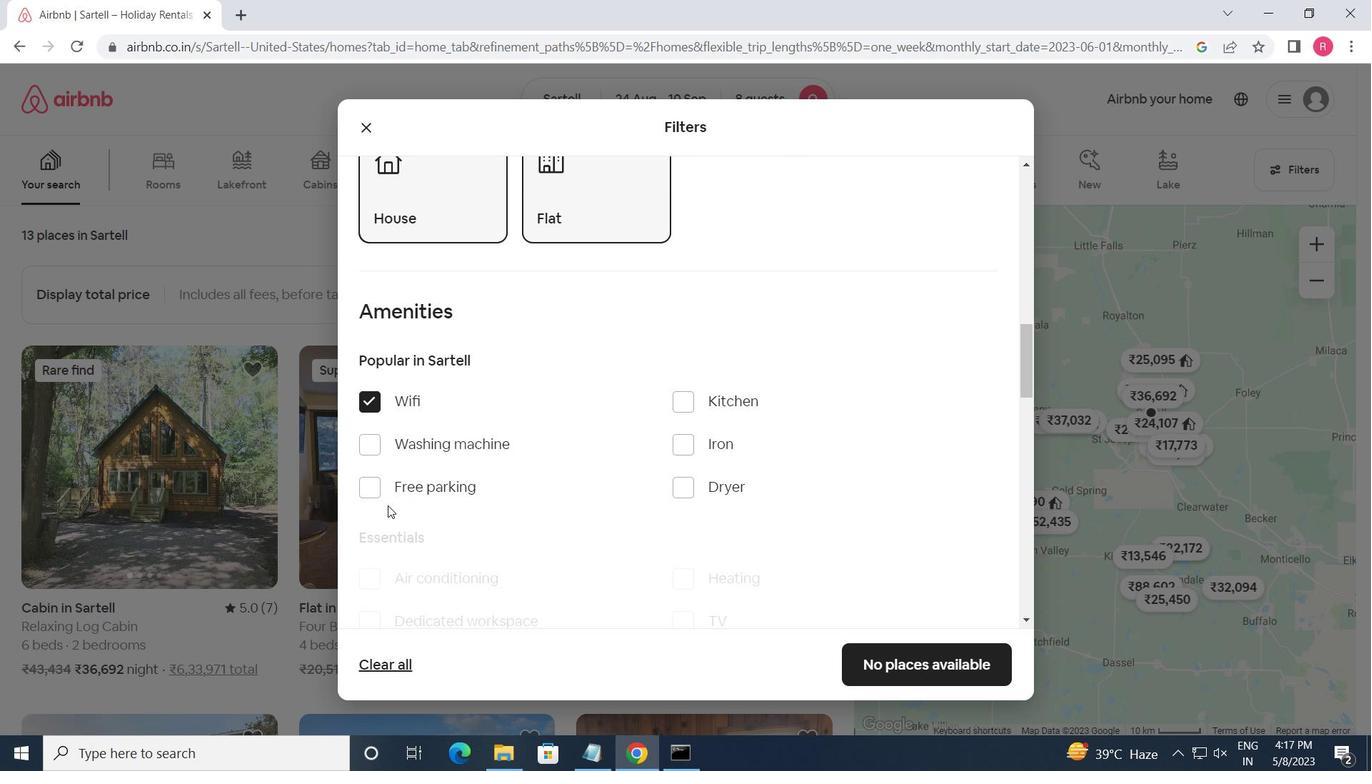 
Action: Mouse pressed left at (370, 492)
Screenshot: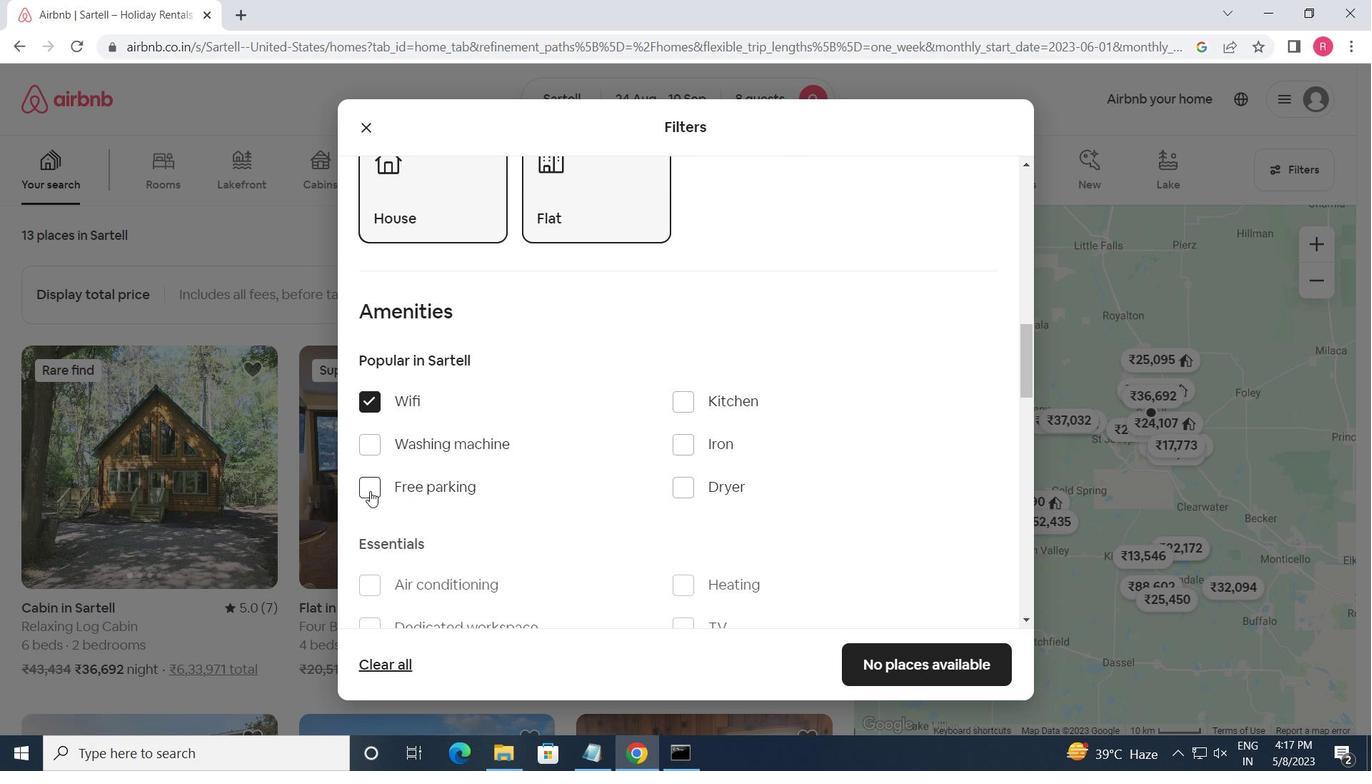 
Action: Mouse moved to (519, 519)
Screenshot: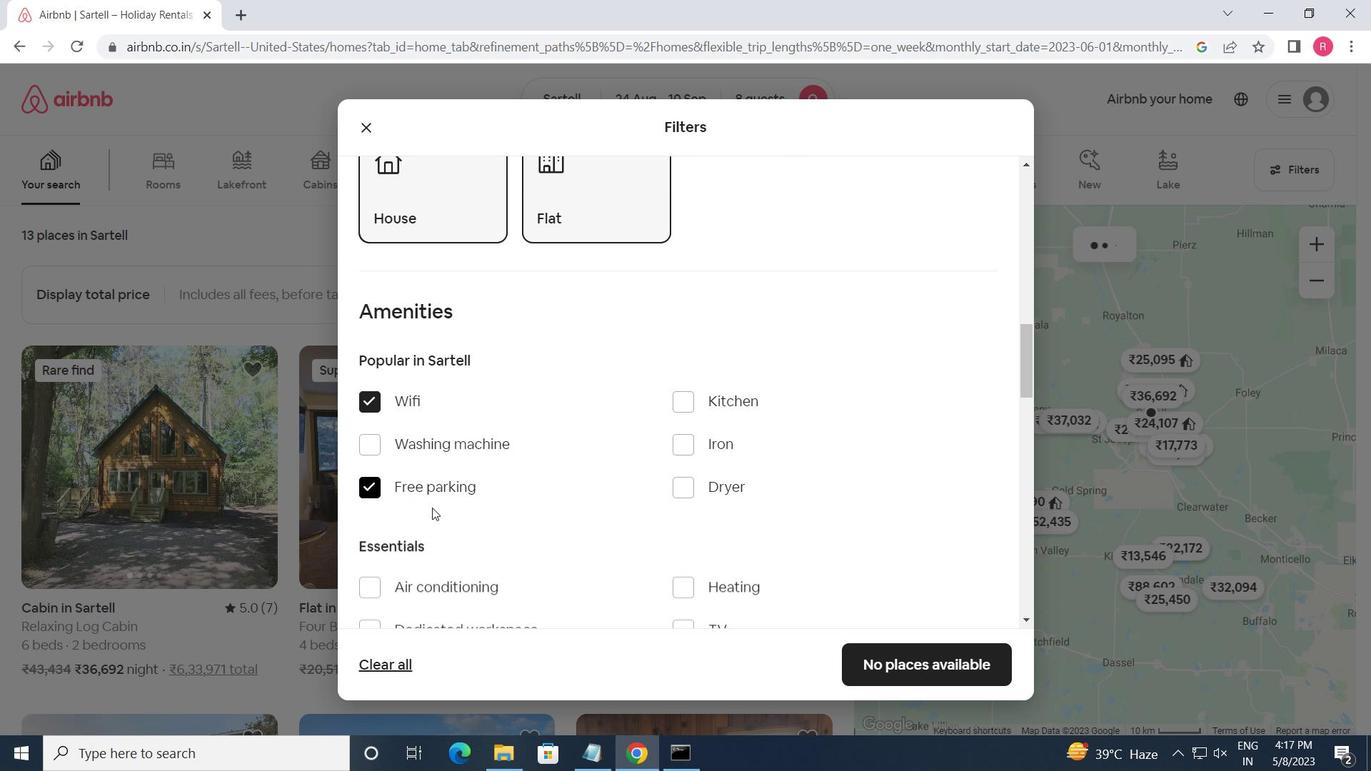 
Action: Mouse scrolled (519, 518) with delta (0, 0)
Screenshot: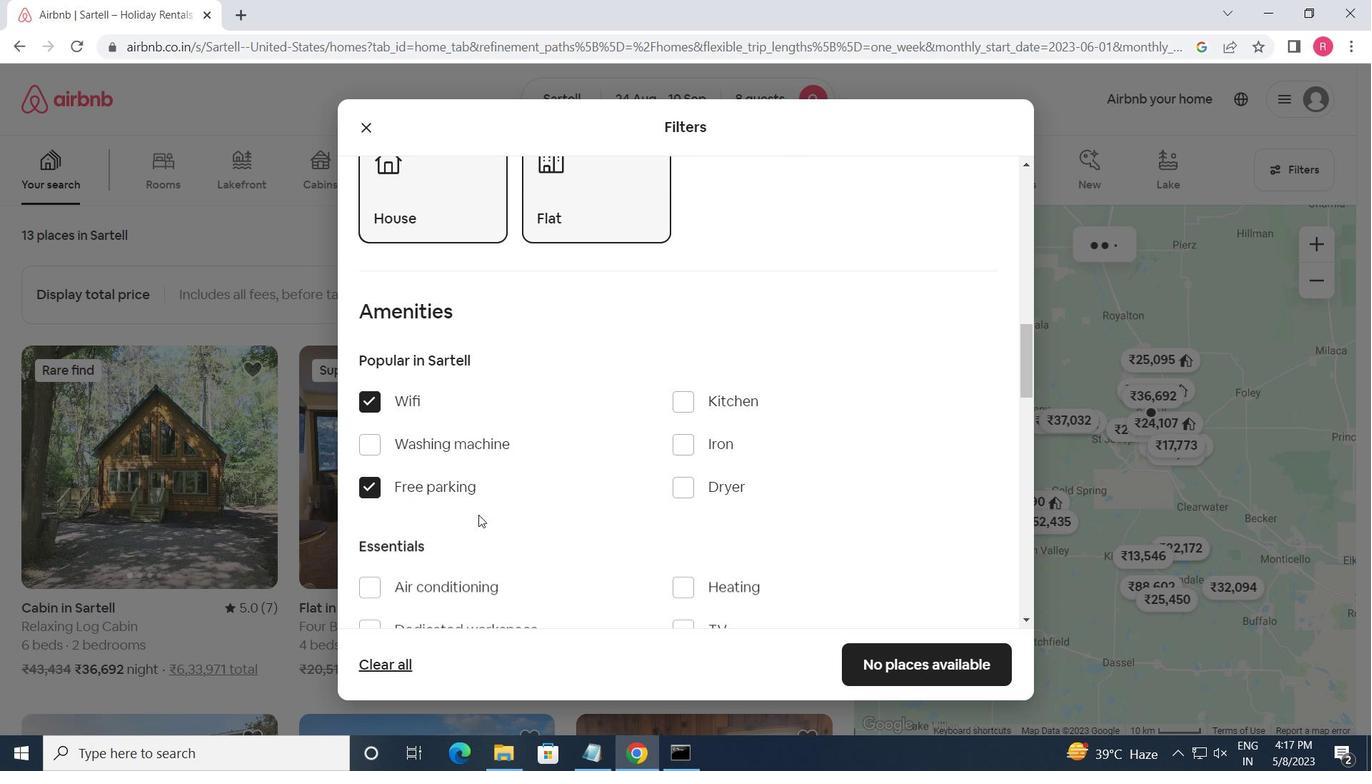
Action: Mouse scrolled (519, 518) with delta (0, 0)
Screenshot: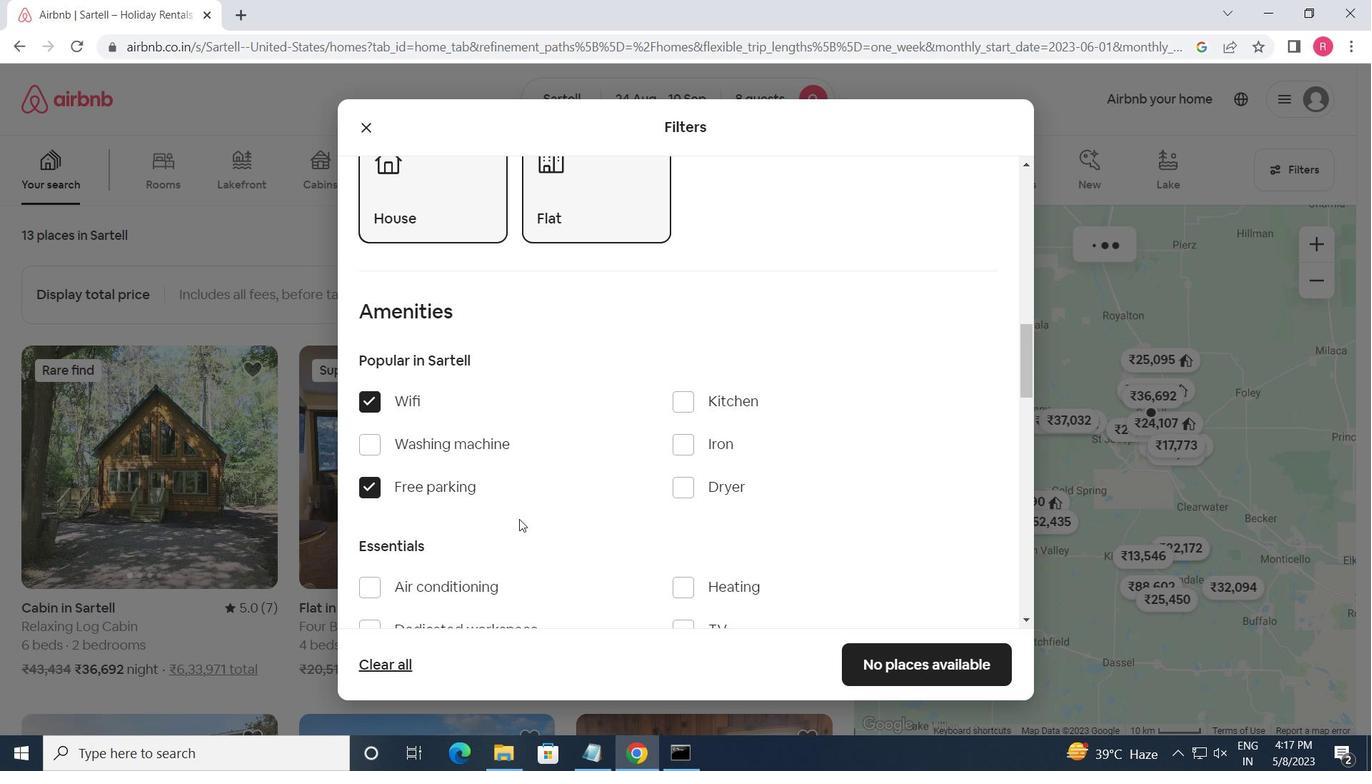 
Action: Mouse moved to (679, 453)
Screenshot: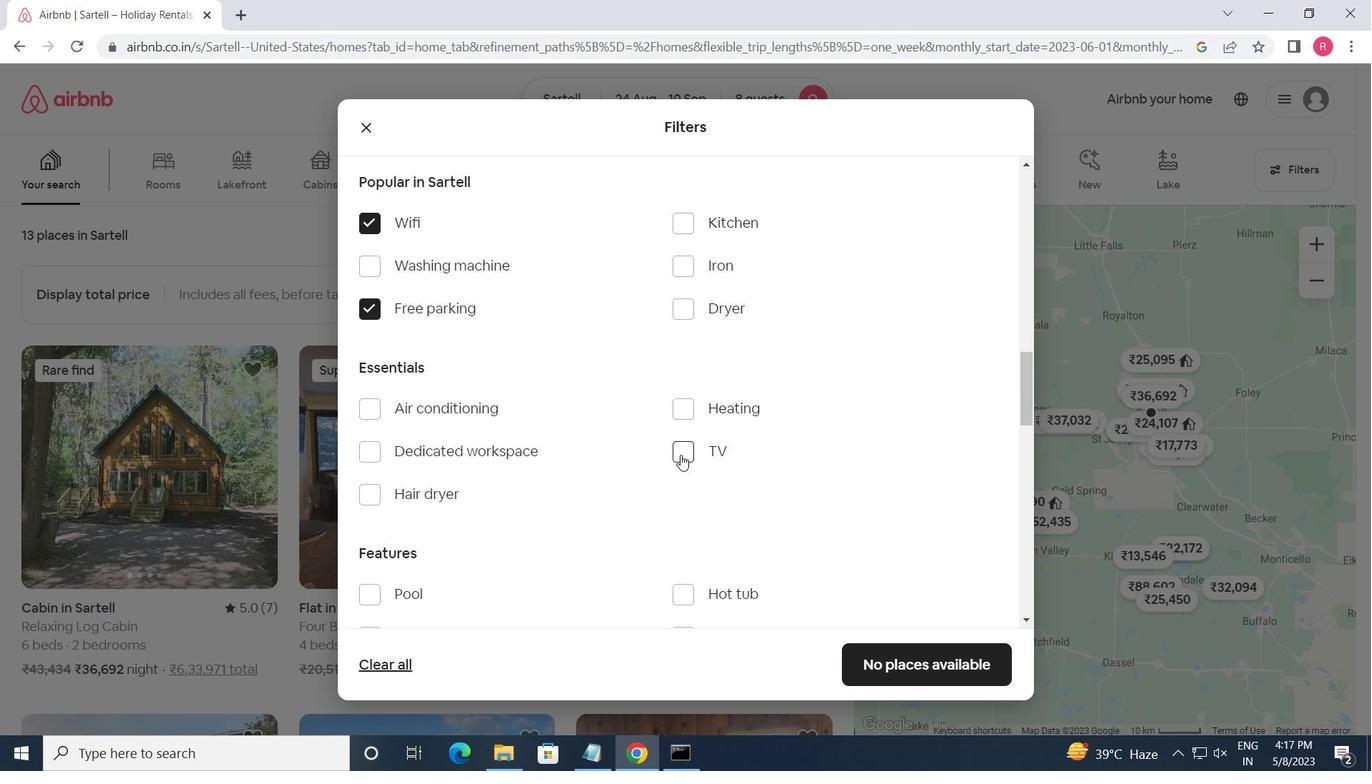 
Action: Mouse pressed left at (679, 453)
Screenshot: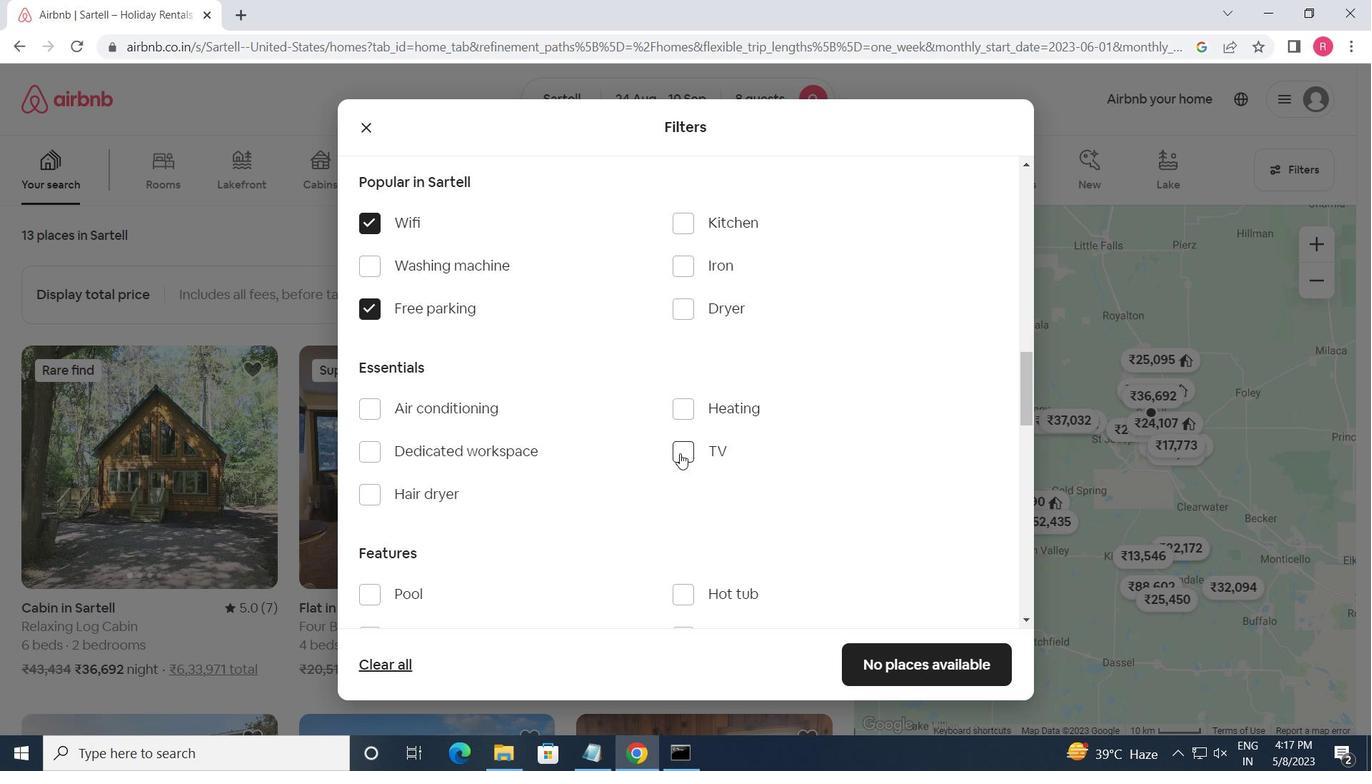 
Action: Mouse moved to (604, 481)
Screenshot: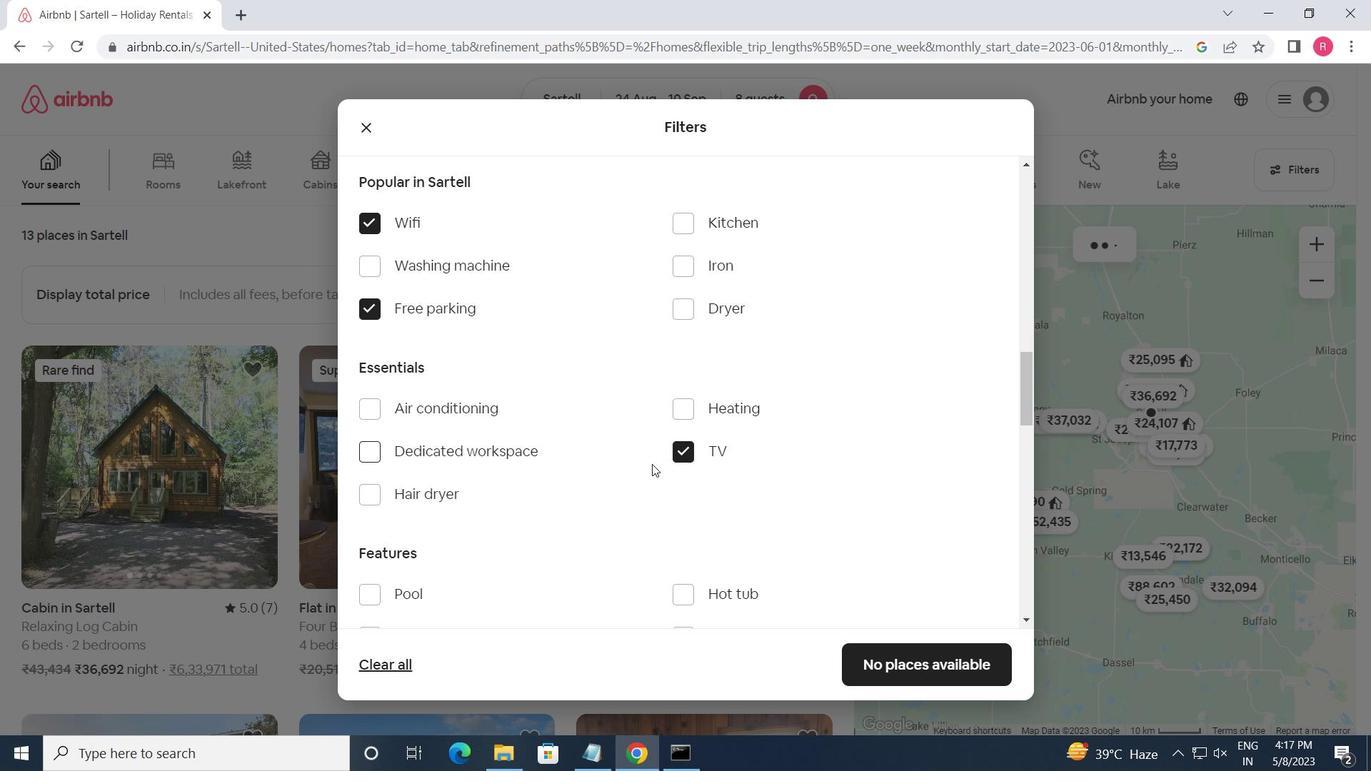 
Action: Mouse scrolled (604, 480) with delta (0, 0)
Screenshot: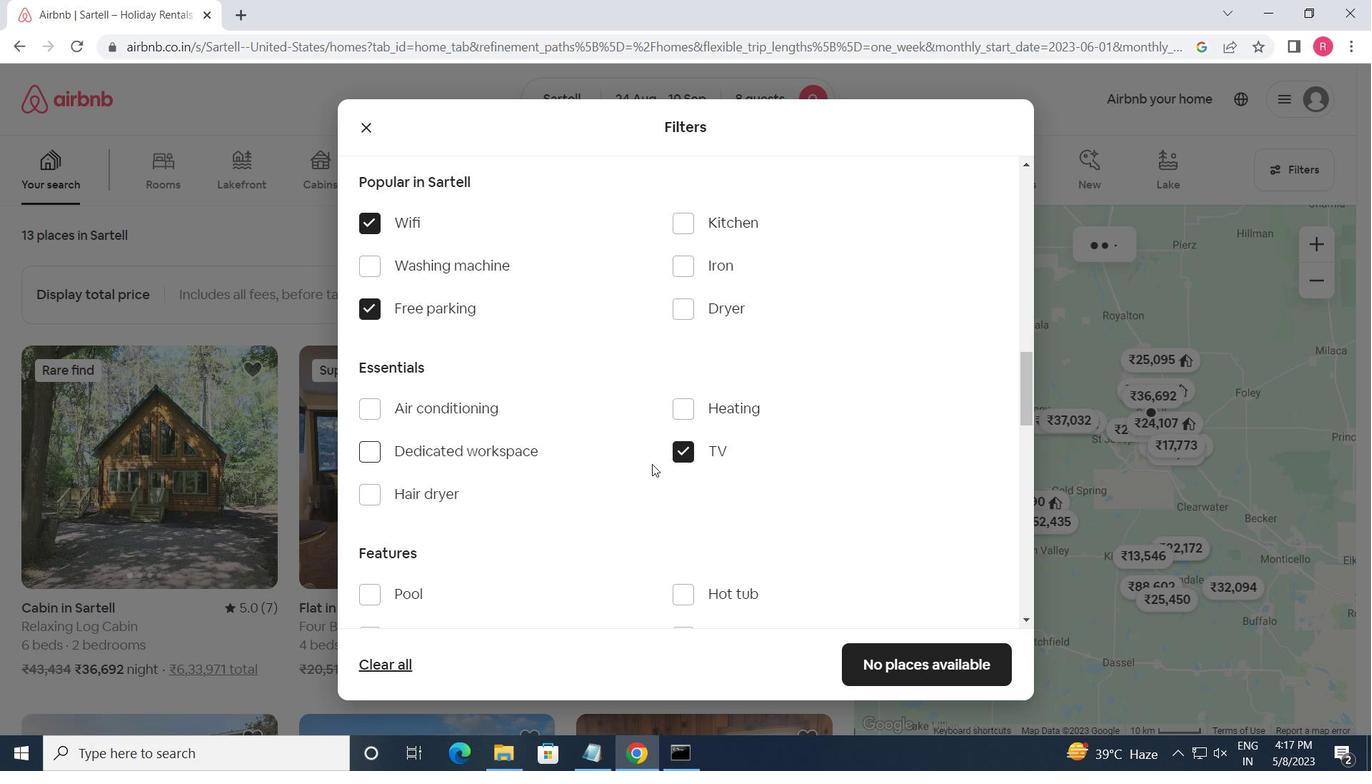 
Action: Mouse scrolled (604, 480) with delta (0, 0)
Screenshot: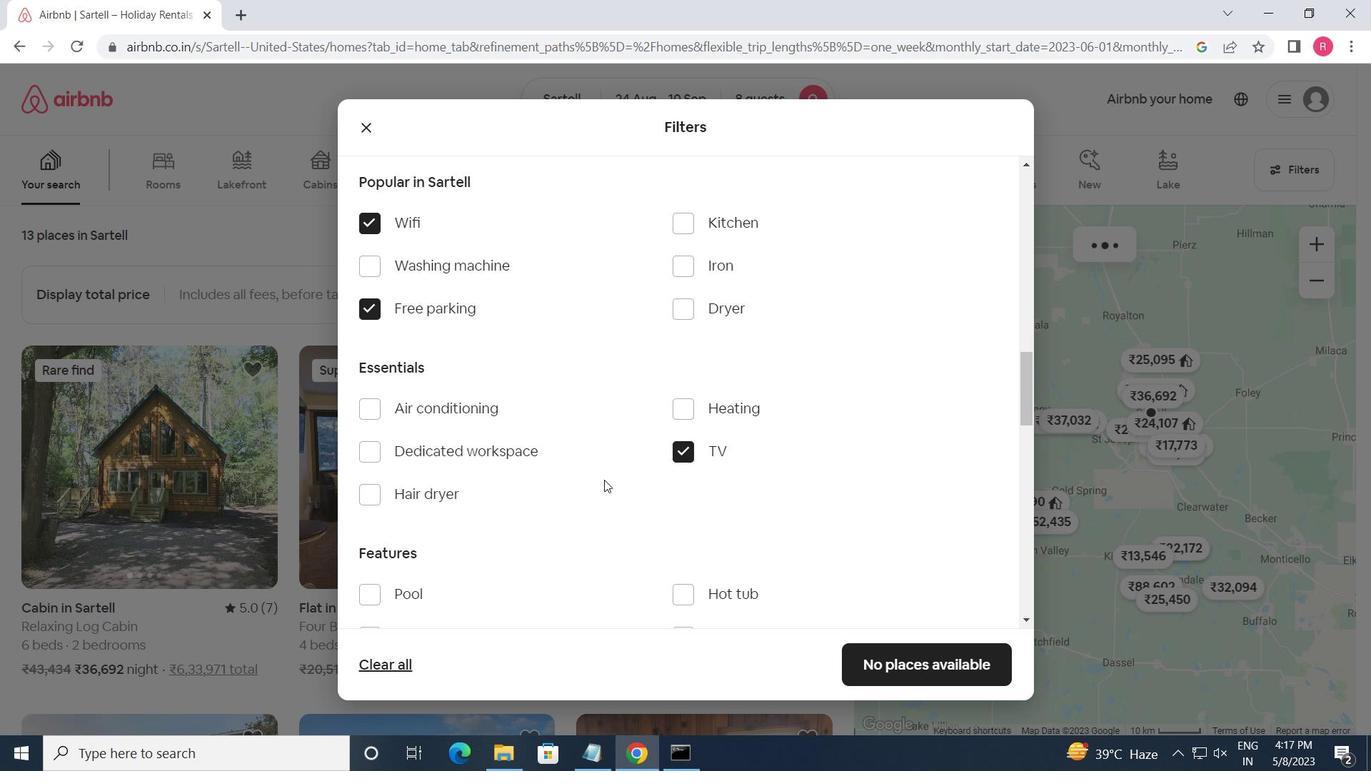 
Action: Mouse moved to (372, 497)
Screenshot: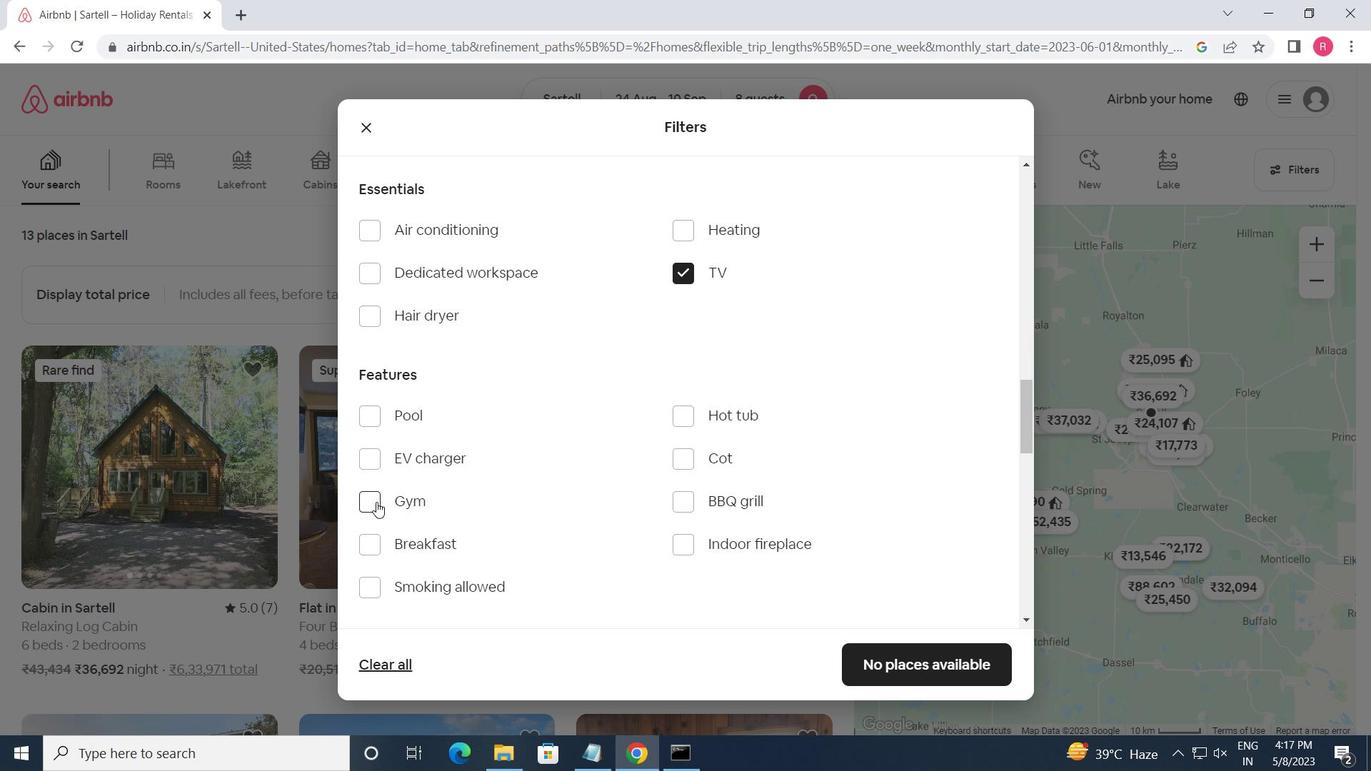 
Action: Mouse pressed left at (372, 497)
Screenshot: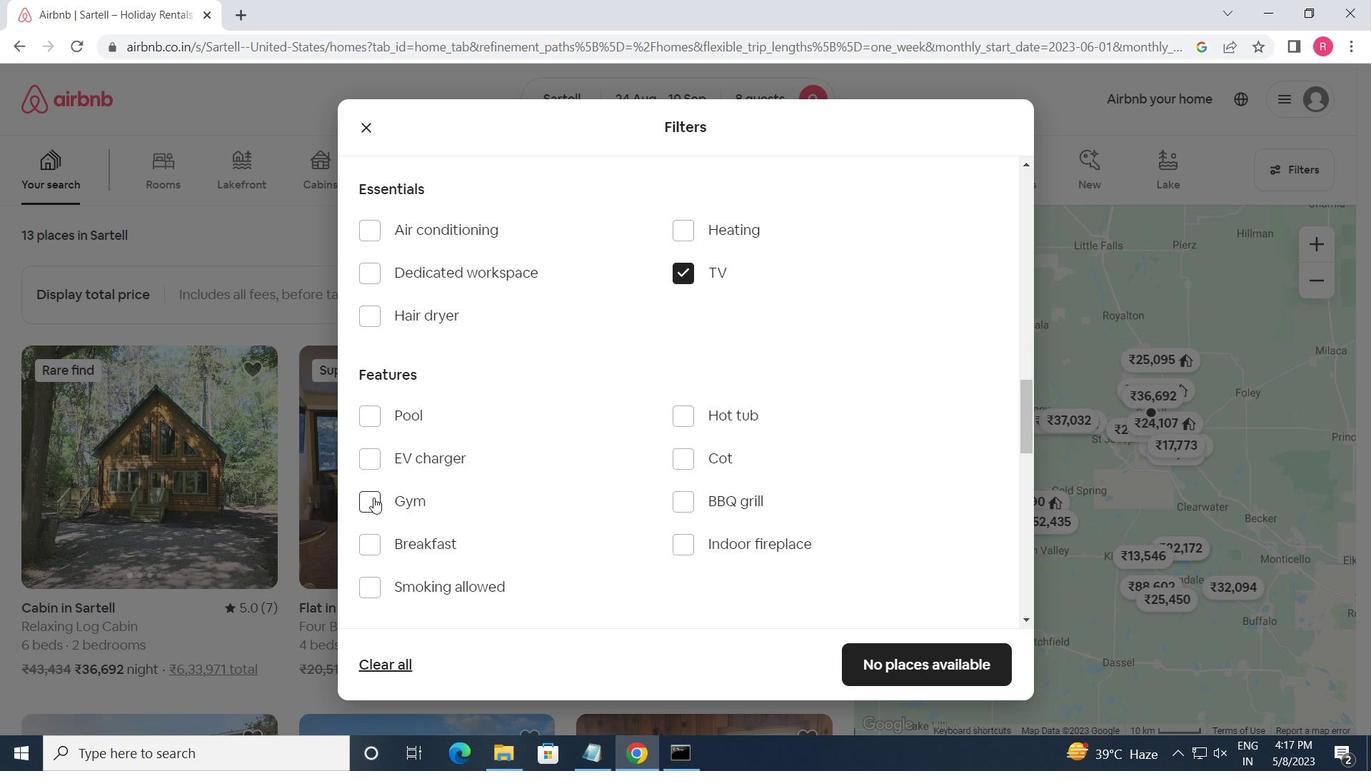 
Action: Mouse moved to (378, 552)
Screenshot: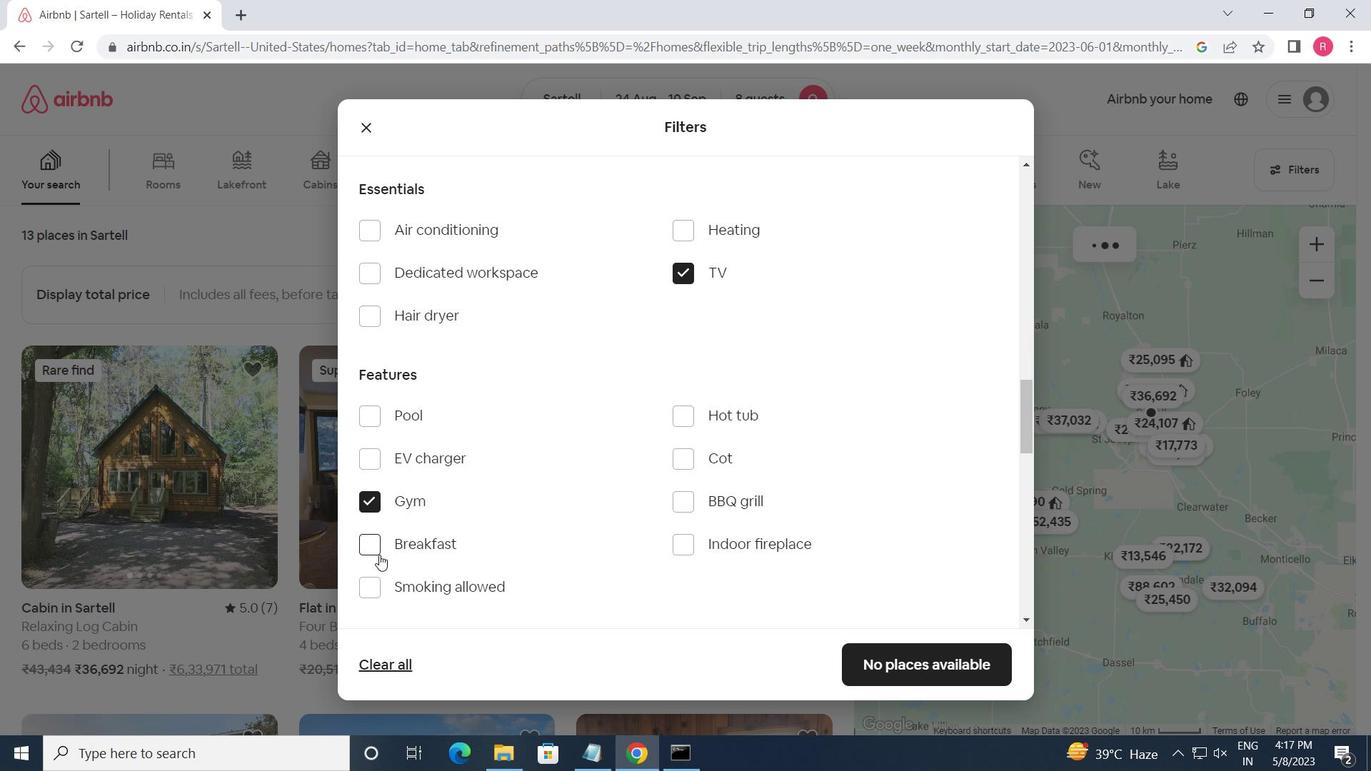 
Action: Mouse pressed left at (378, 552)
Screenshot: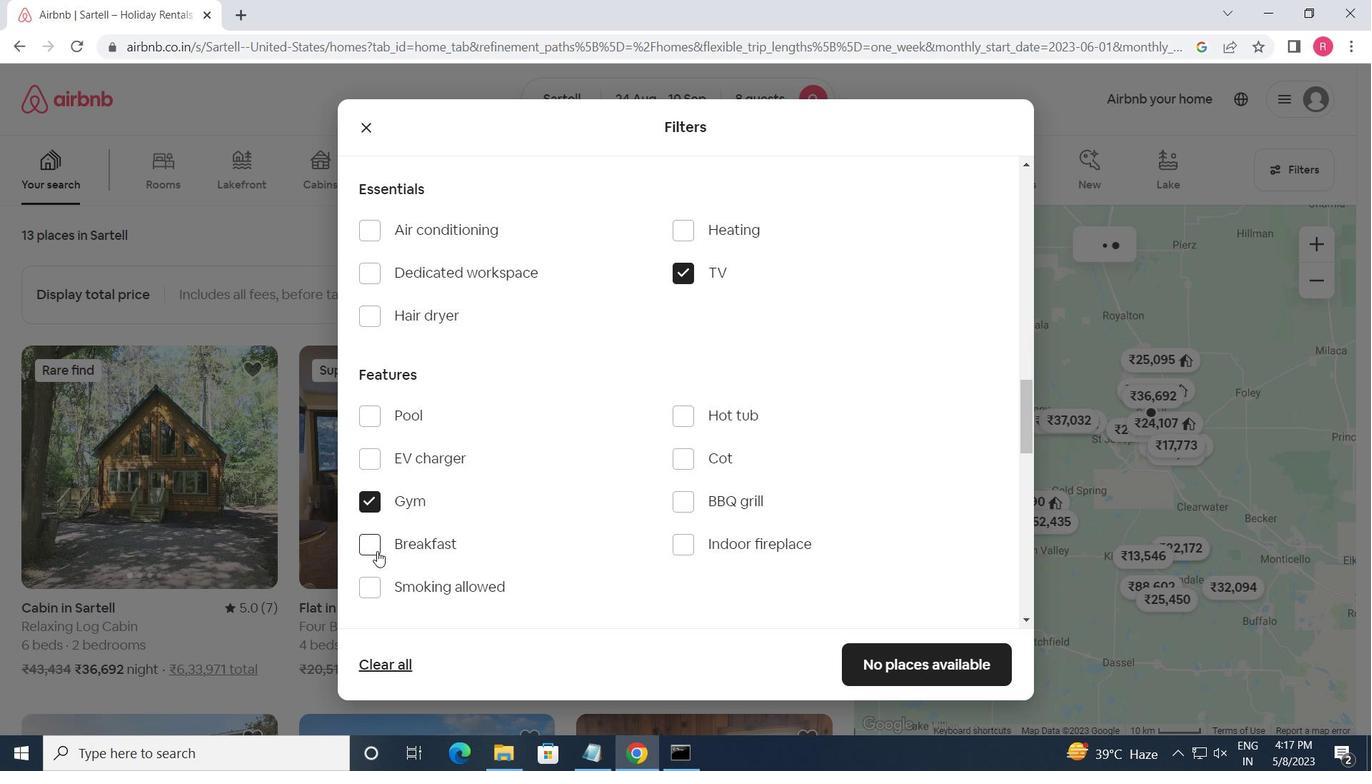 
Action: Mouse moved to (378, 551)
Screenshot: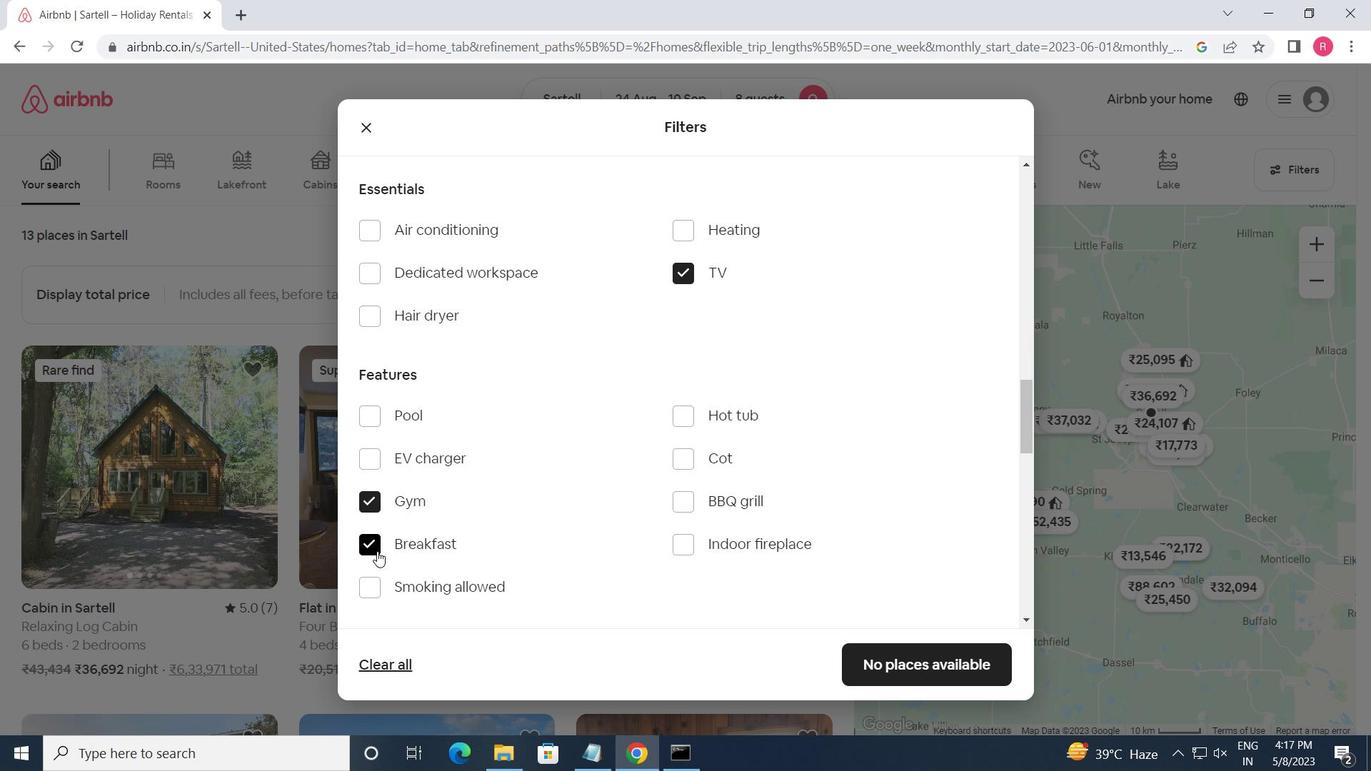 
Action: Mouse scrolled (378, 550) with delta (0, 0)
Screenshot: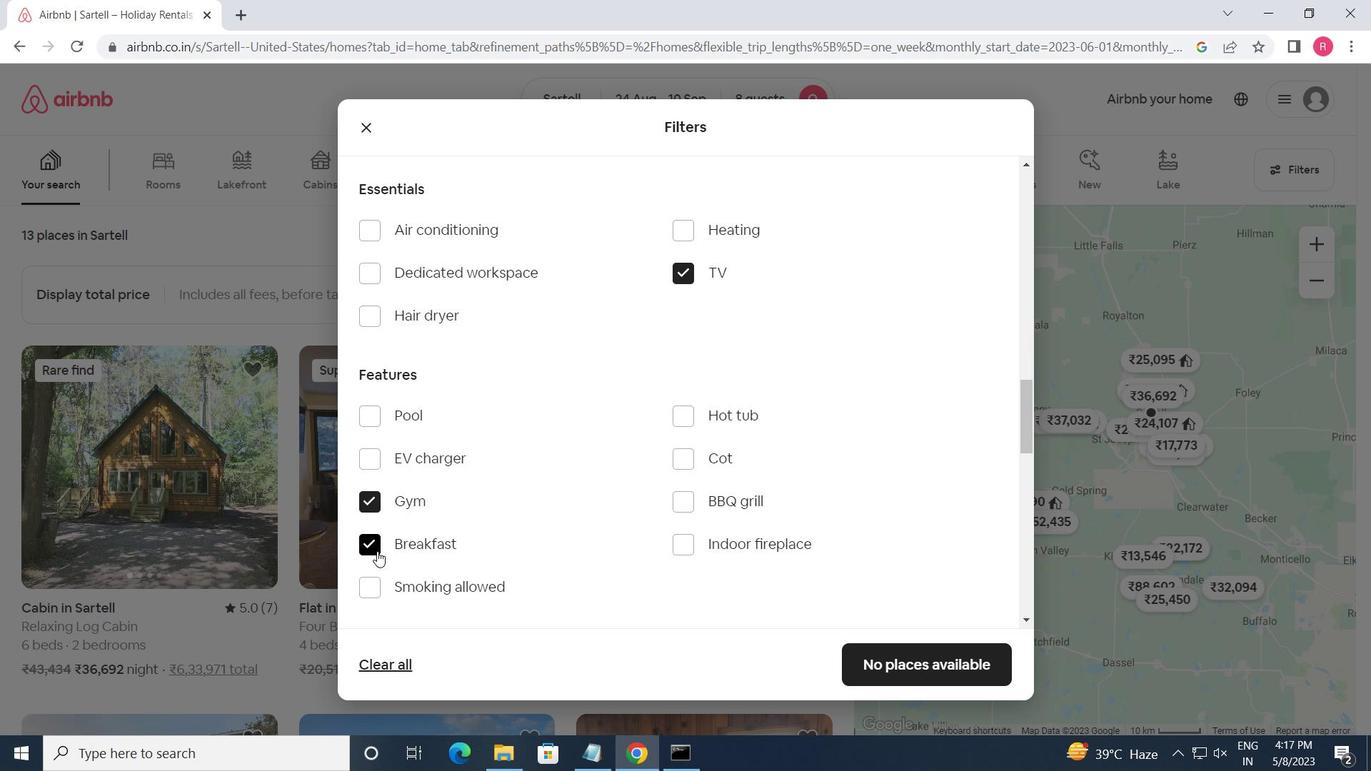
Action: Mouse moved to (379, 548)
Screenshot: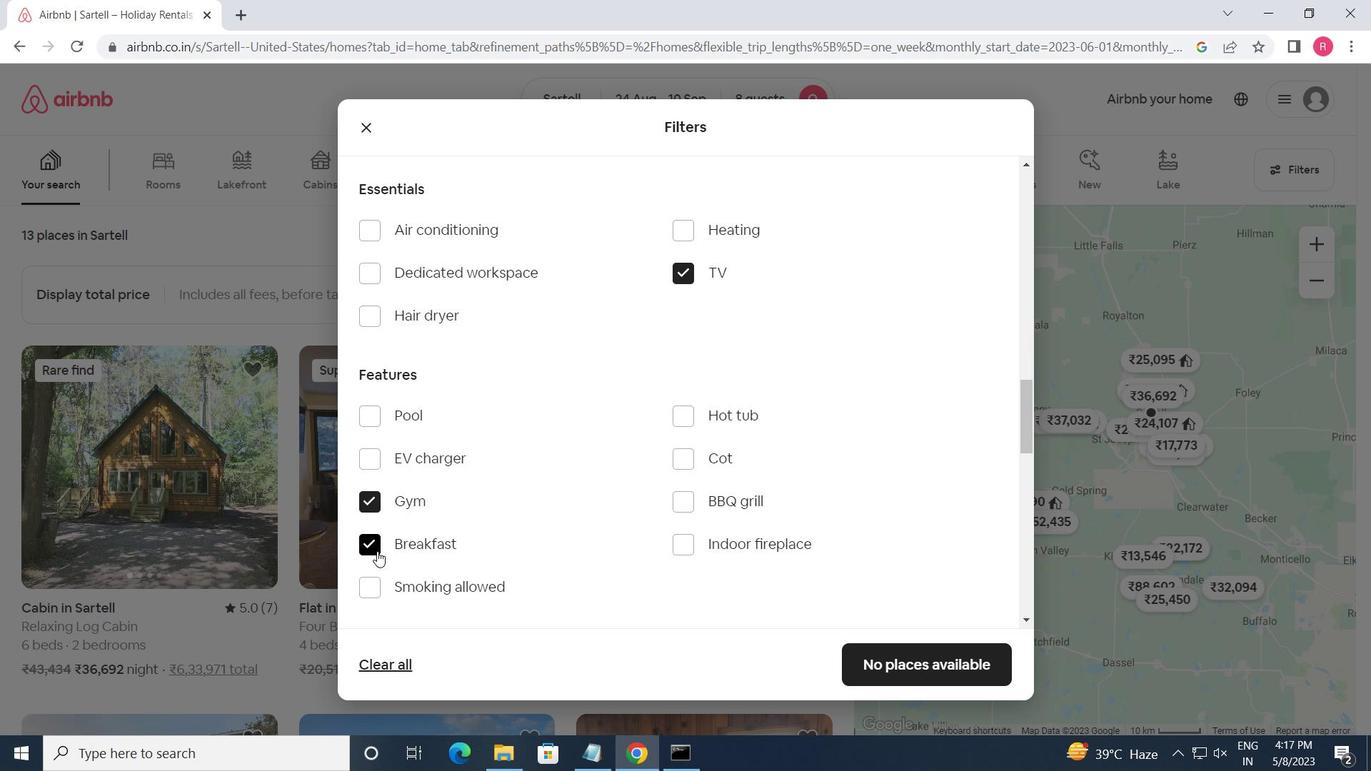 
Action: Mouse scrolled (379, 547) with delta (0, 0)
Screenshot: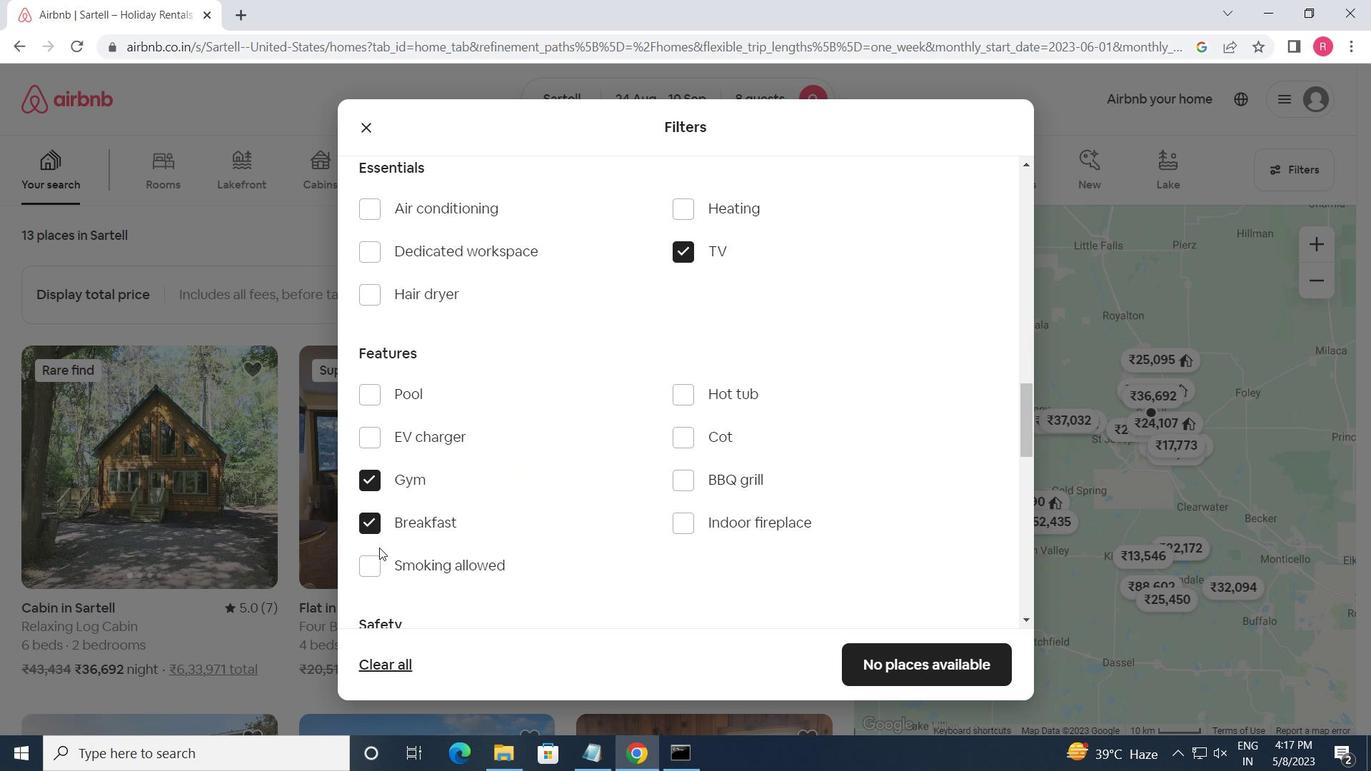 
Action: Mouse scrolled (379, 547) with delta (0, 0)
Screenshot: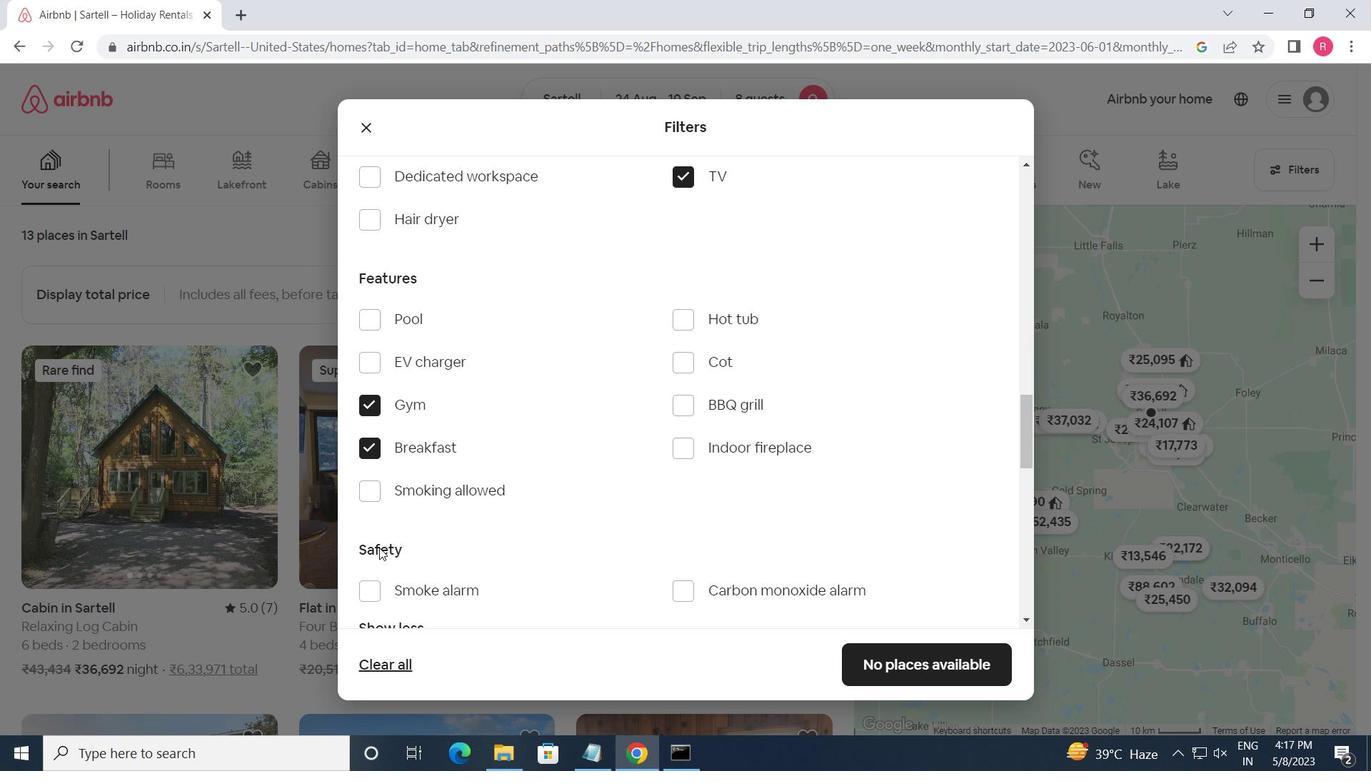 
Action: Mouse moved to (380, 548)
Screenshot: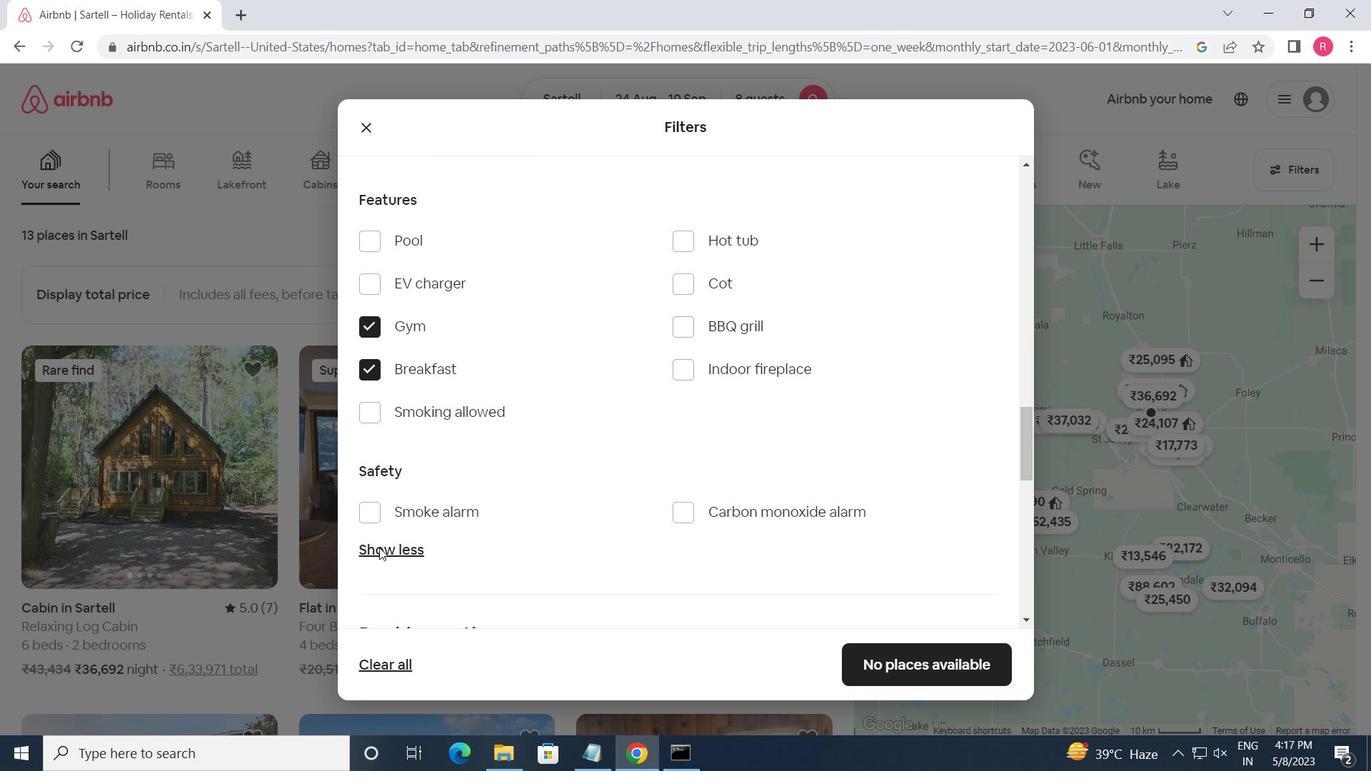 
Action: Mouse scrolled (380, 547) with delta (0, 0)
Screenshot: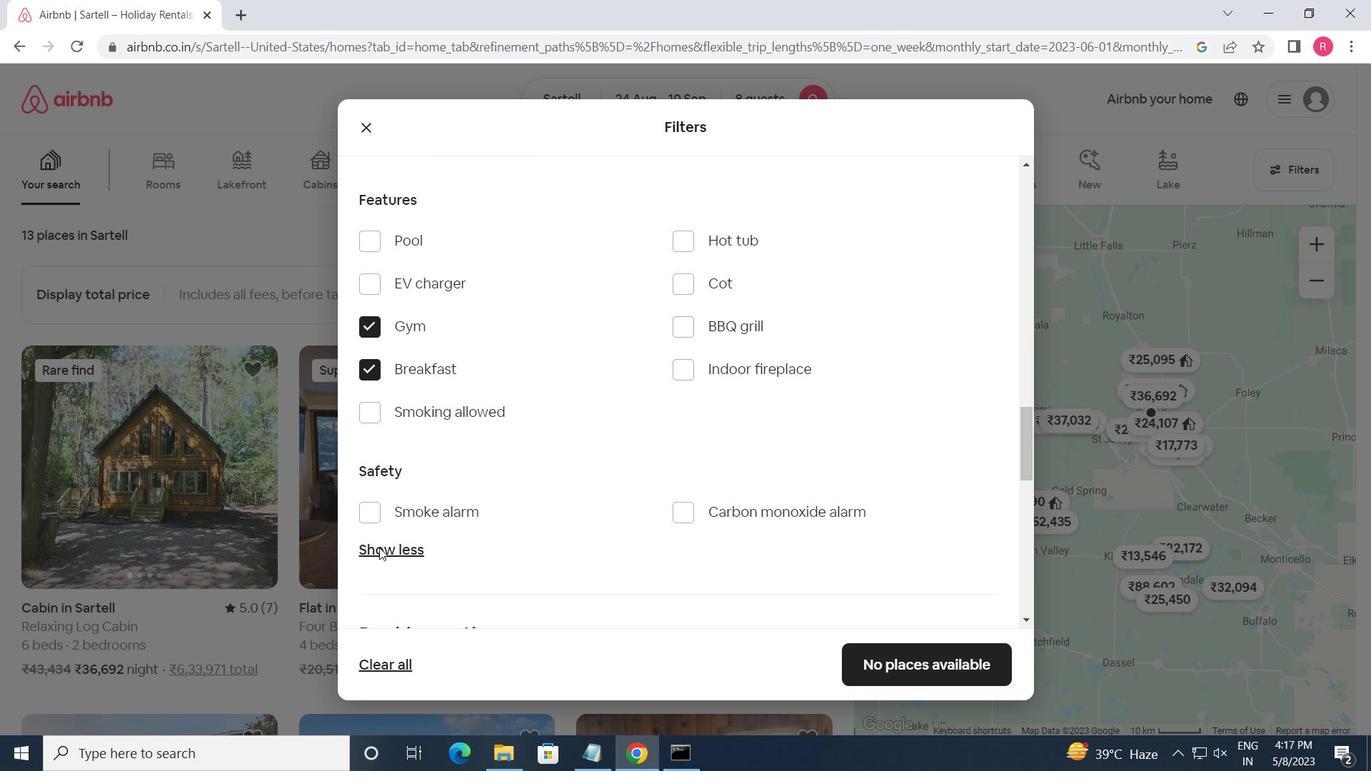 
Action: Mouse moved to (958, 574)
Screenshot: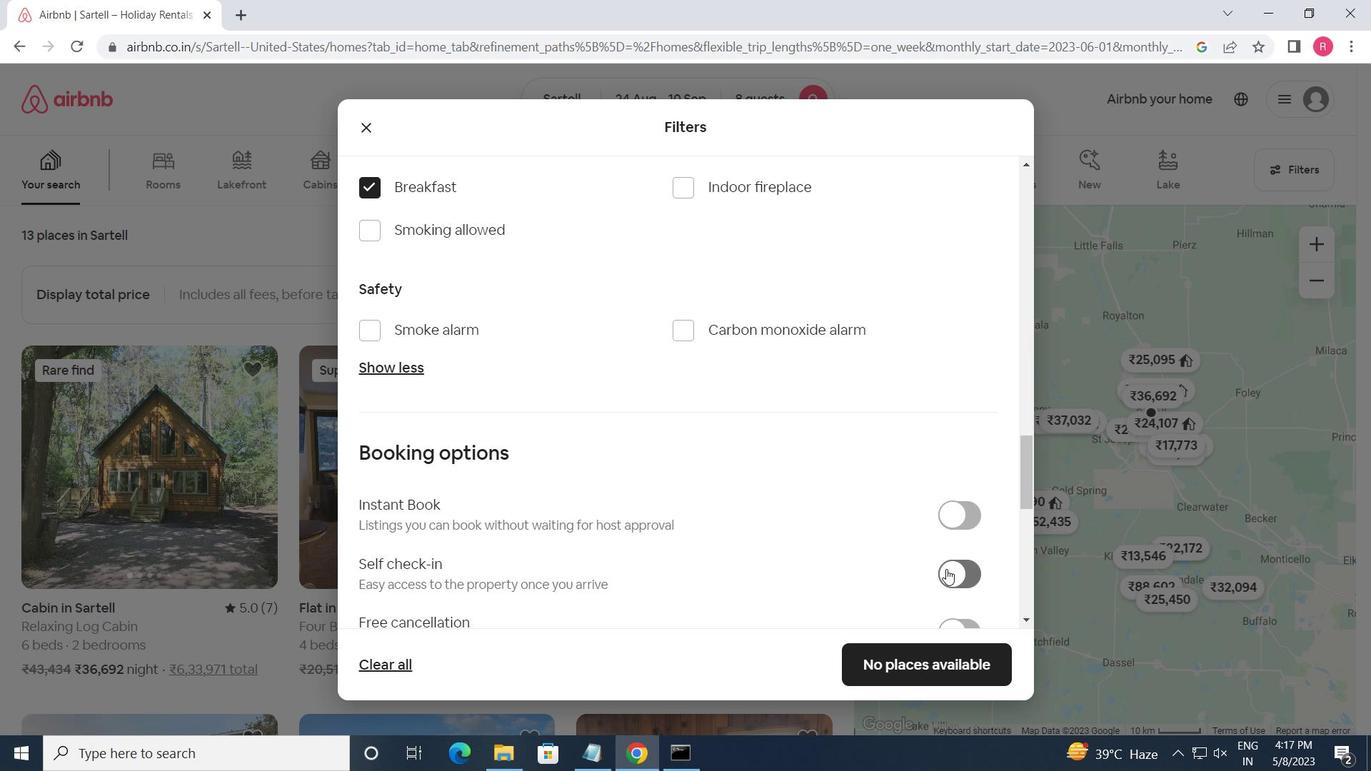 
Action: Mouse pressed left at (958, 574)
Screenshot: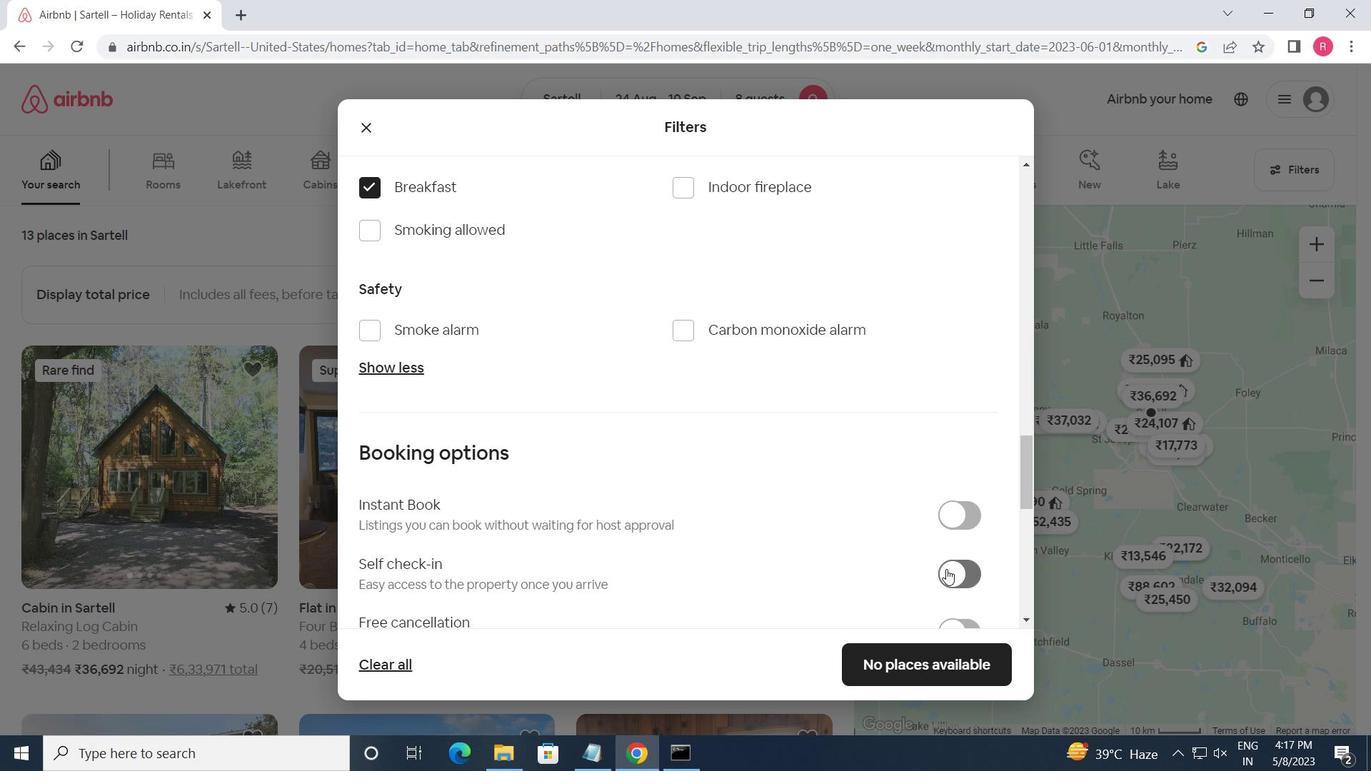 
Action: Mouse moved to (828, 564)
Screenshot: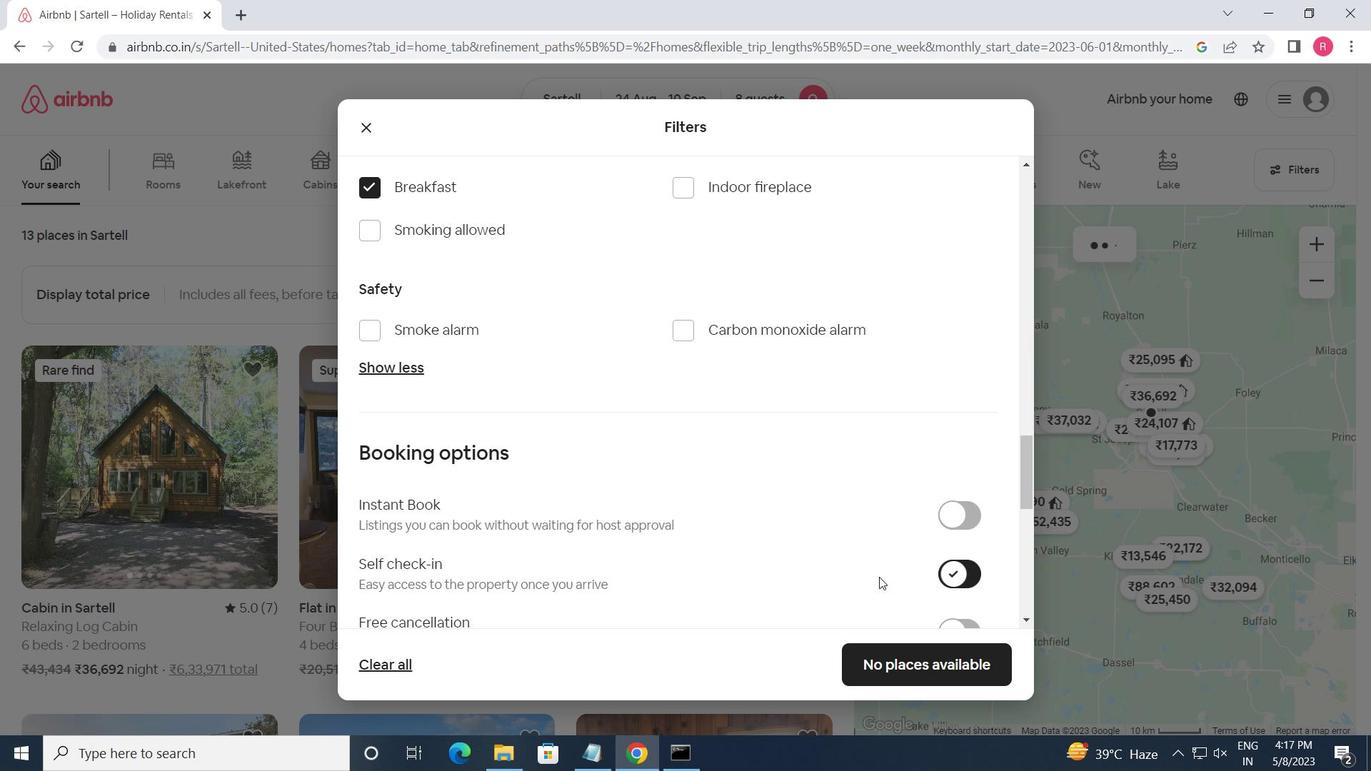 
Action: Mouse scrolled (828, 563) with delta (0, 0)
Screenshot: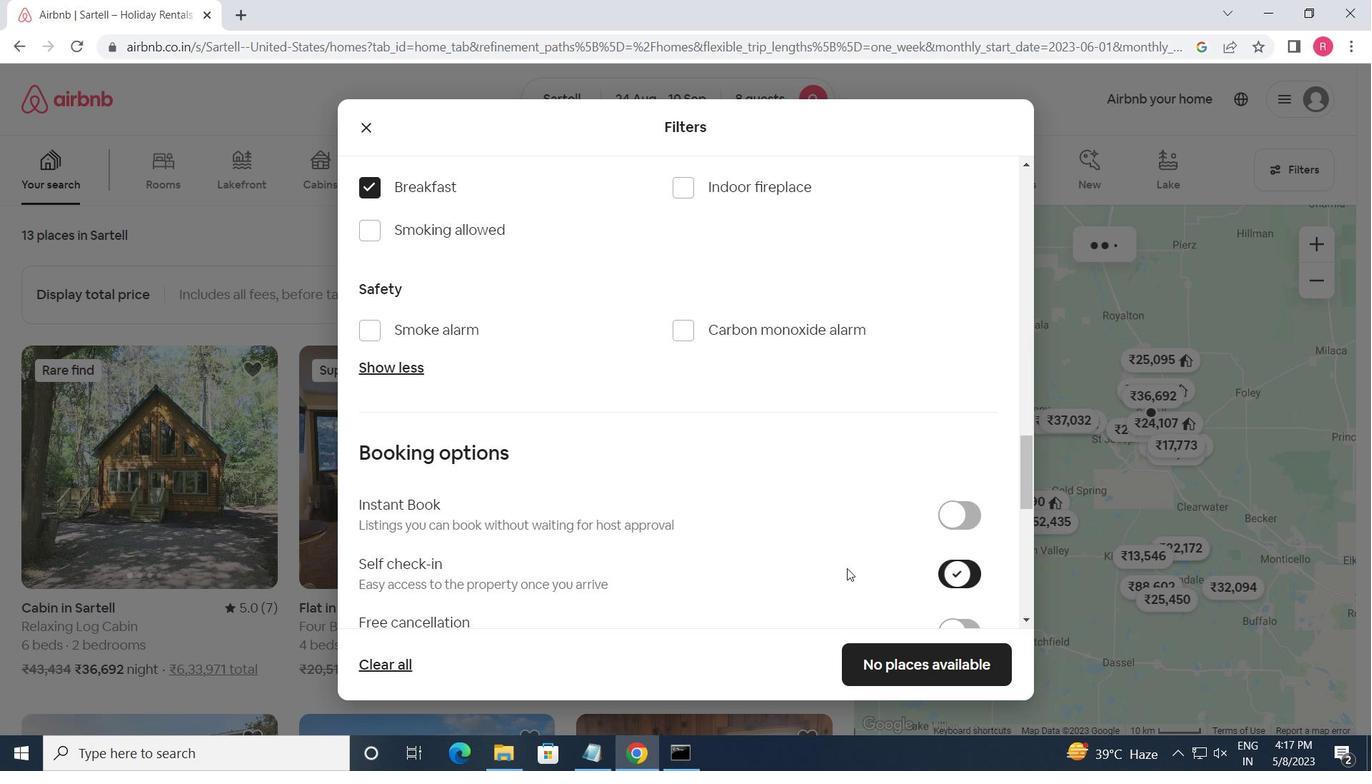 
Action: Mouse scrolled (828, 563) with delta (0, 0)
Screenshot: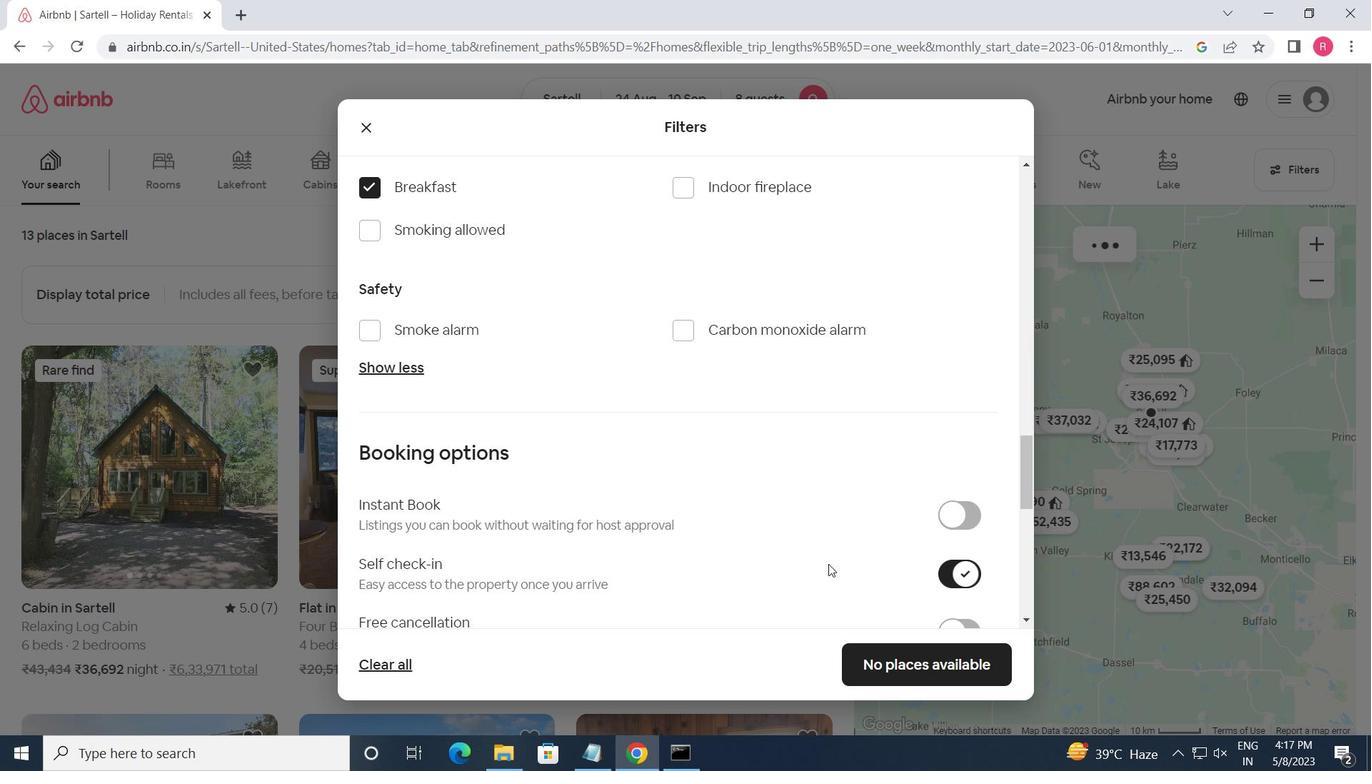 
Action: Mouse scrolled (828, 563) with delta (0, 0)
Screenshot: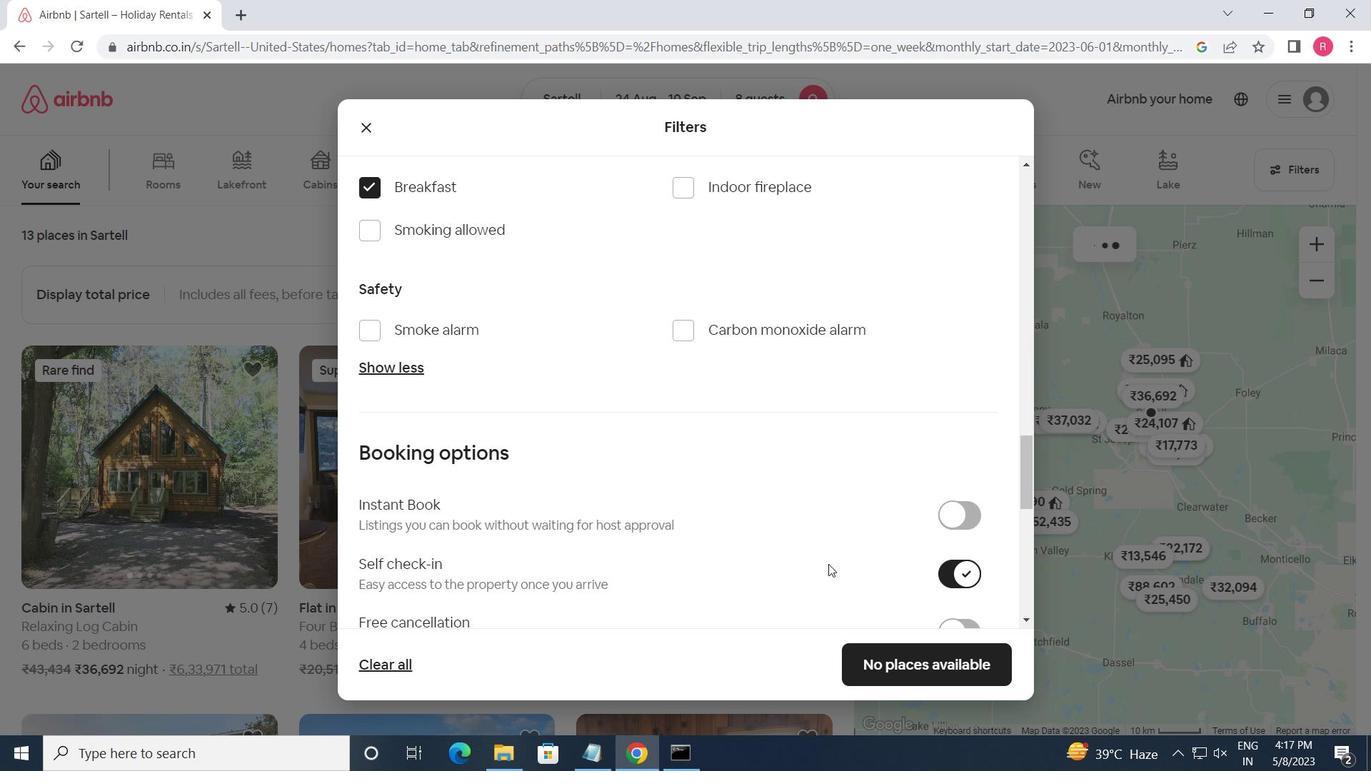 
Action: Mouse moved to (828, 564)
Screenshot: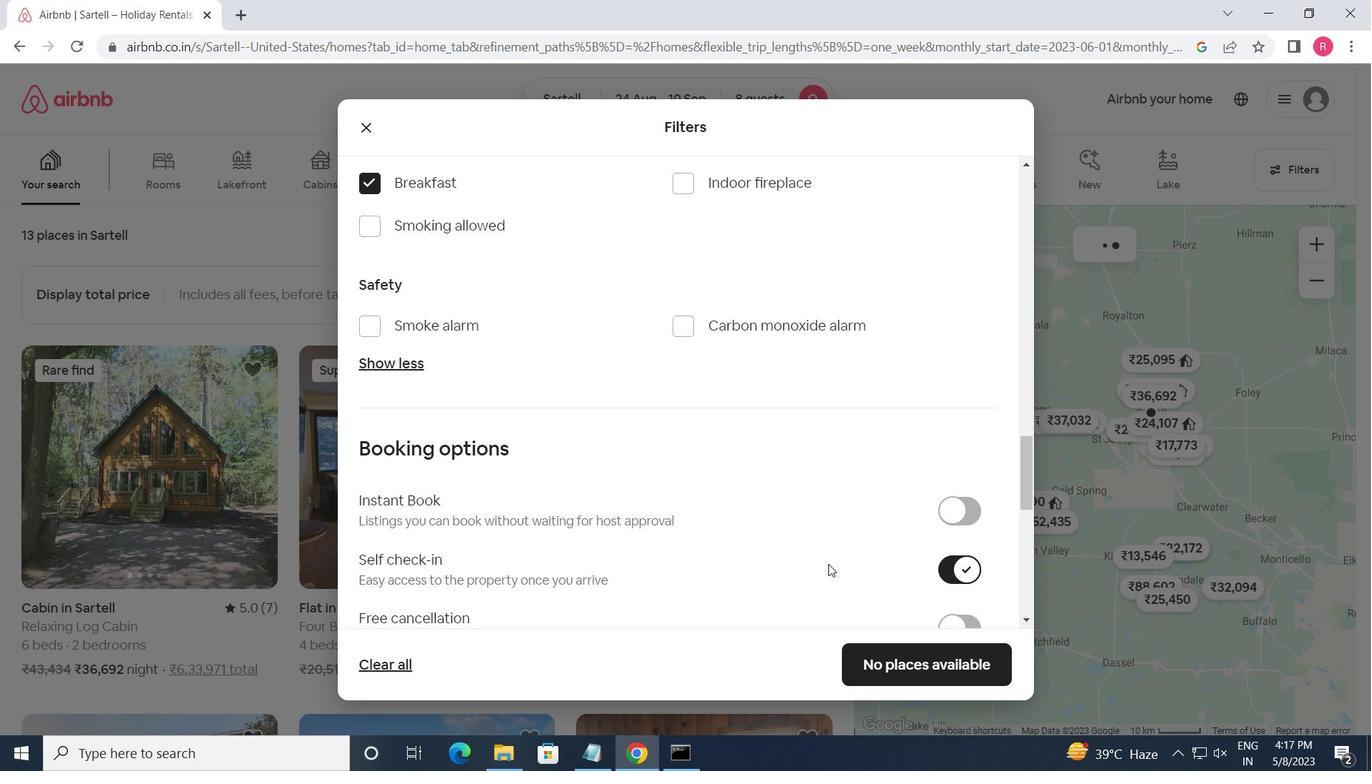 
Action: Mouse scrolled (828, 563) with delta (0, 0)
Screenshot: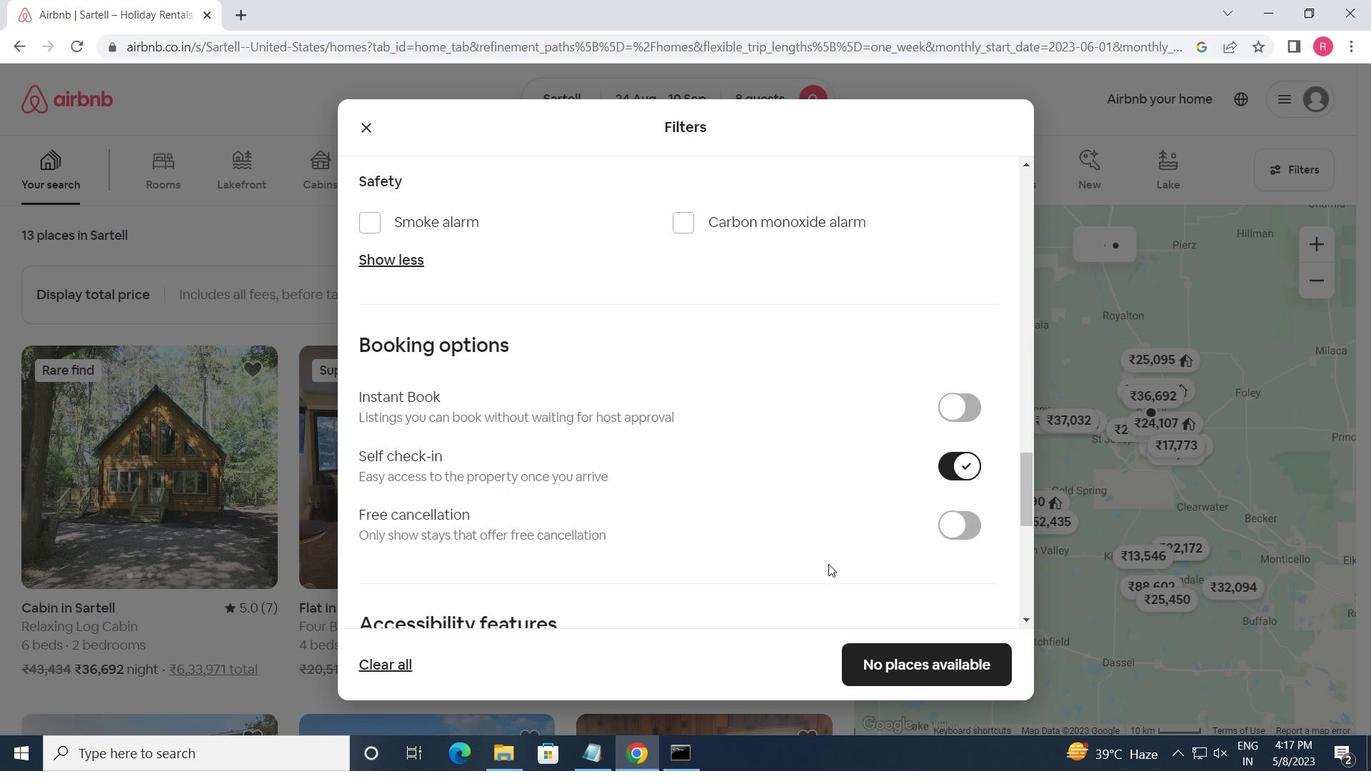 
Action: Mouse scrolled (828, 563) with delta (0, 0)
Screenshot: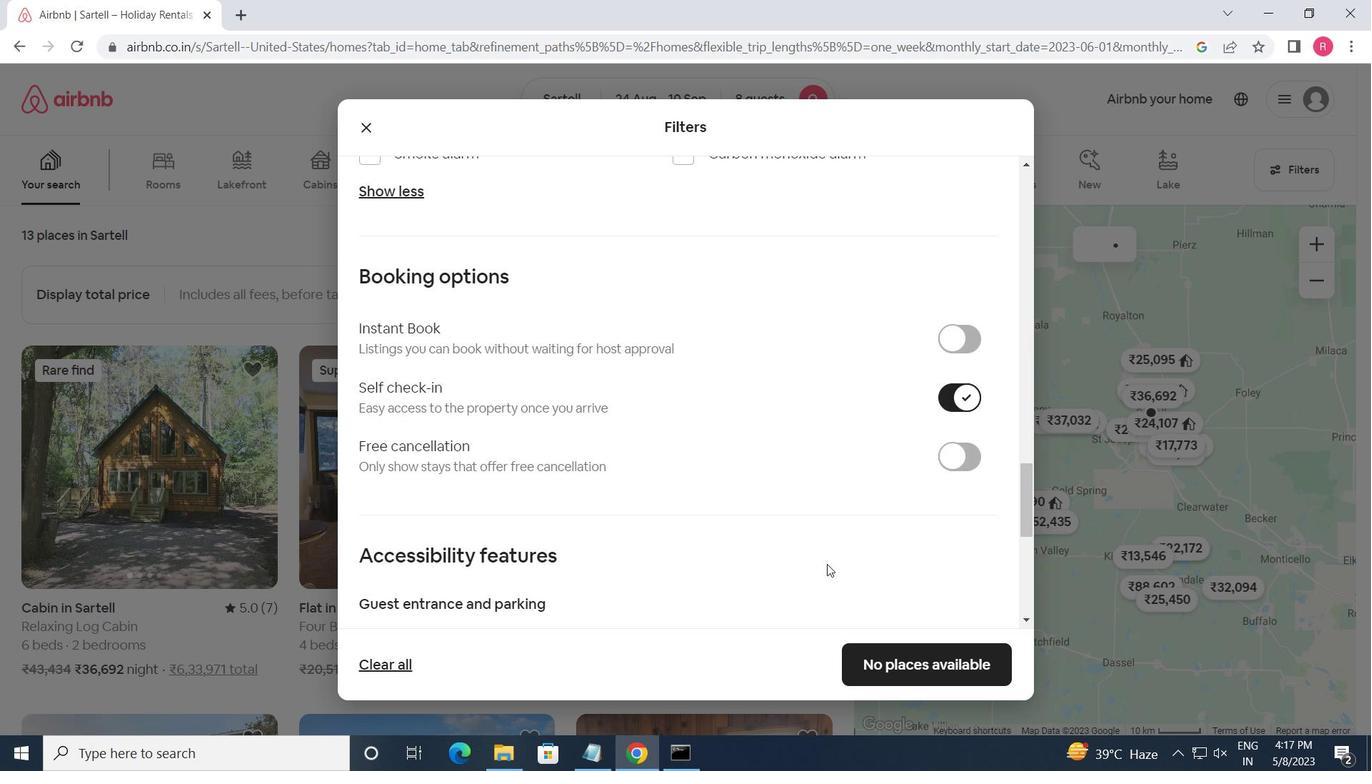 
Action: Mouse moved to (593, 535)
Screenshot: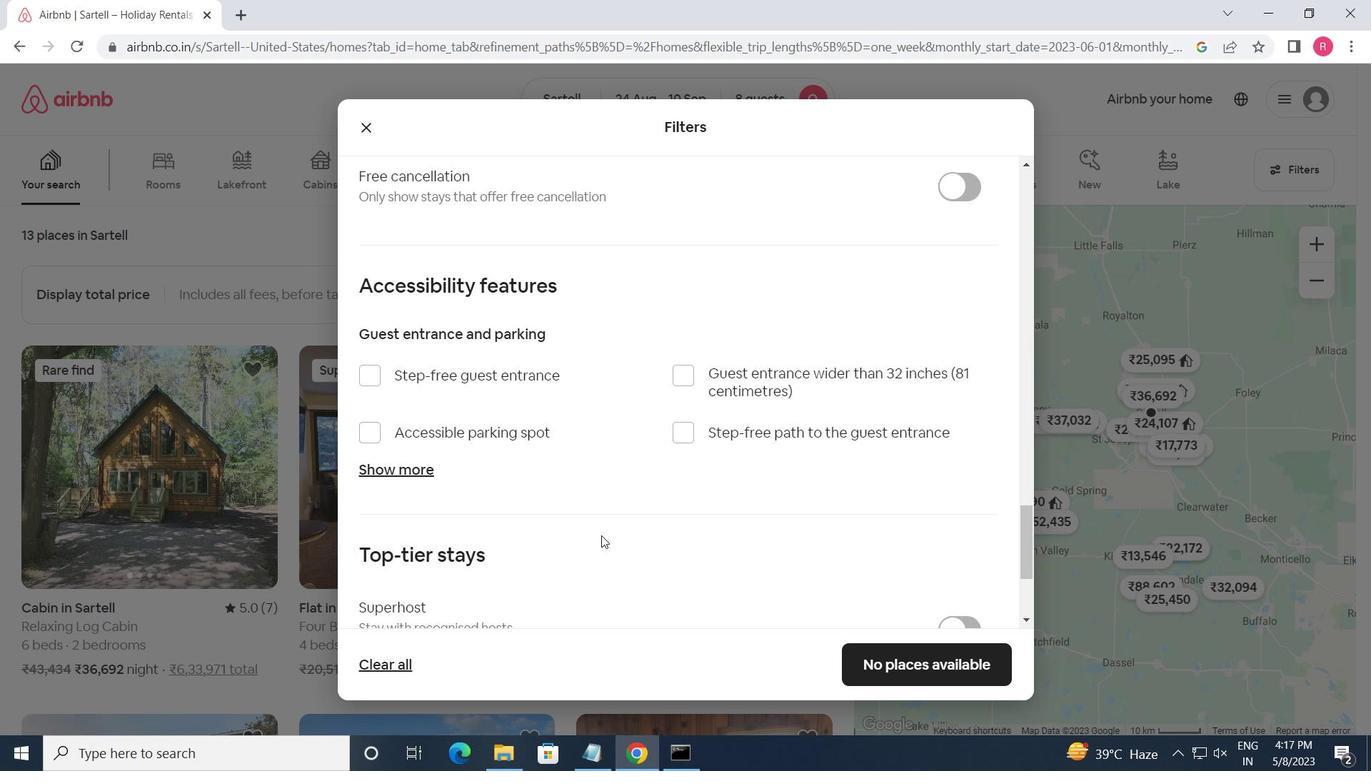 
Action: Mouse scrolled (593, 534) with delta (0, 0)
Screenshot: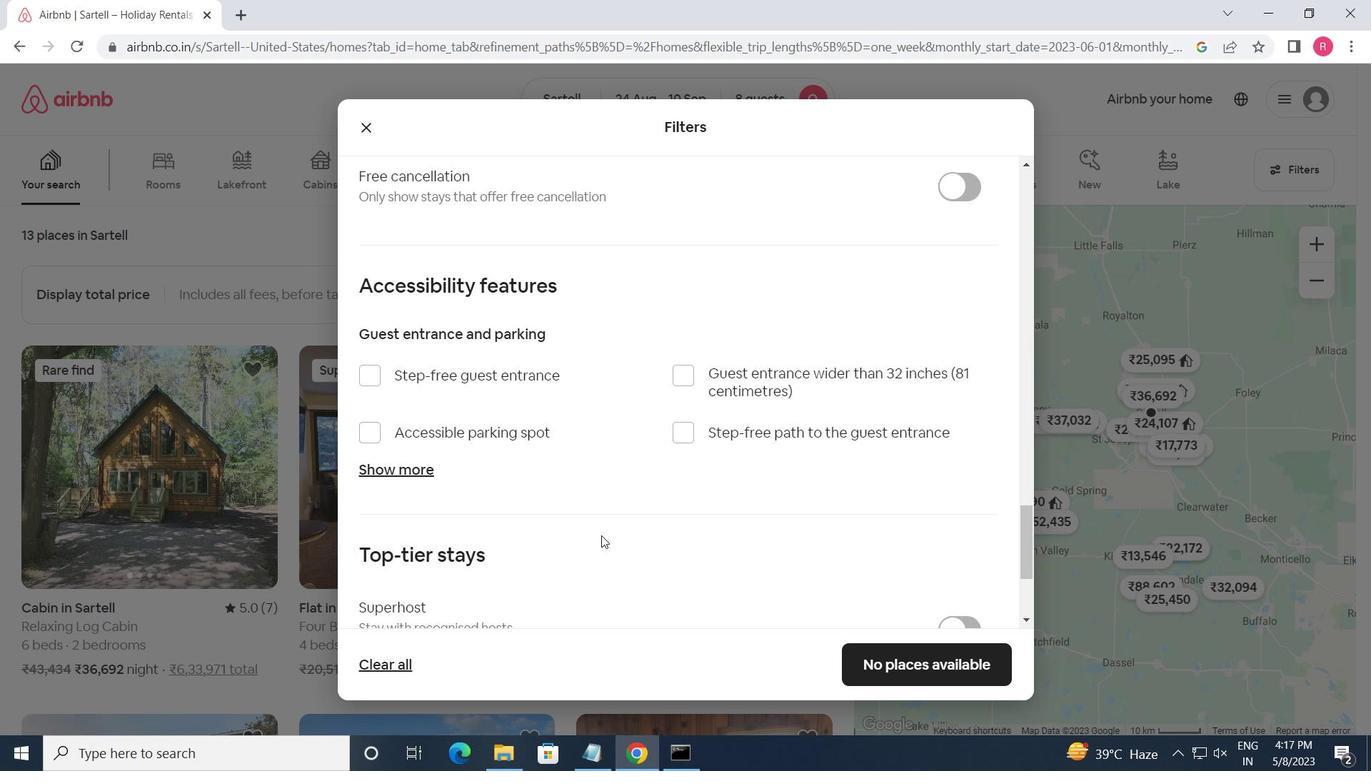 
Action: Mouse moved to (593, 535)
Screenshot: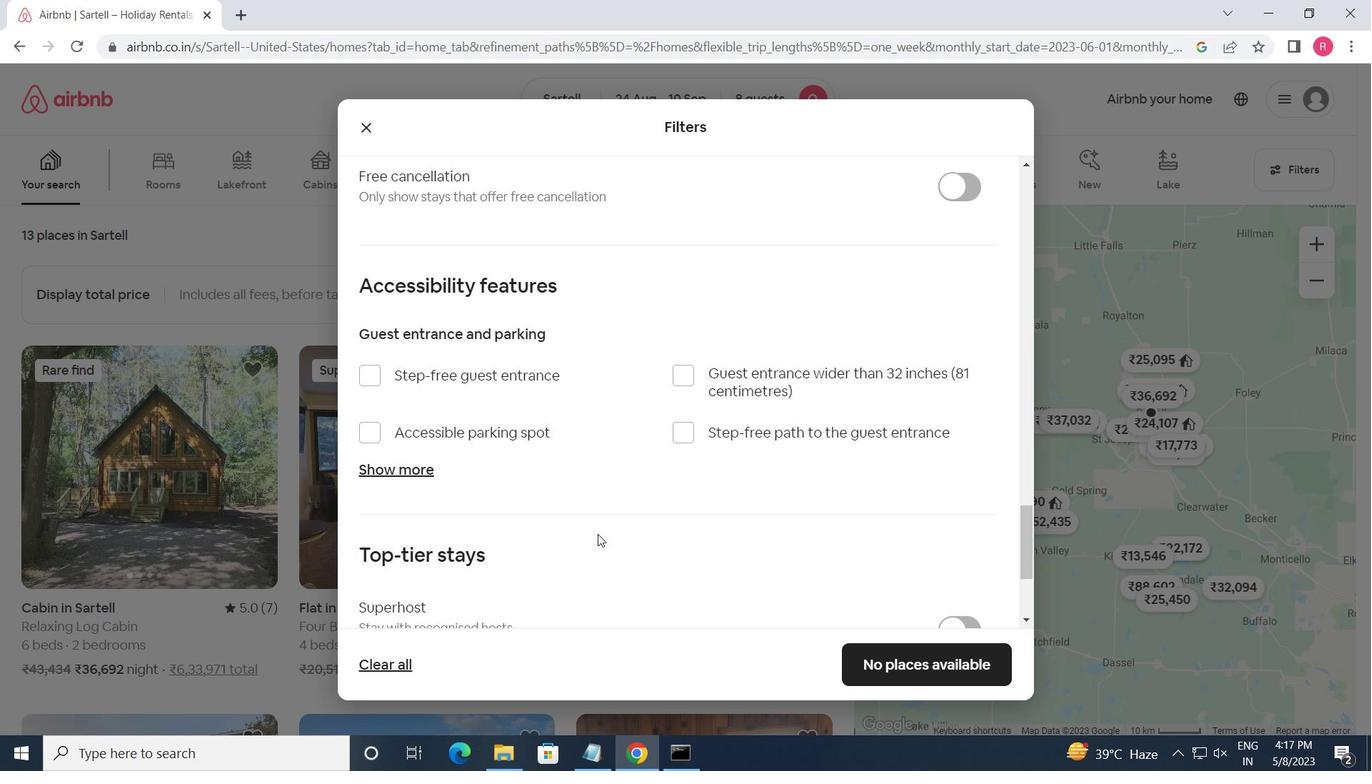 
Action: Mouse scrolled (593, 534) with delta (0, 0)
Screenshot: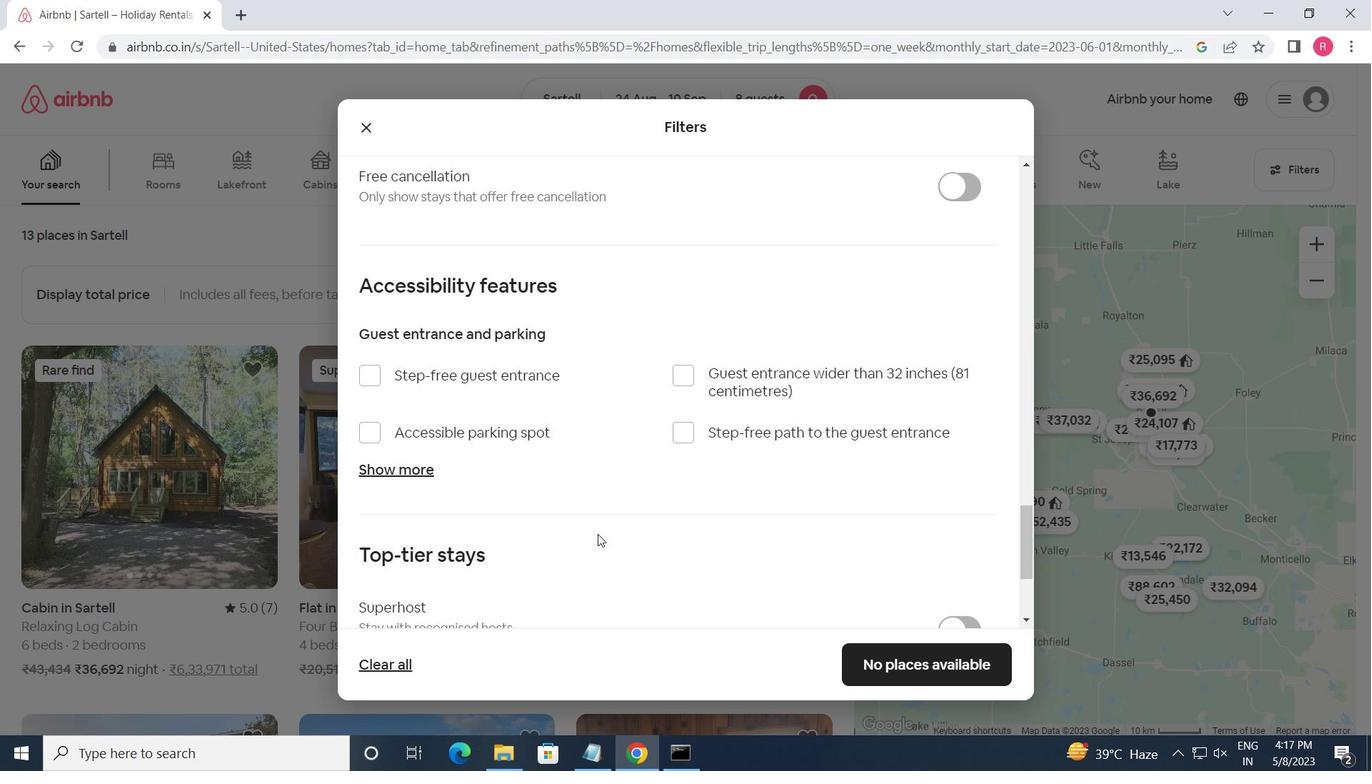 
Action: Mouse scrolled (593, 534) with delta (0, 0)
Screenshot: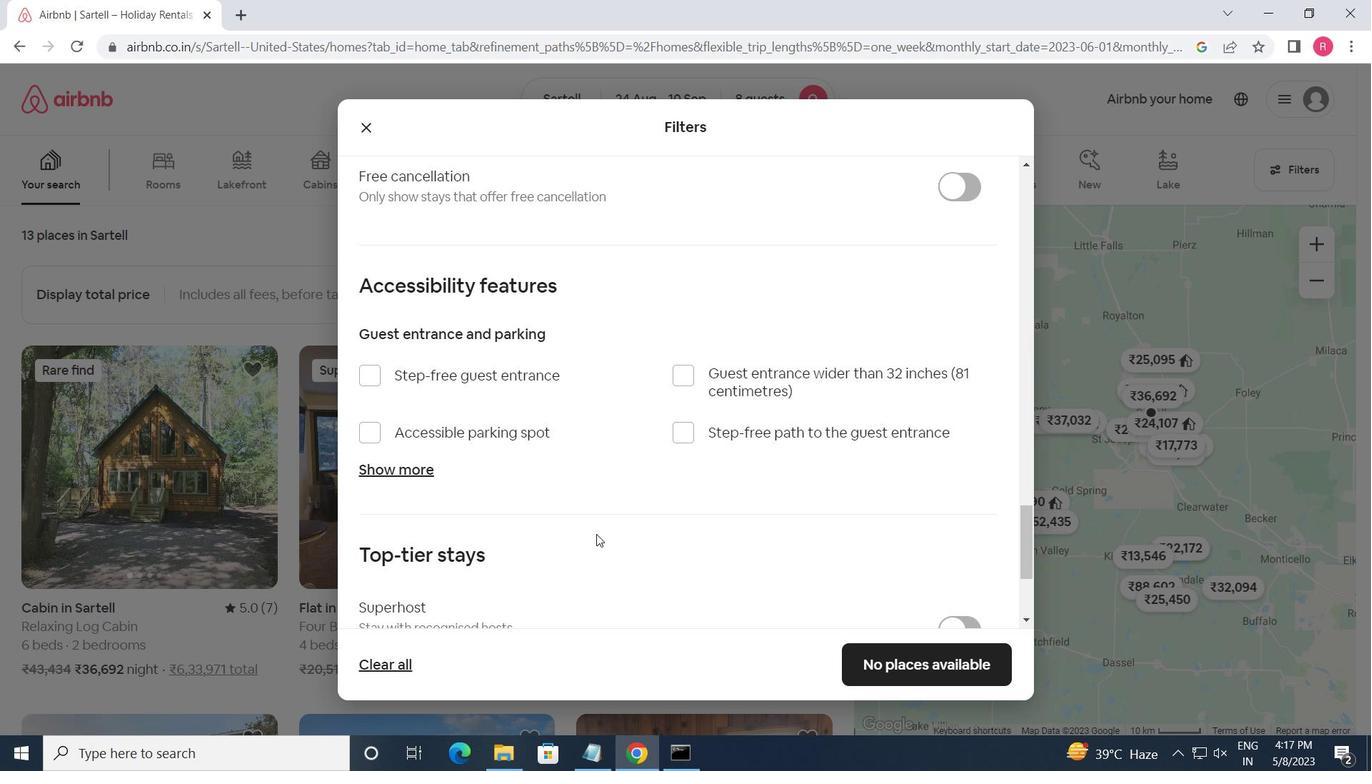 
Action: Mouse moved to (583, 535)
Screenshot: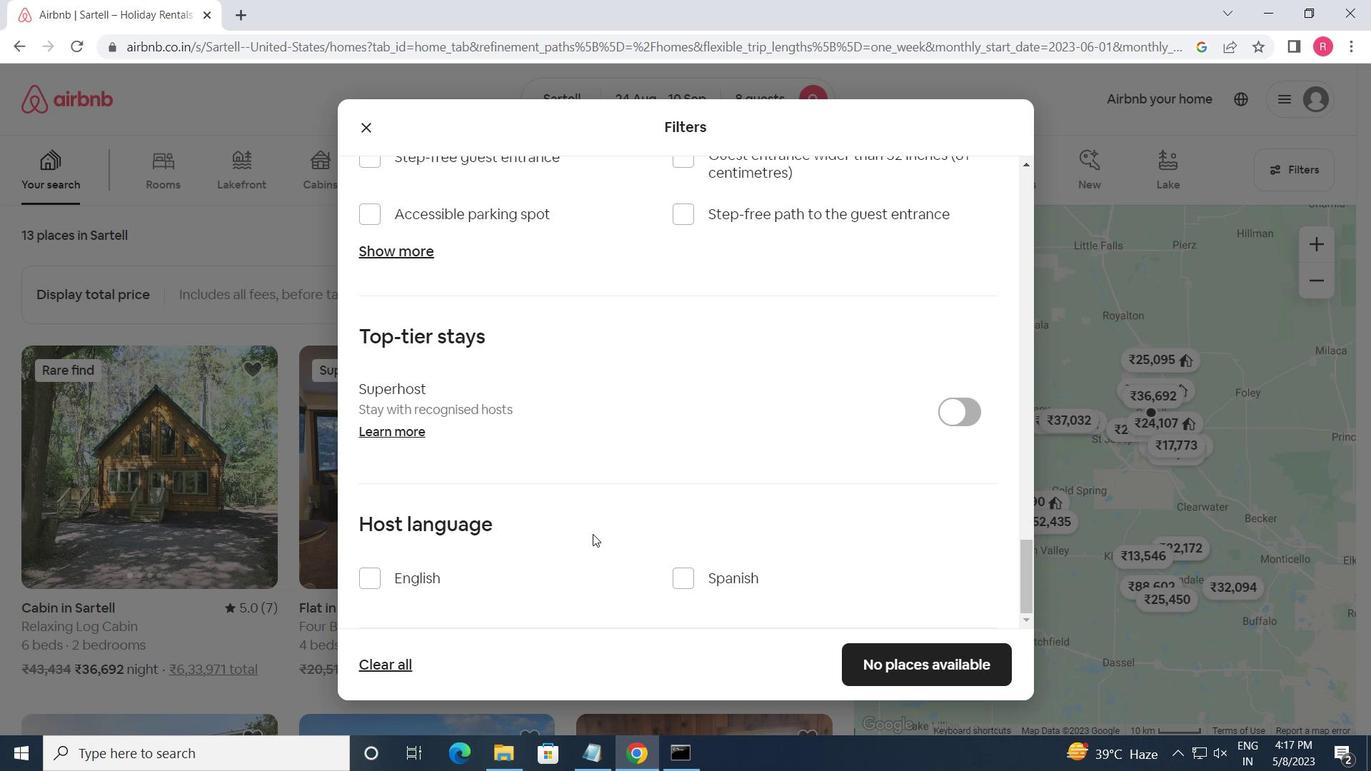 
Action: Mouse scrolled (583, 535) with delta (0, 0)
Screenshot: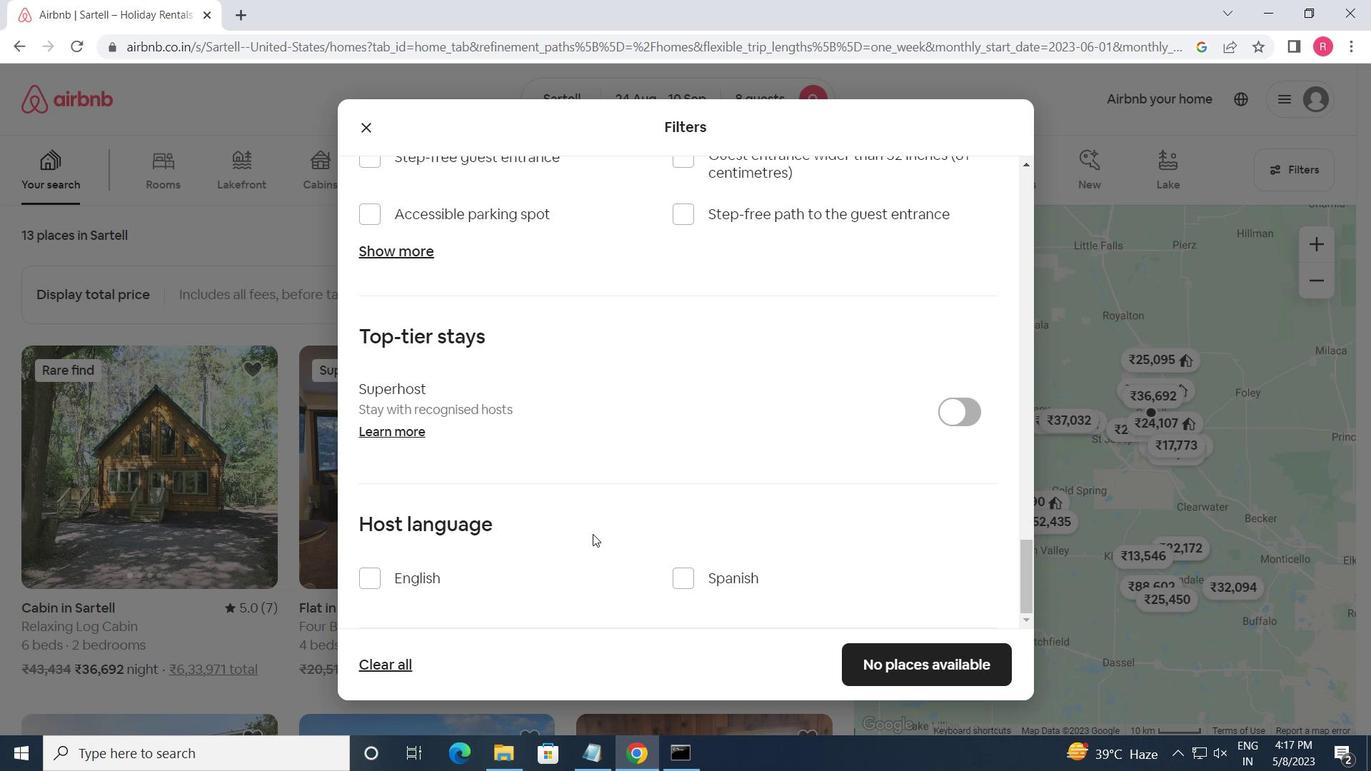 
Action: Mouse moved to (545, 538)
Screenshot: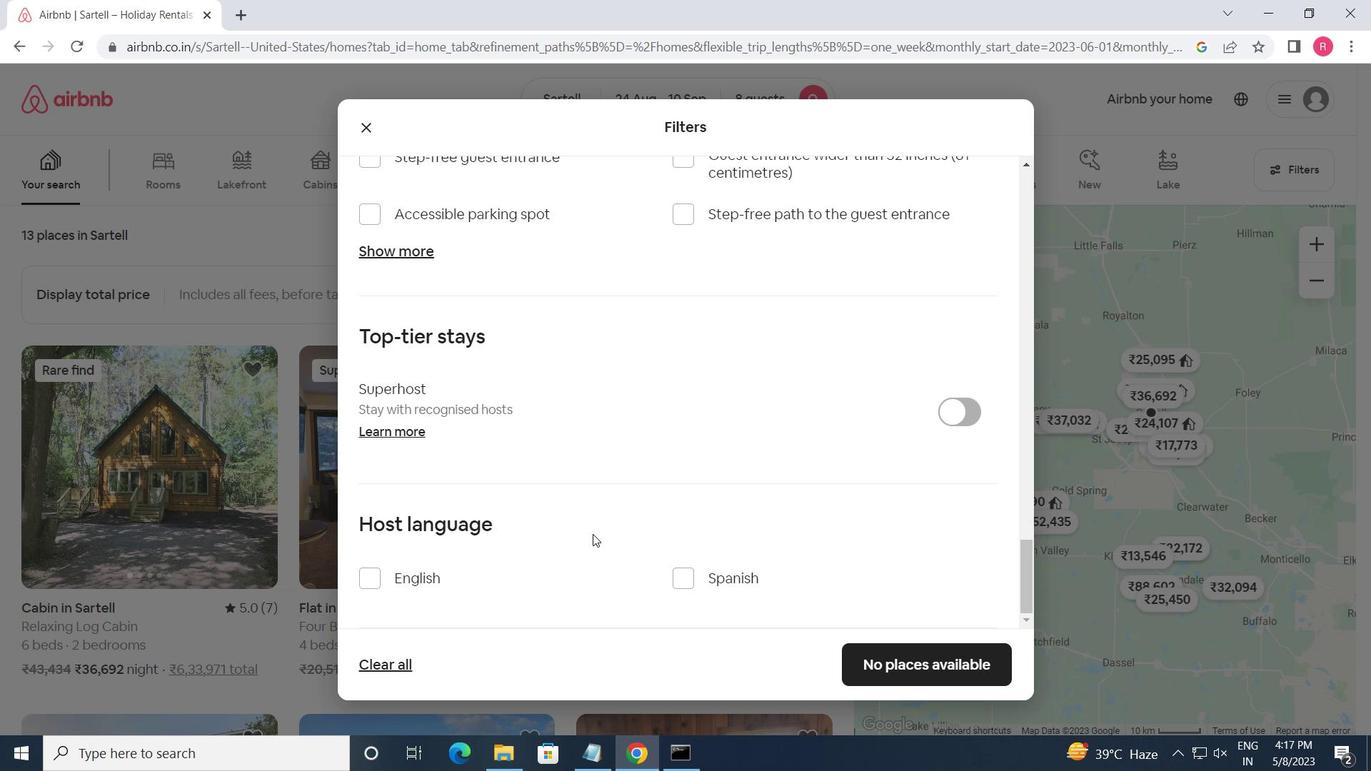 
Action: Mouse scrolled (545, 538) with delta (0, 0)
Screenshot: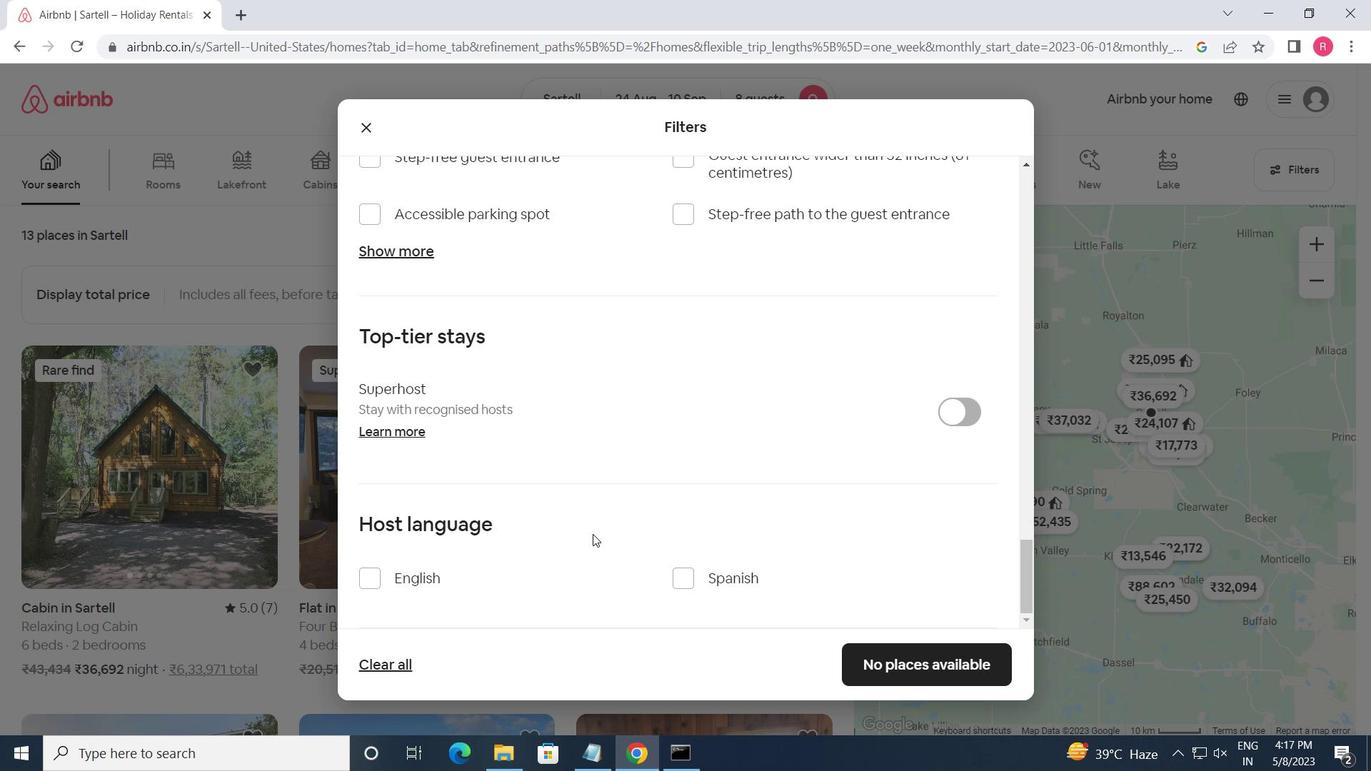
Action: Mouse moved to (508, 540)
Screenshot: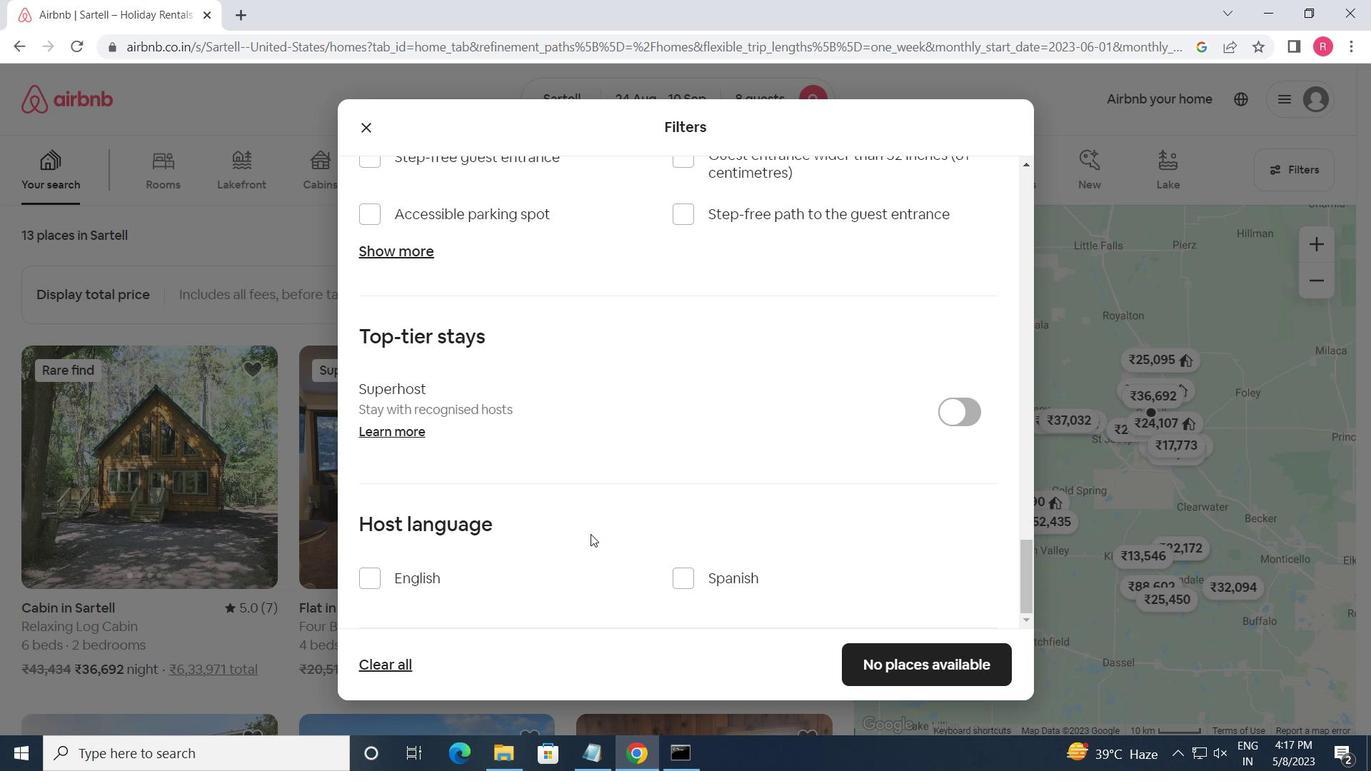 
Action: Mouse scrolled (508, 539) with delta (0, 0)
Screenshot: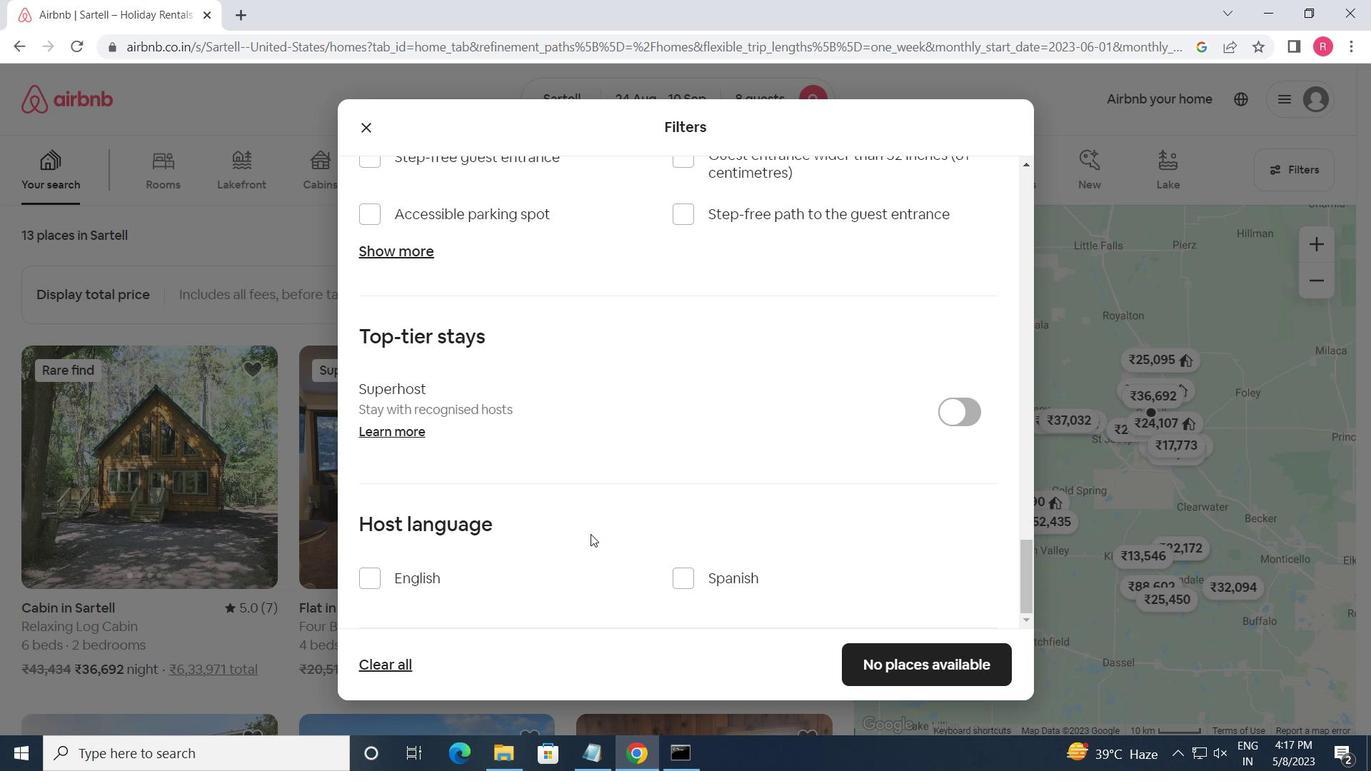 
Action: Mouse moved to (362, 581)
Screenshot: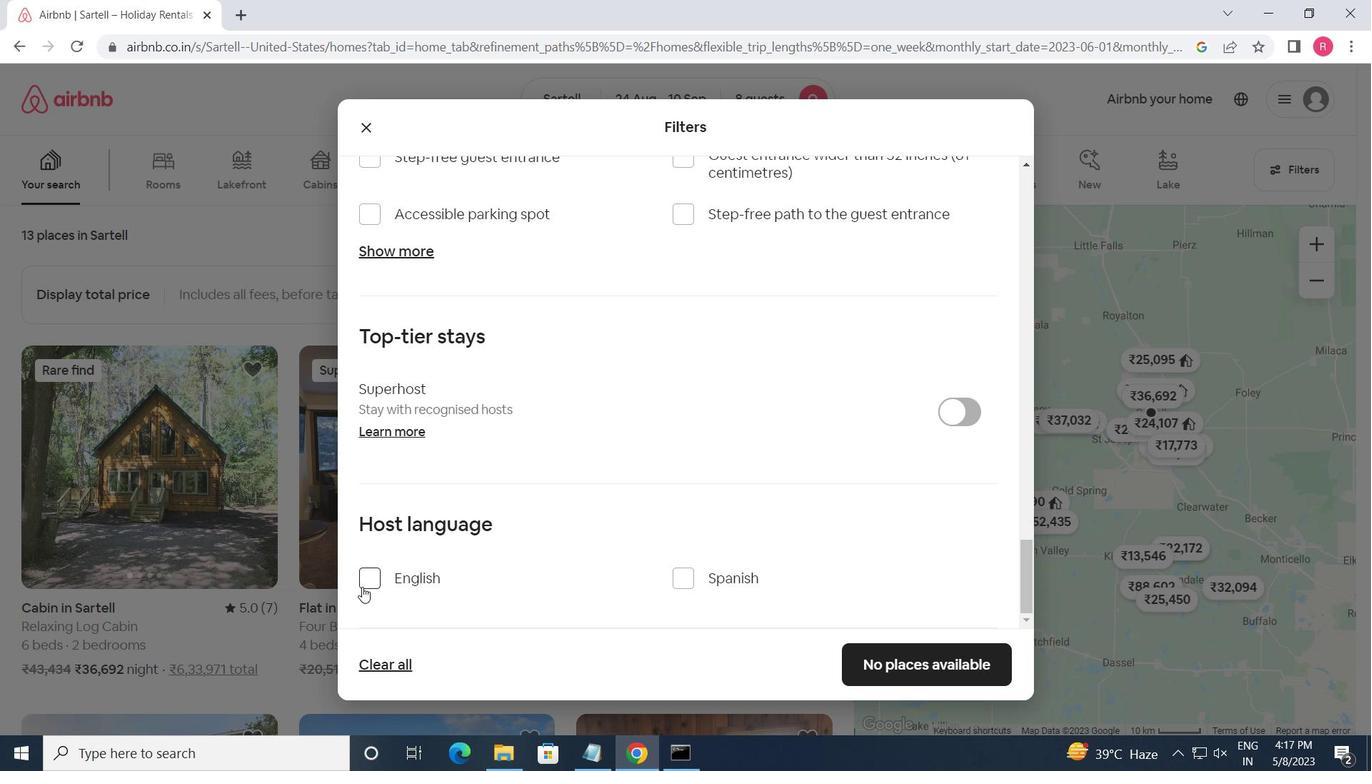 
Action: Mouse pressed left at (362, 581)
Screenshot: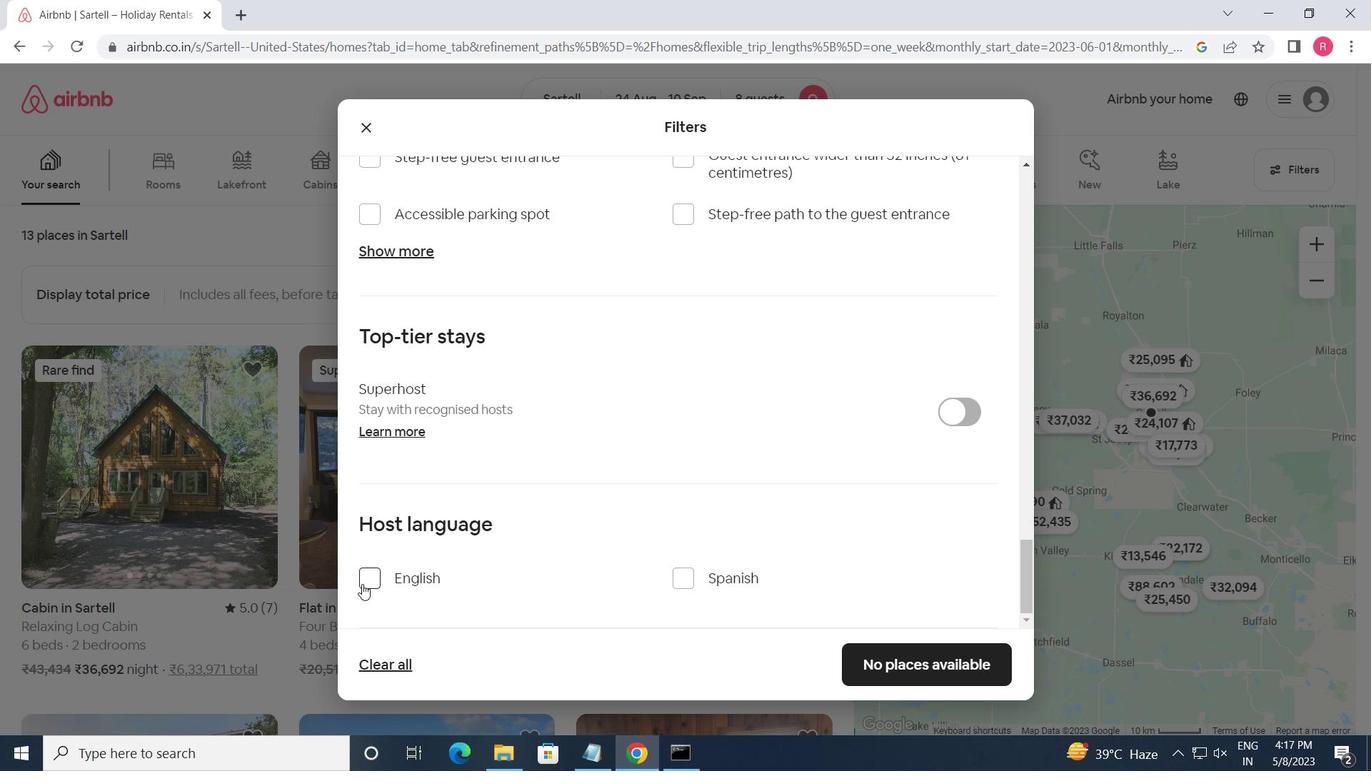 
Action: Mouse moved to (900, 673)
Screenshot: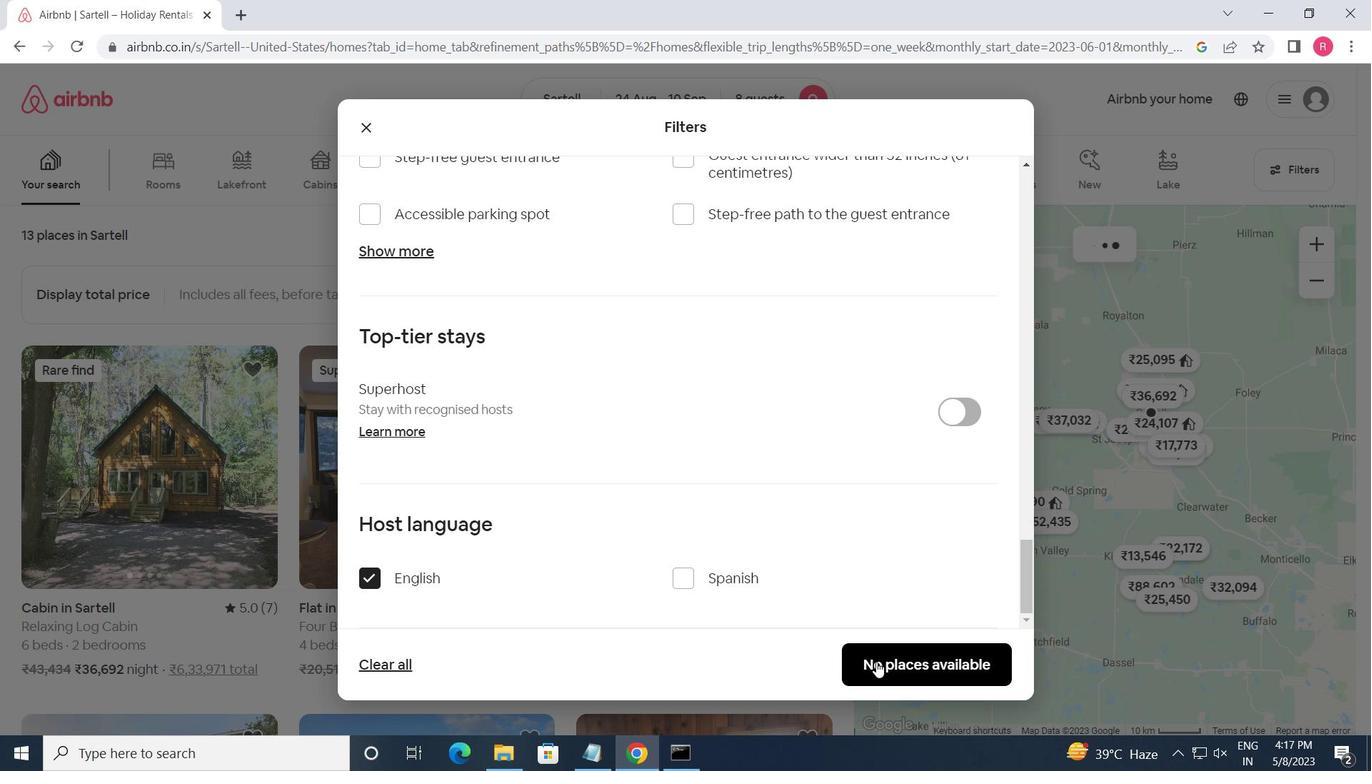 
Action: Mouse pressed left at (900, 673)
Screenshot: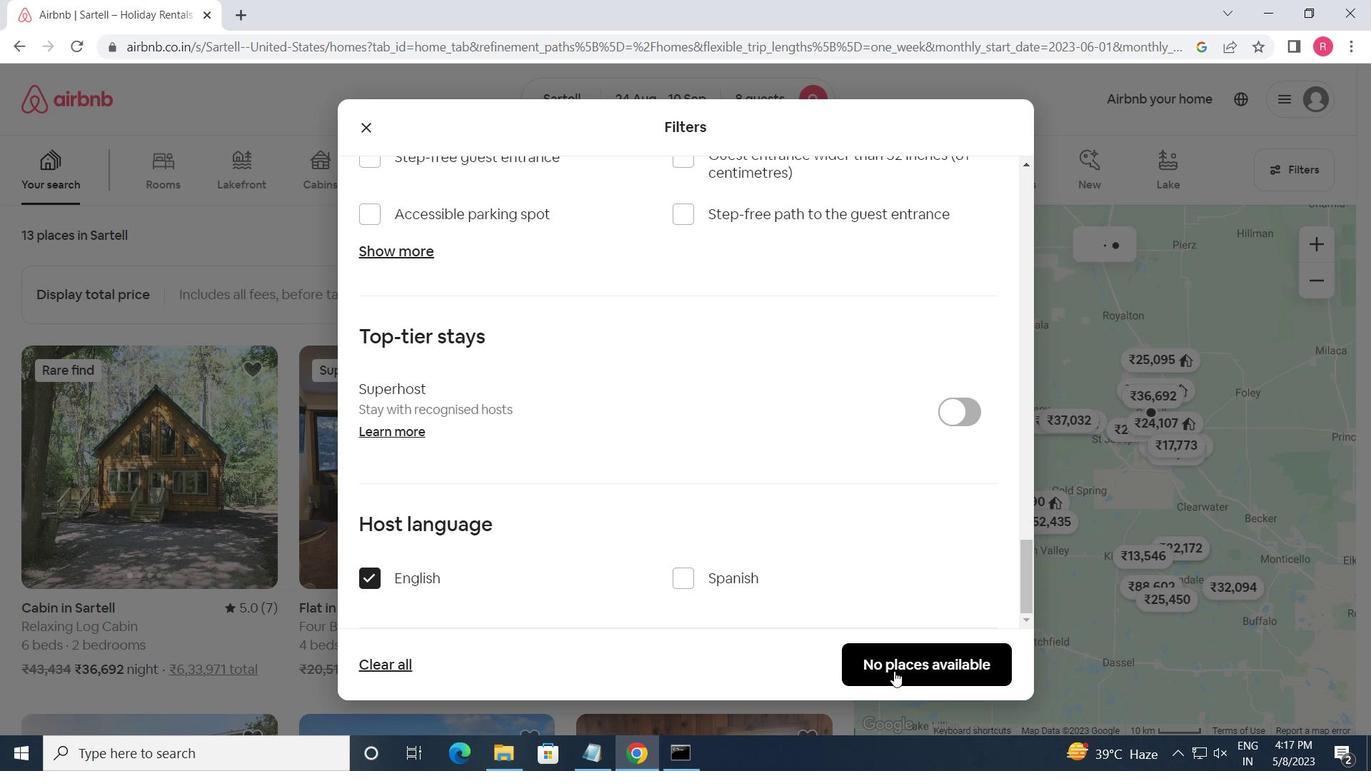 
Action: Mouse moved to (901, 673)
Screenshot: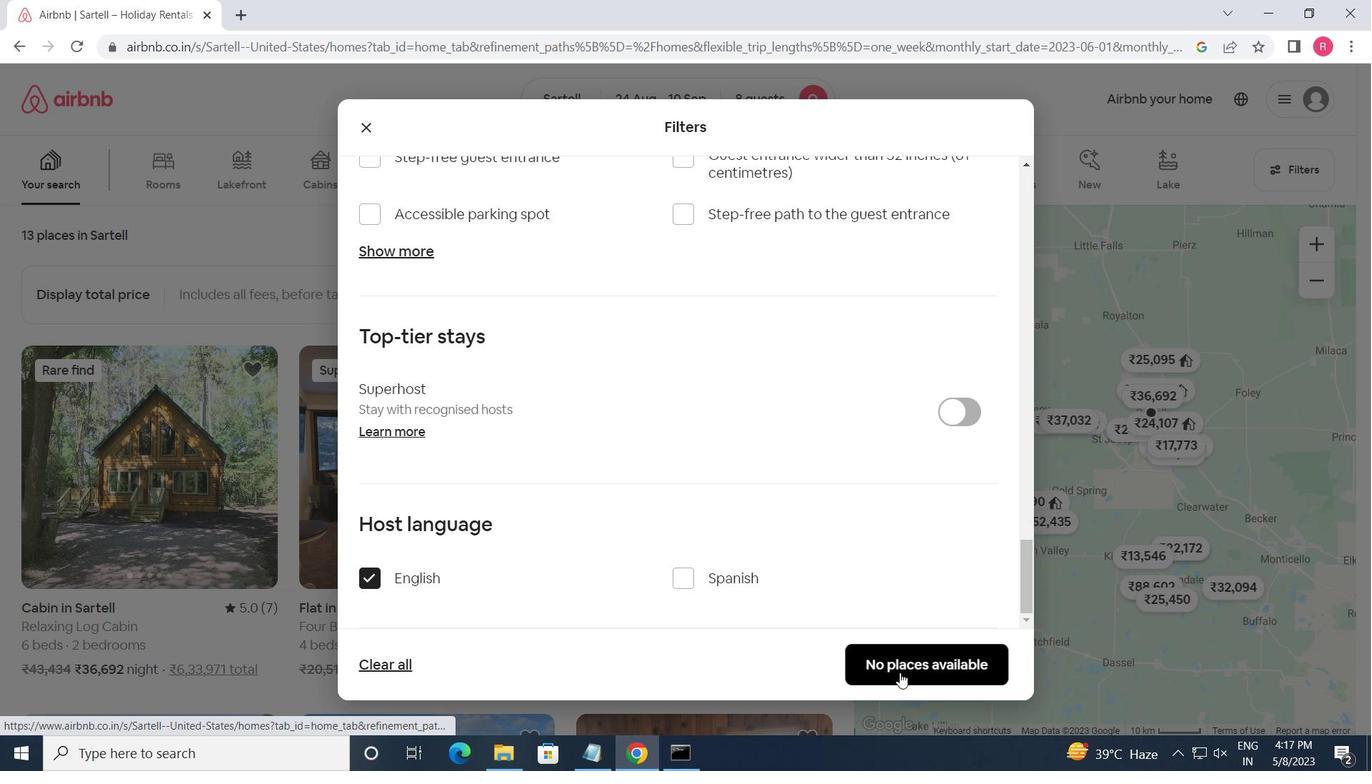 
